Task: Reply All to email with the signature Amanda Green with the subject Reminder for a partnership from softage.10@softage.net with the message Can you confirm the availability of the meeting room for next week? with BCC to softage.2@softage.net with an attached document Meeting_minutes.pdf
Action: Mouse pressed left at (1023, 254)
Screenshot: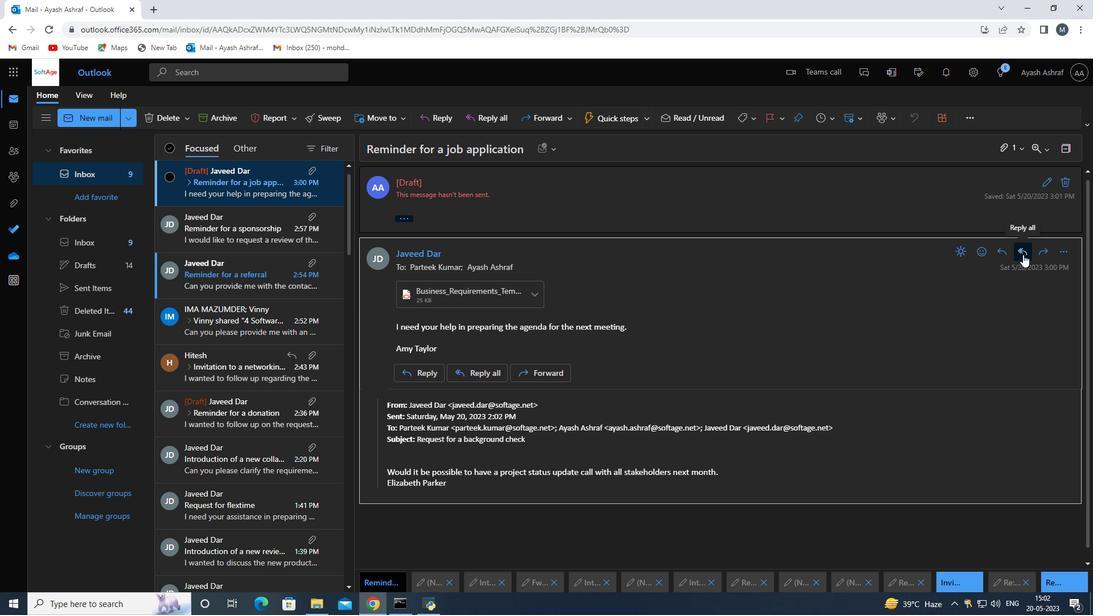 
Action: Mouse moved to (410, 218)
Screenshot: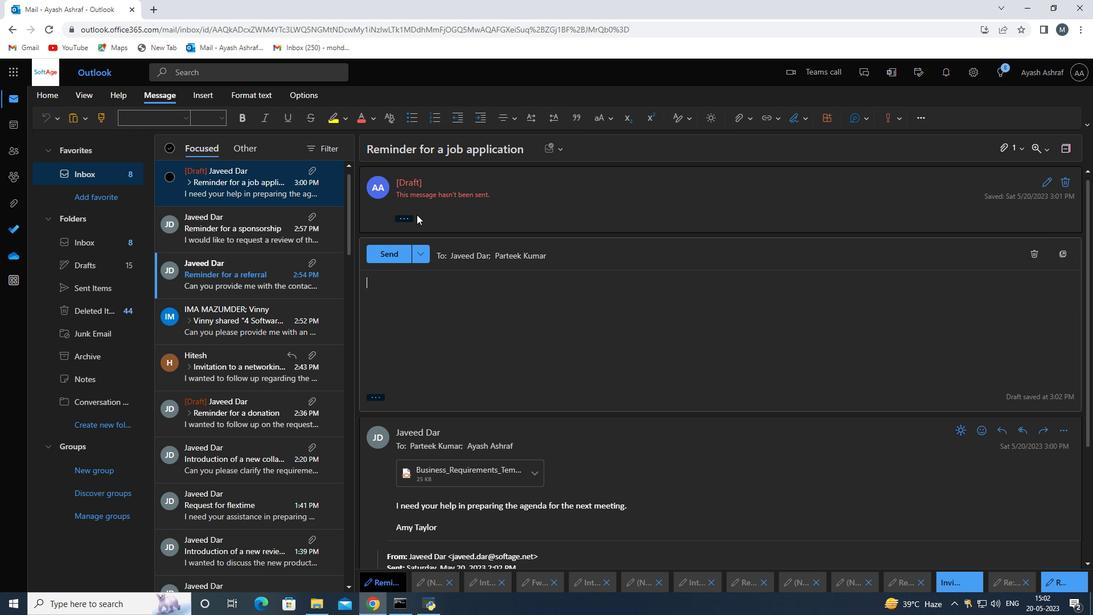 
Action: Mouse pressed left at (410, 218)
Screenshot: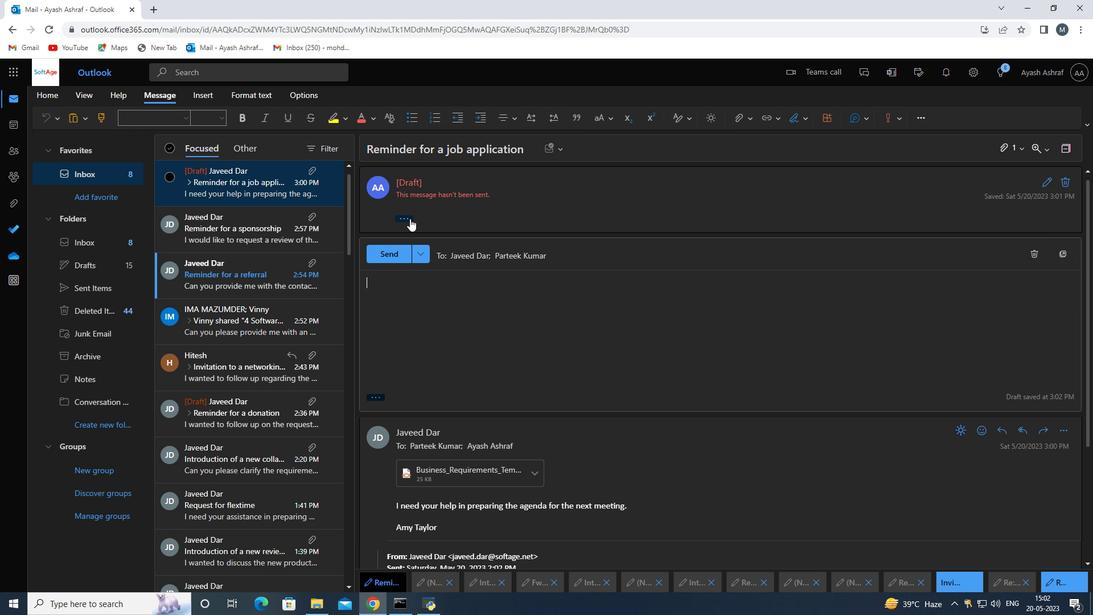 
Action: Mouse moved to (439, 188)
Screenshot: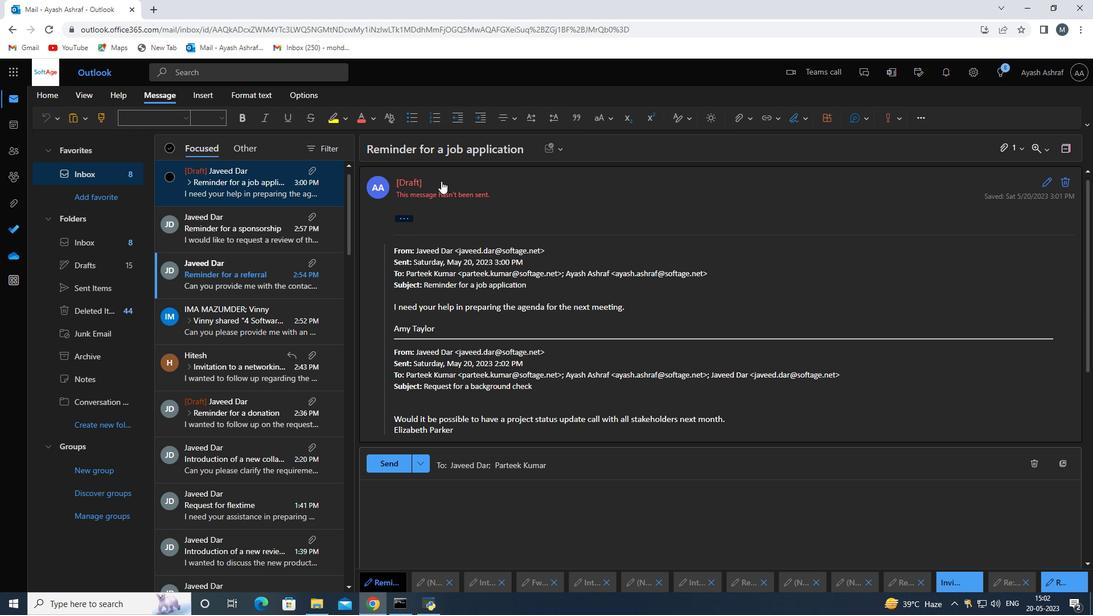 
Action: Mouse pressed left at (439, 188)
Screenshot: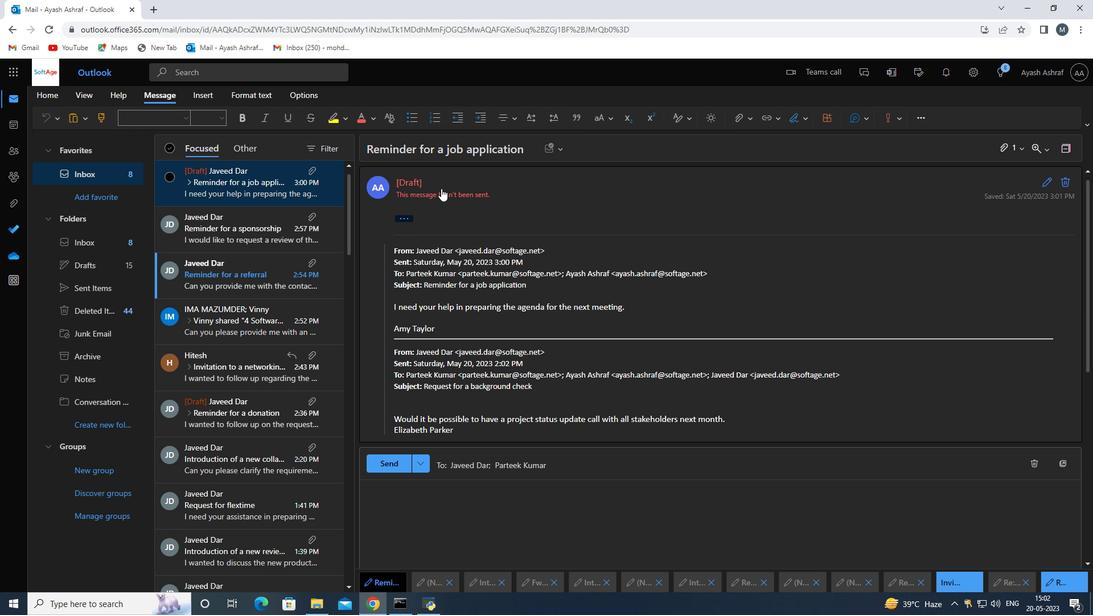 
Action: Mouse pressed left at (439, 188)
Screenshot: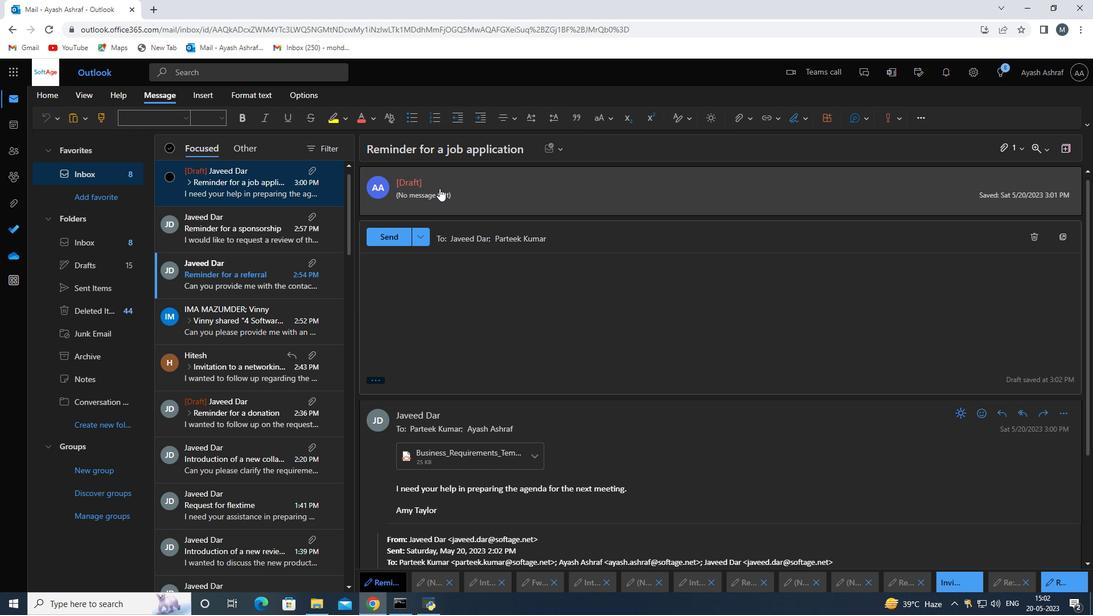 
Action: Mouse moved to (1051, 183)
Screenshot: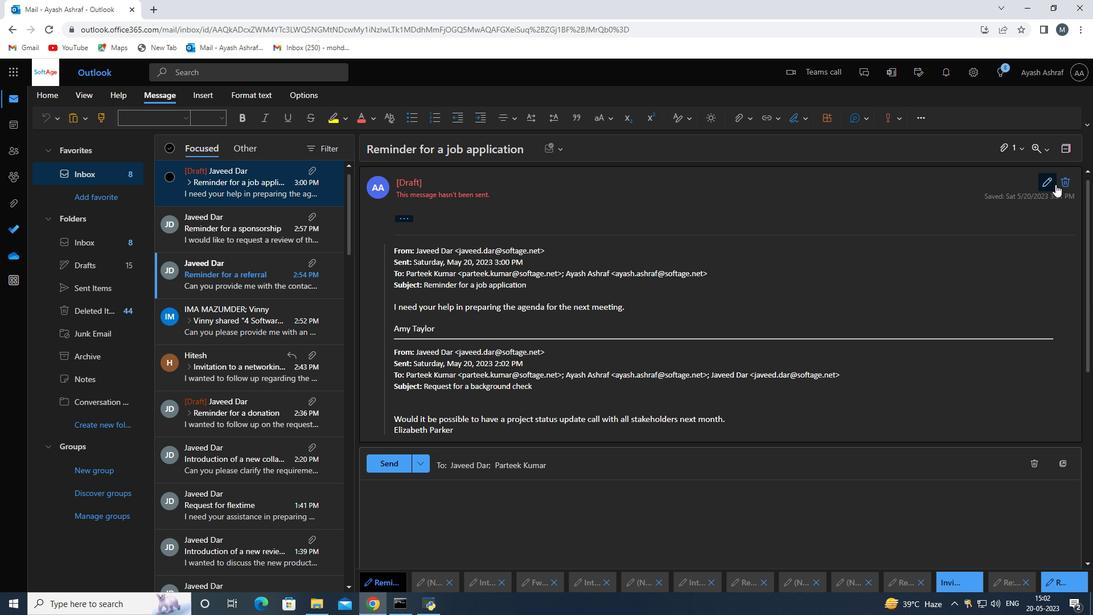 
Action: Mouse pressed left at (1051, 183)
Screenshot: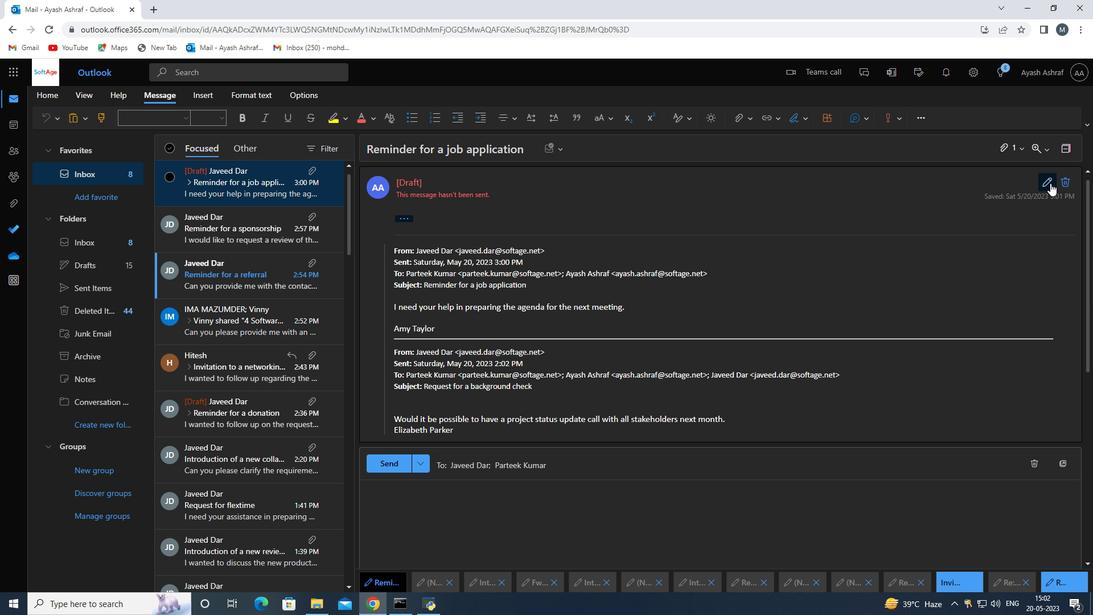 
Action: Mouse moved to (570, 362)
Screenshot: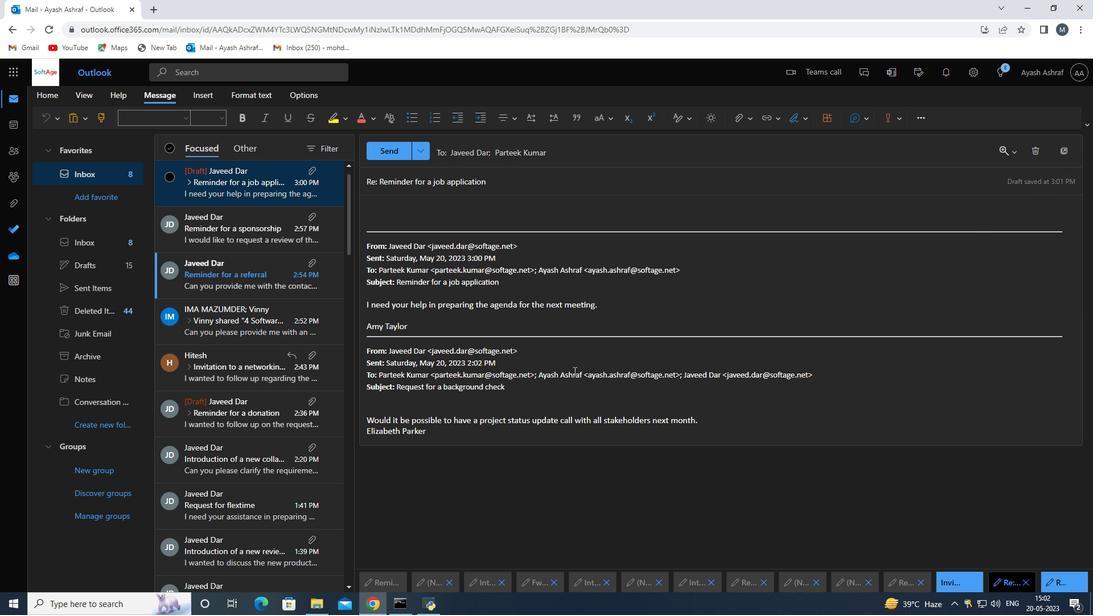 
Action: Mouse scrolled (570, 362) with delta (0, 0)
Screenshot: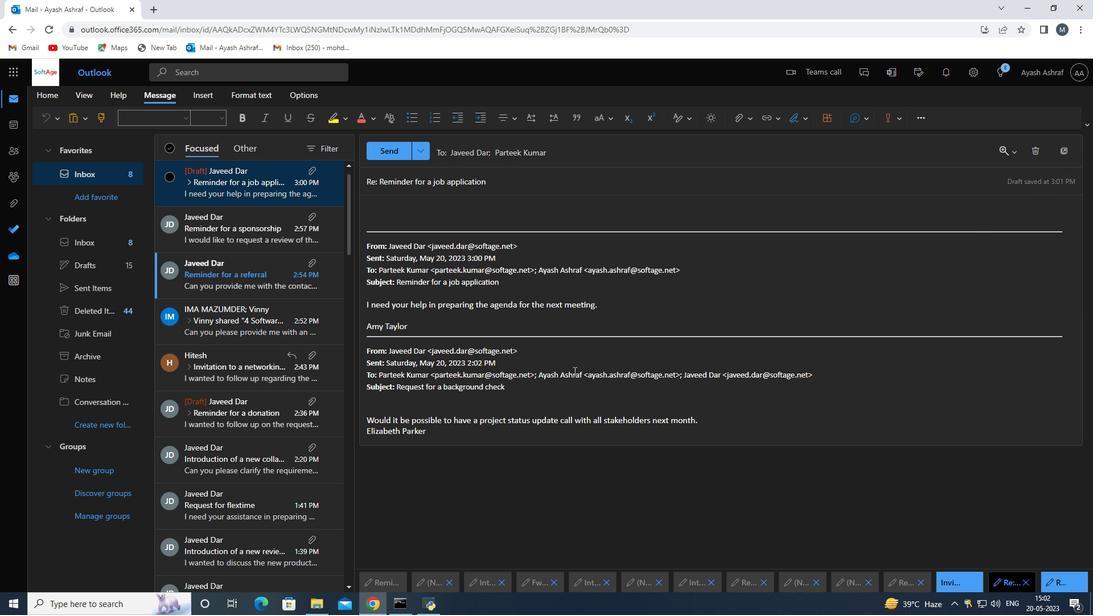 
Action: Mouse moved to (570, 361)
Screenshot: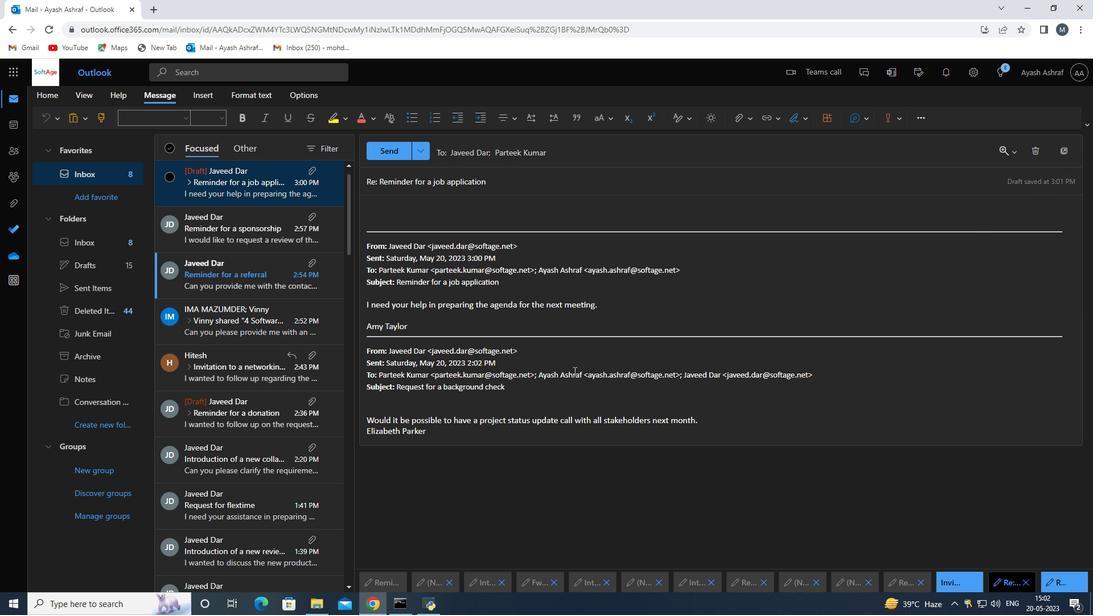 
Action: Mouse scrolled (570, 362) with delta (0, 0)
Screenshot: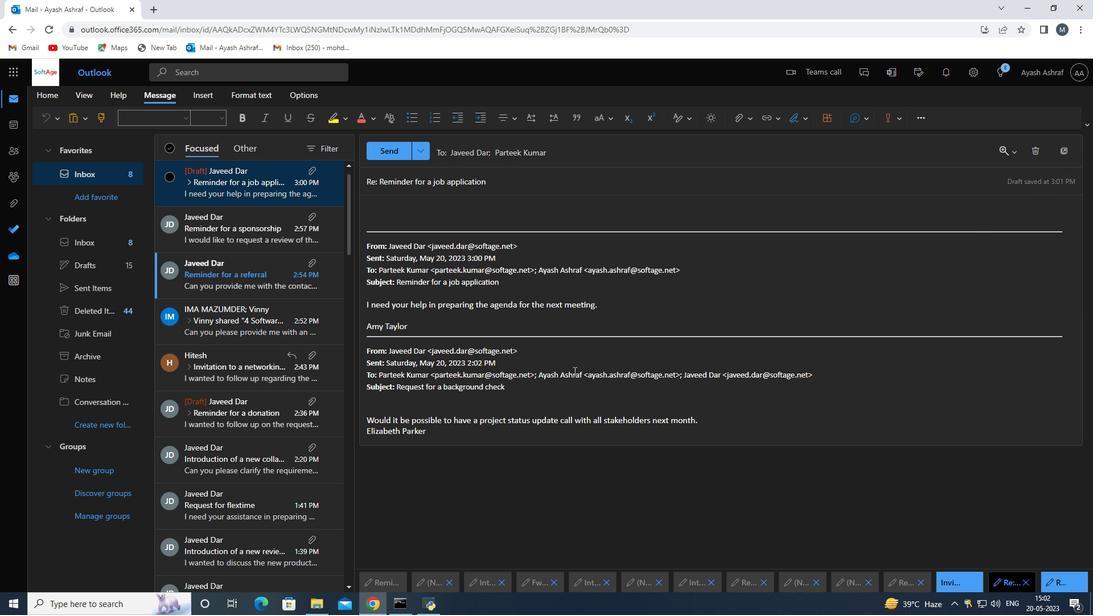
Action: Mouse scrolled (570, 362) with delta (0, 0)
Screenshot: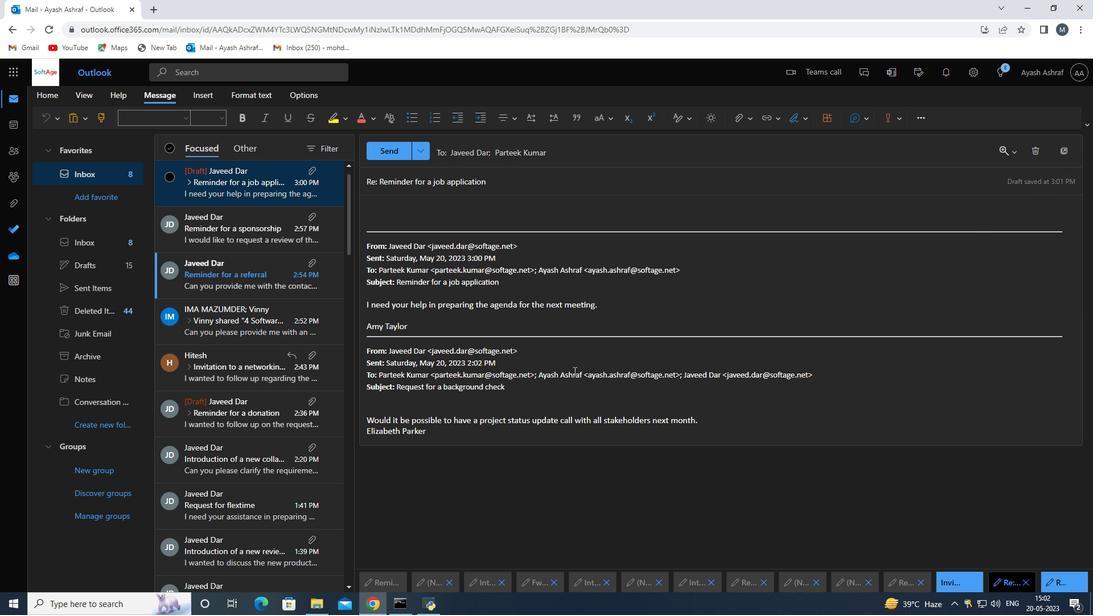 
Action: Mouse scrolled (570, 362) with delta (0, 0)
Screenshot: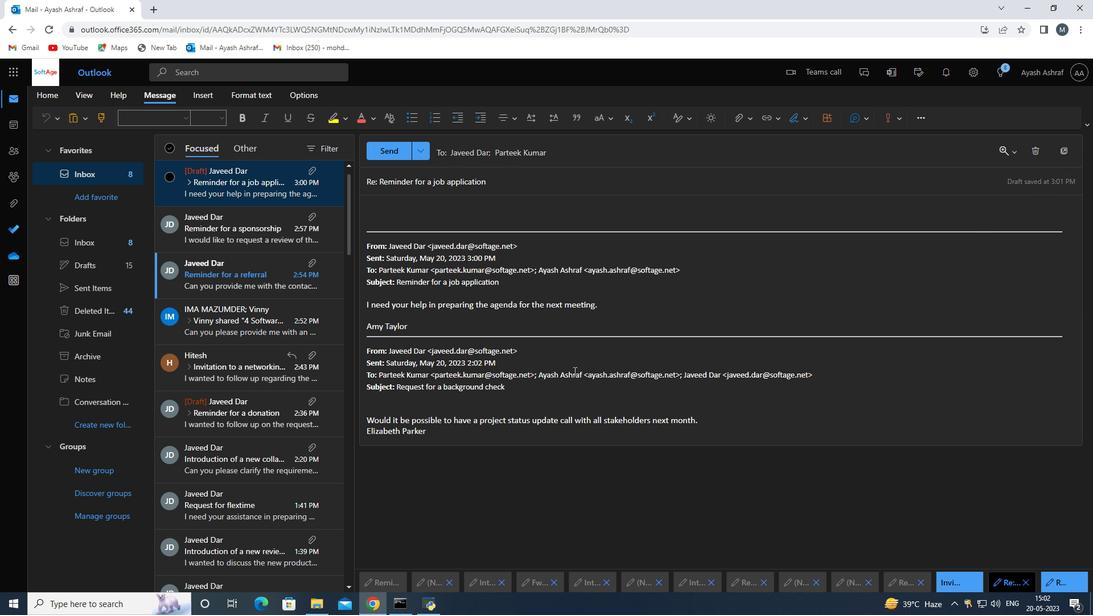 
Action: Mouse moved to (570, 361)
Screenshot: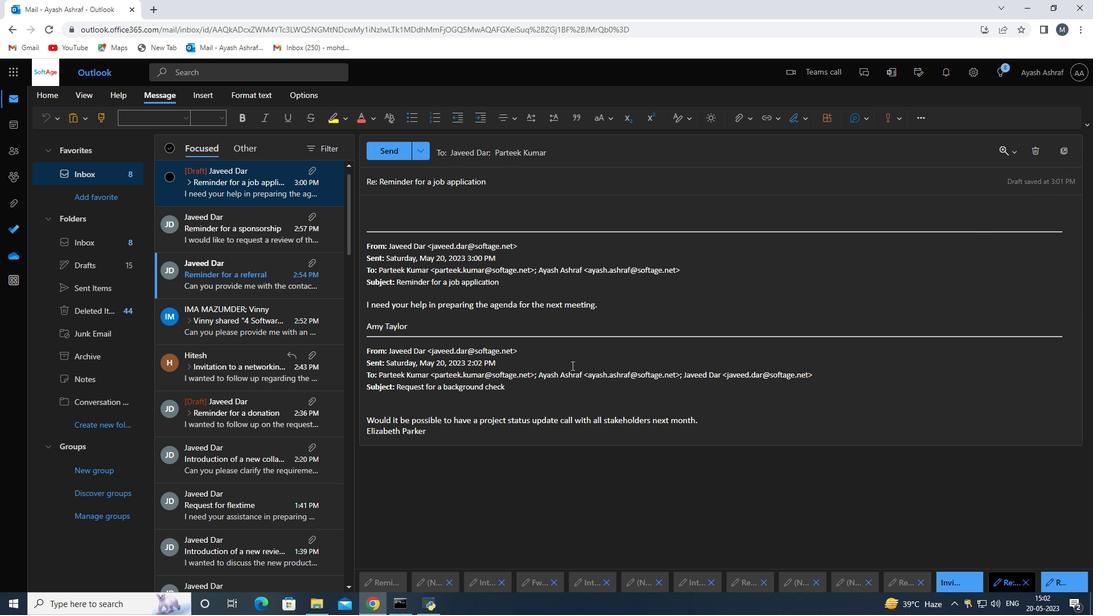 
Action: Mouse scrolled (570, 361) with delta (0, 0)
Screenshot: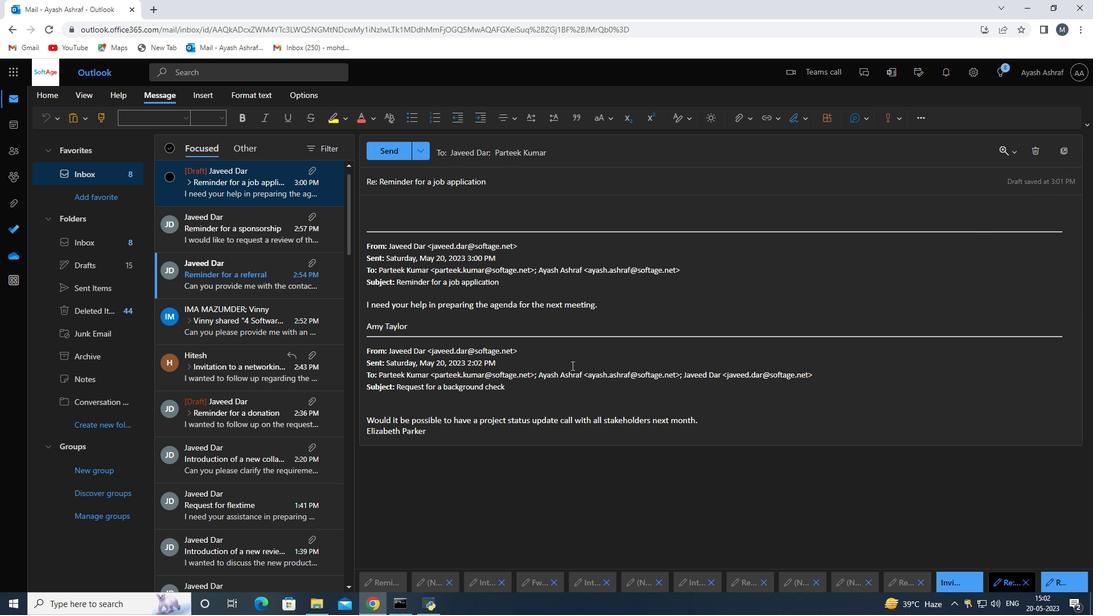 
Action: Mouse moved to (464, 221)
Screenshot: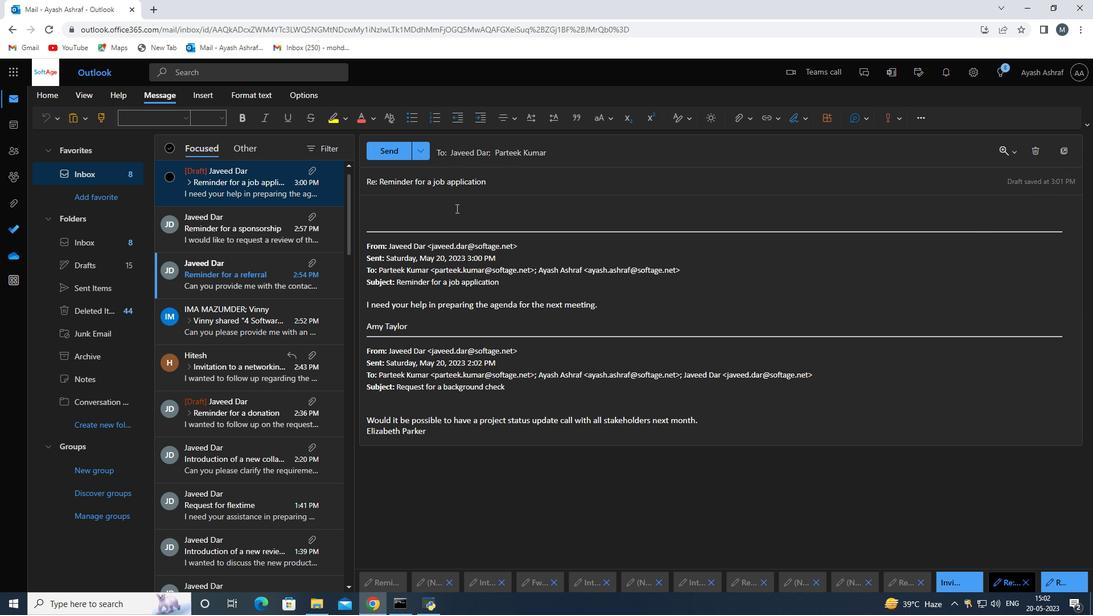 
Action: Mouse scrolled (464, 222) with delta (0, 0)
Screenshot: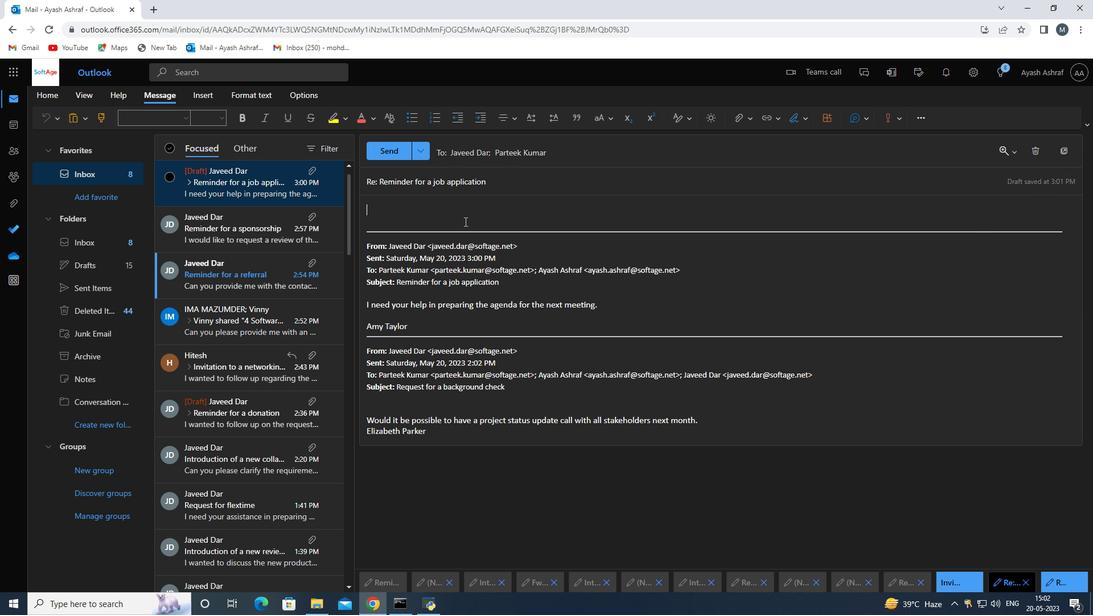 
Action: Mouse scrolled (464, 222) with delta (0, 0)
Screenshot: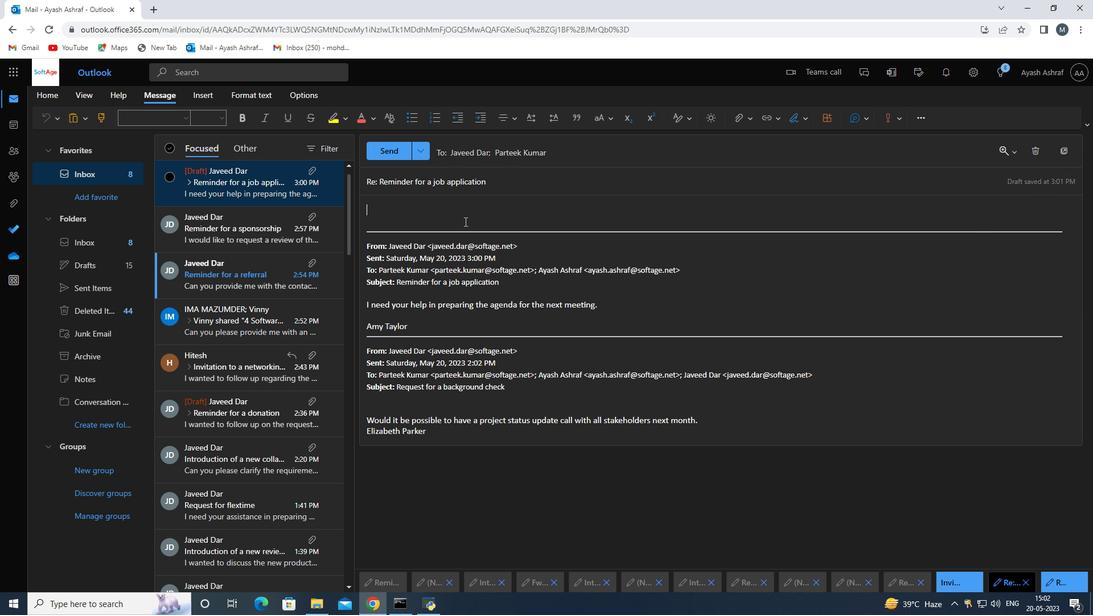 
Action: Mouse scrolled (464, 222) with delta (0, 0)
Screenshot: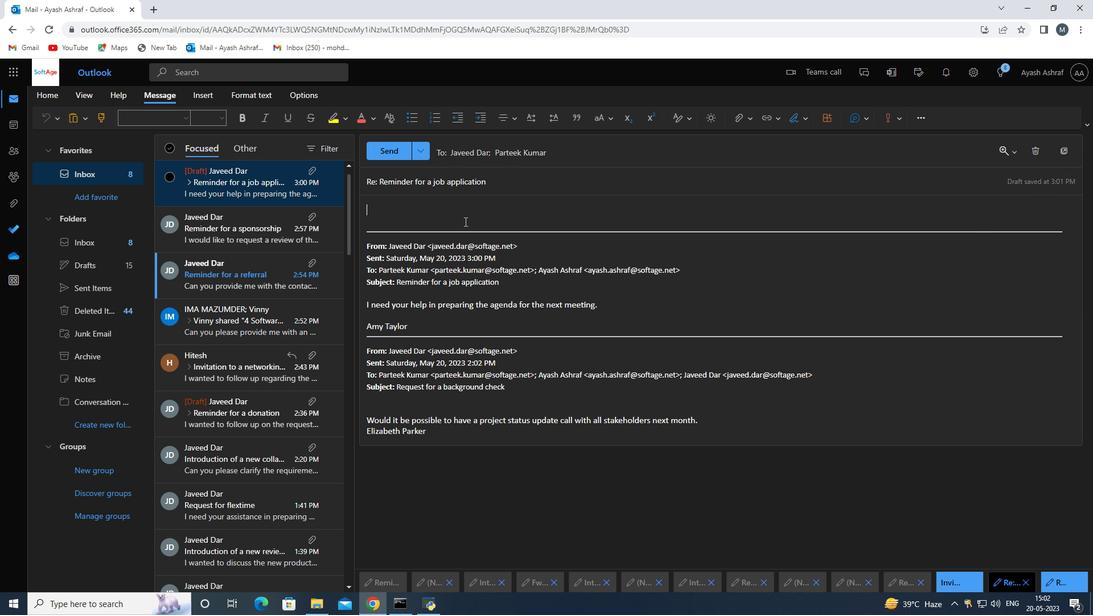 
Action: Mouse scrolled (464, 222) with delta (0, 0)
Screenshot: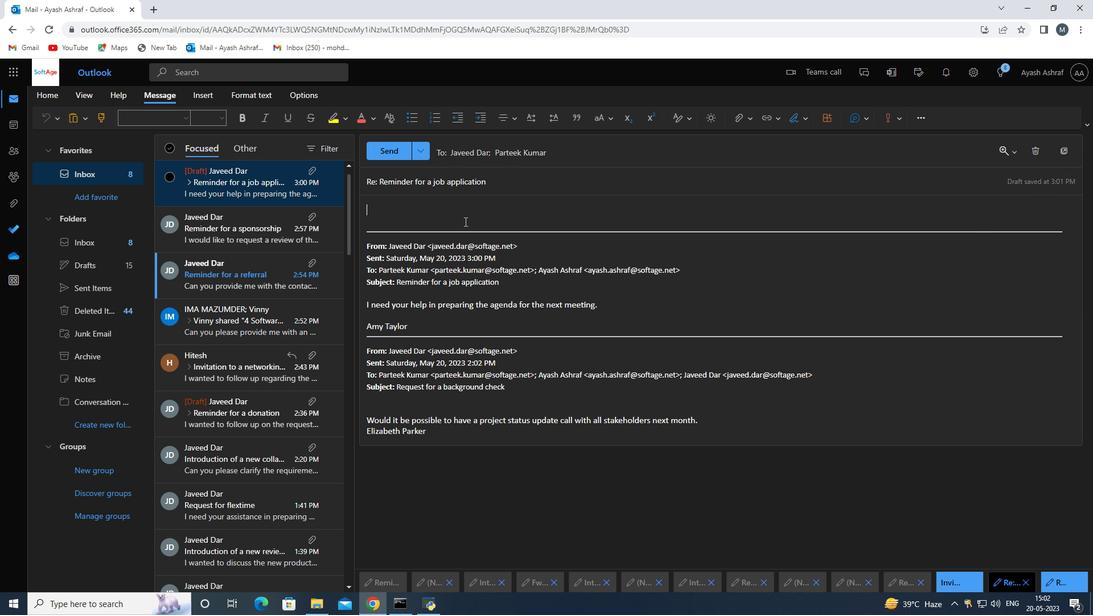 
Action: Mouse moved to (798, 125)
Screenshot: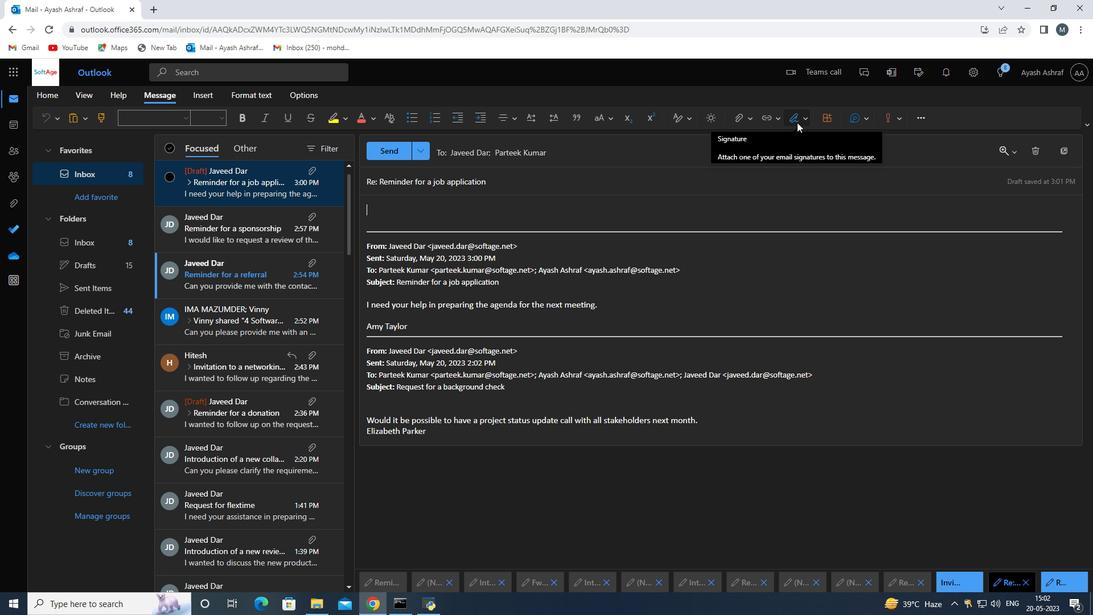 
Action: Mouse pressed left at (798, 125)
Screenshot: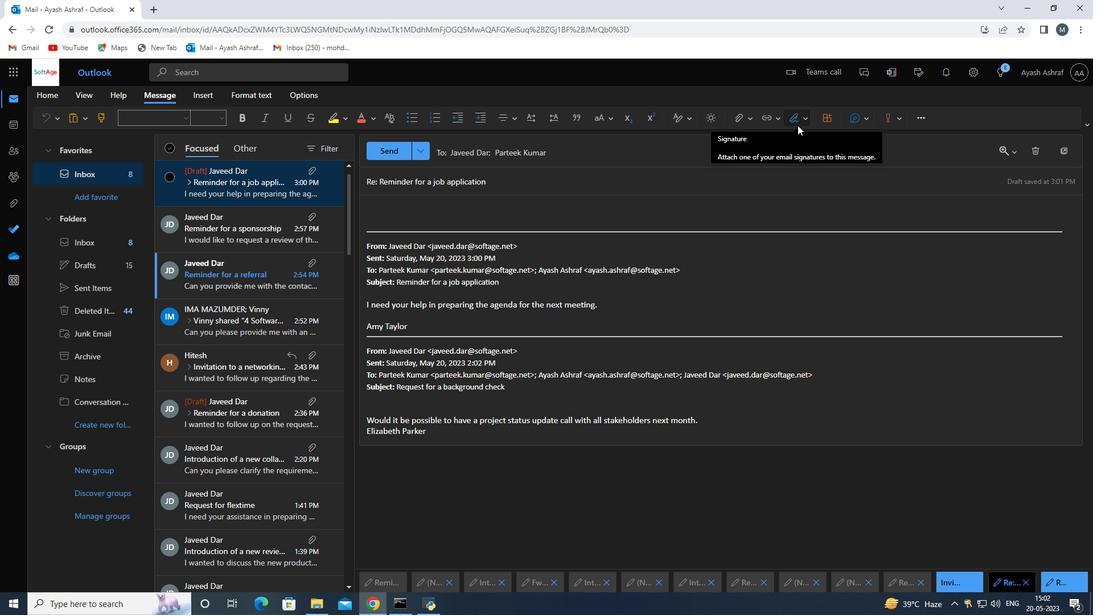 
Action: Mouse moved to (780, 165)
Screenshot: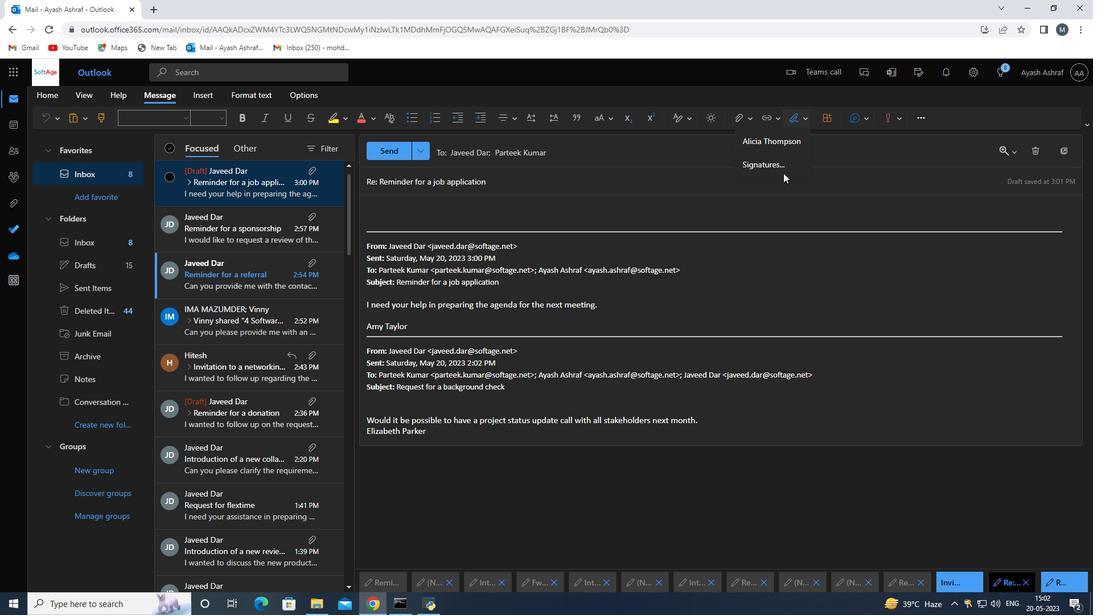 
Action: Mouse pressed left at (780, 165)
Screenshot: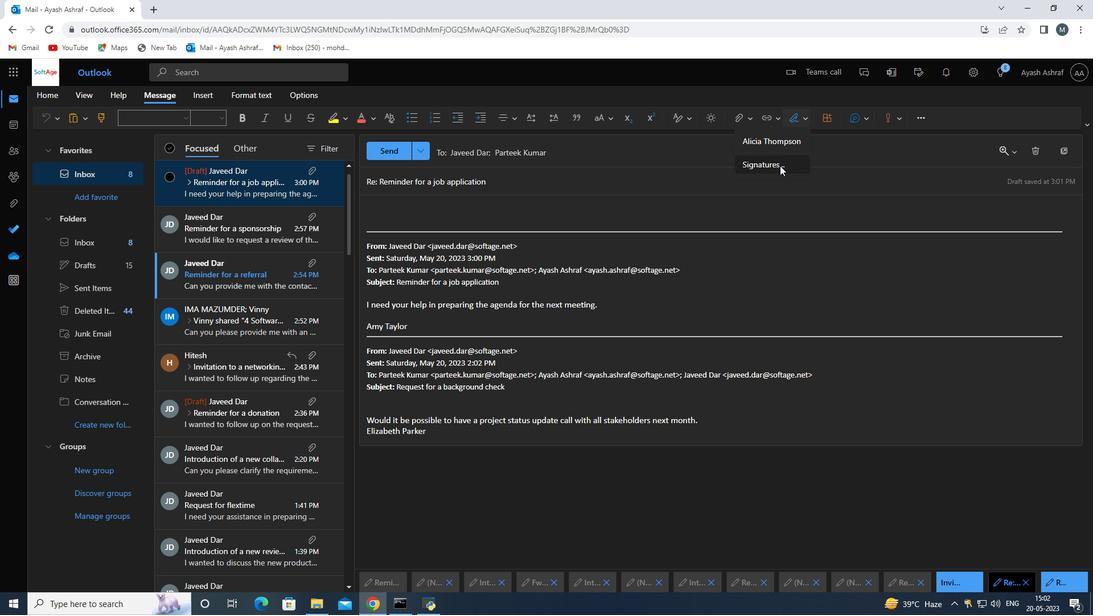 
Action: Mouse moved to (782, 205)
Screenshot: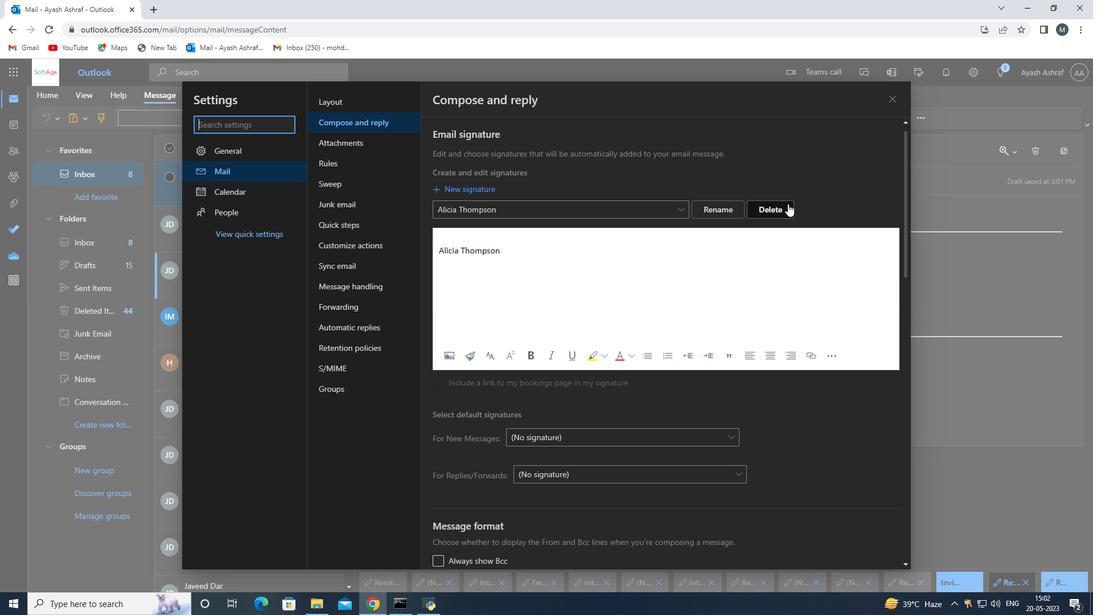 
Action: Mouse pressed left at (782, 205)
Screenshot: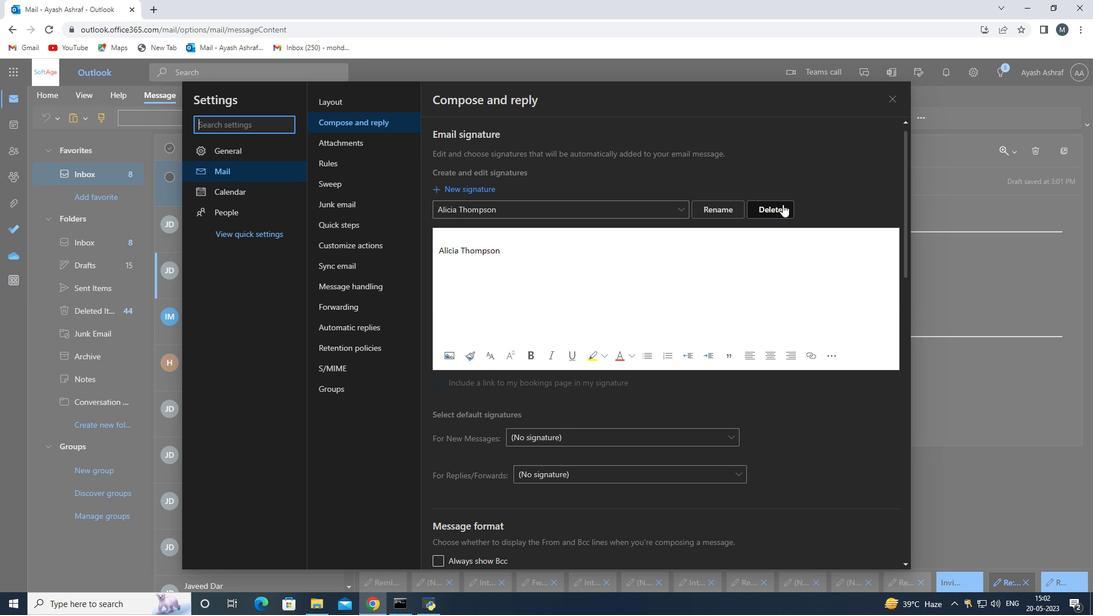 
Action: Mouse moved to (569, 209)
Screenshot: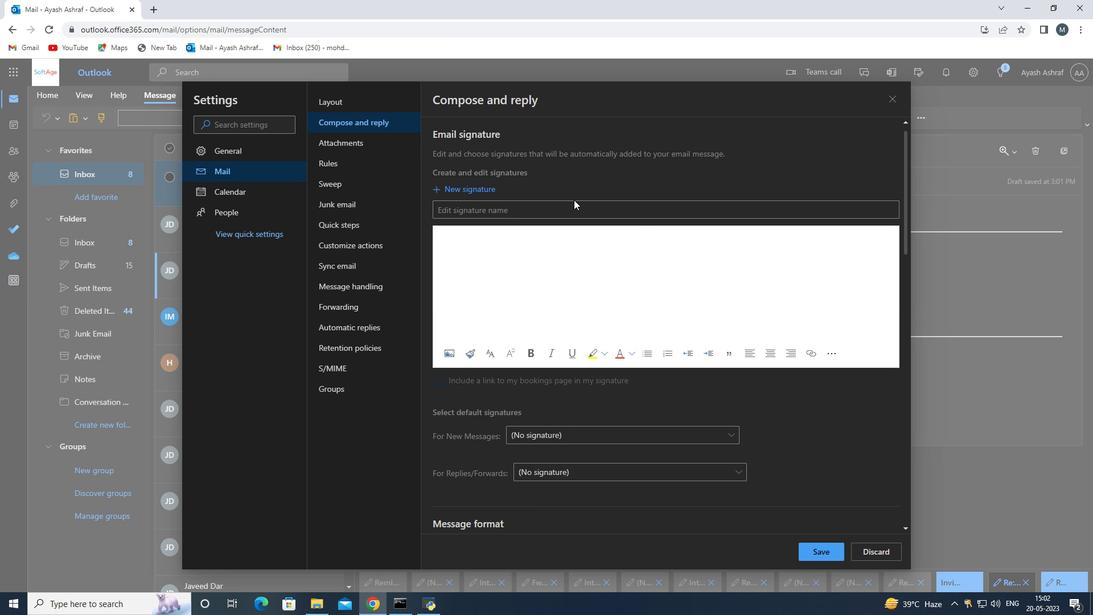 
Action: Mouse pressed left at (569, 209)
Screenshot: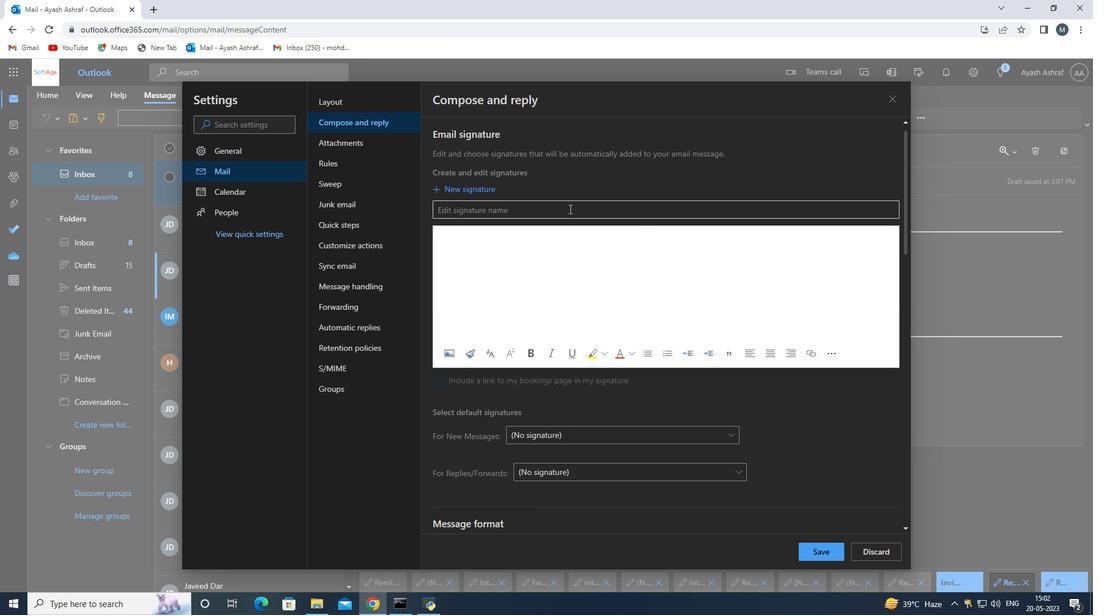 
Action: Mouse moved to (553, 195)
Screenshot: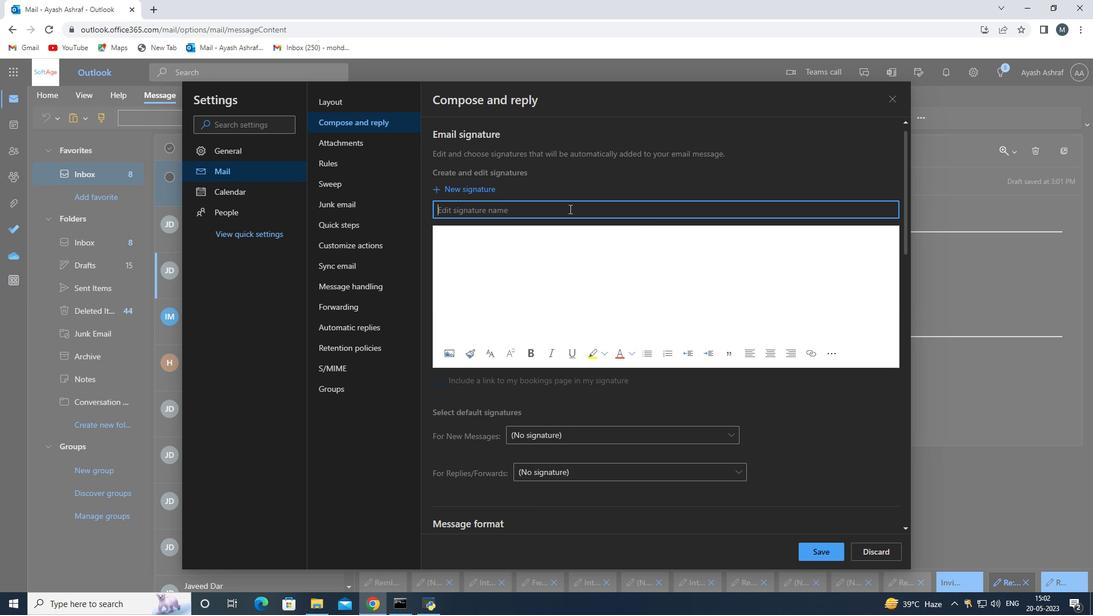 
Action: Key pressed <Key.shift>Man<Key.backspace><Key.backspace><Key.backspace><Key.backspace><Key.shift>Amand<Key.space><Key.backspace>a<Key.space><Key.shift><Key.shift>F<Key.backspace>Green<Key.space>
Screenshot: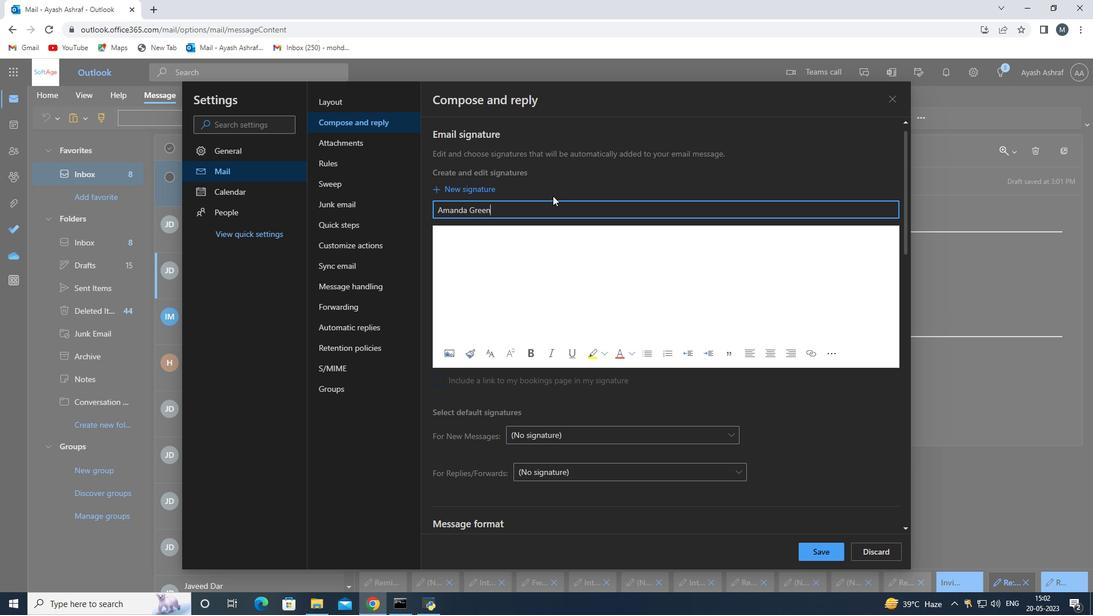 
Action: Mouse moved to (532, 260)
Screenshot: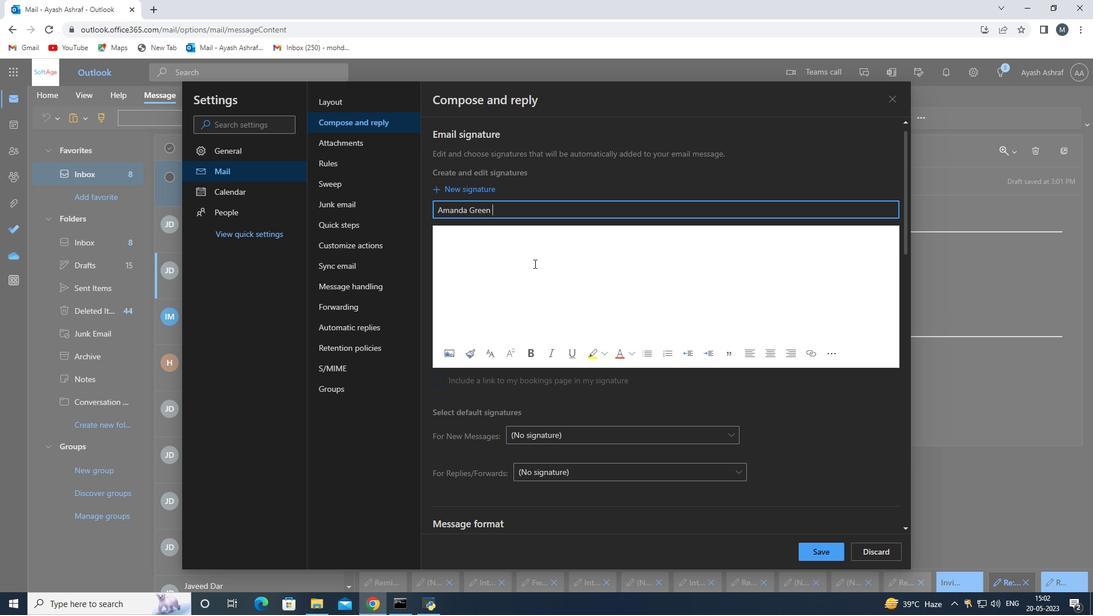 
Action: Mouse pressed left at (532, 260)
Screenshot: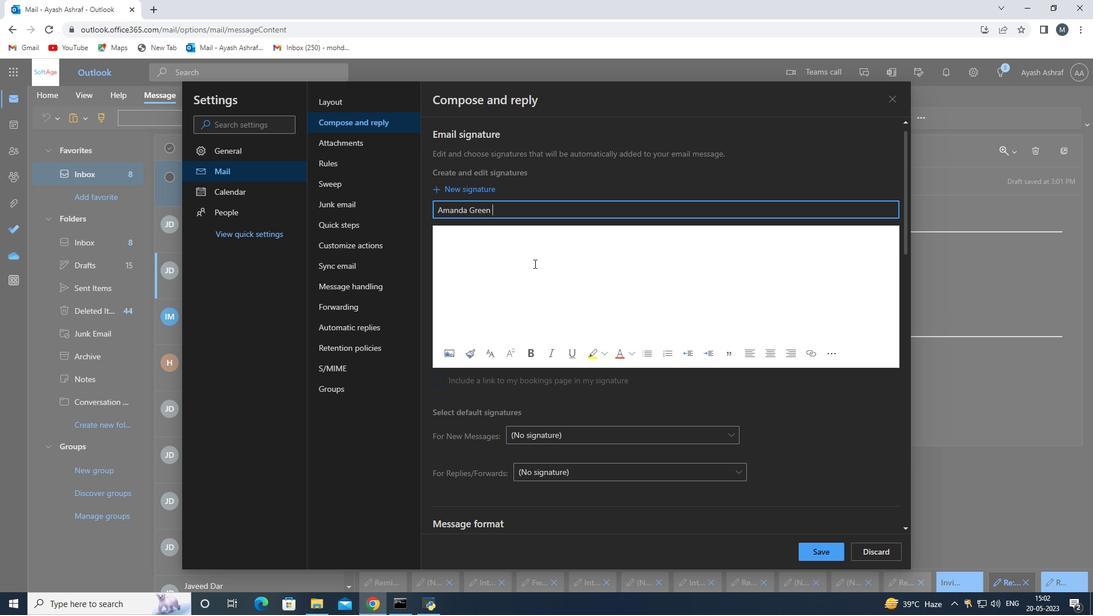 
Action: Key pressed <Key.enter><Key.shift>Amanda<Key.space><Key.shift>Green<Key.space>
Screenshot: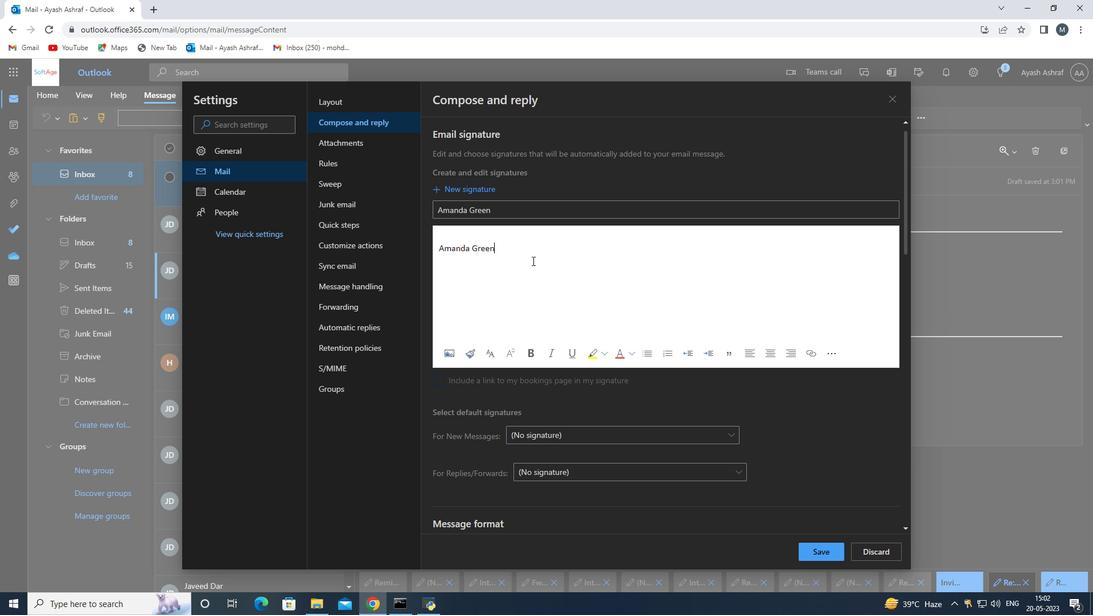 
Action: Mouse moved to (818, 552)
Screenshot: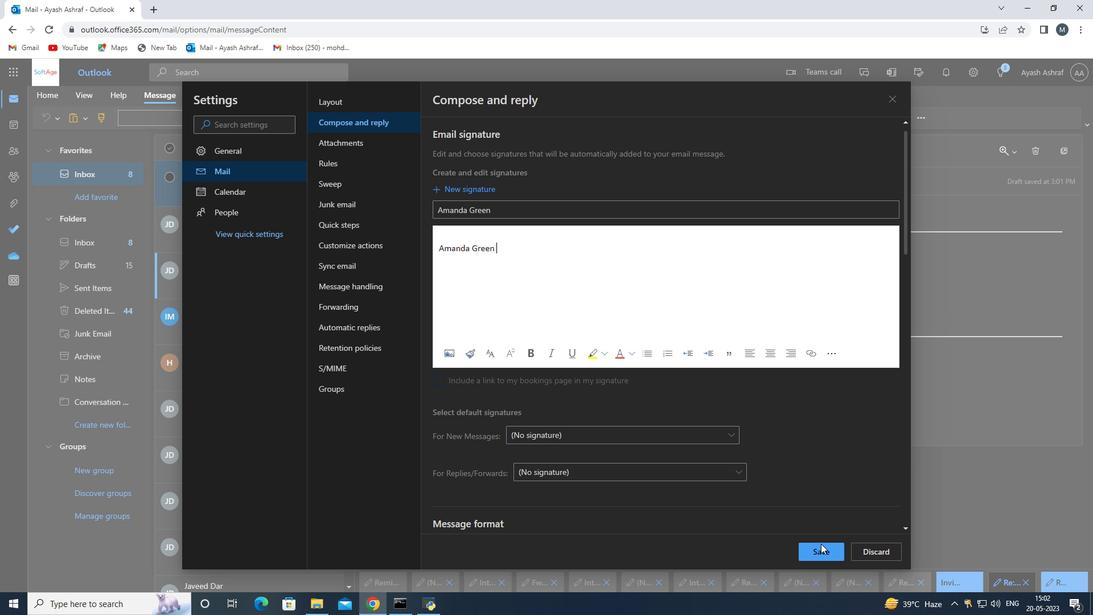 
Action: Mouse pressed left at (818, 552)
Screenshot: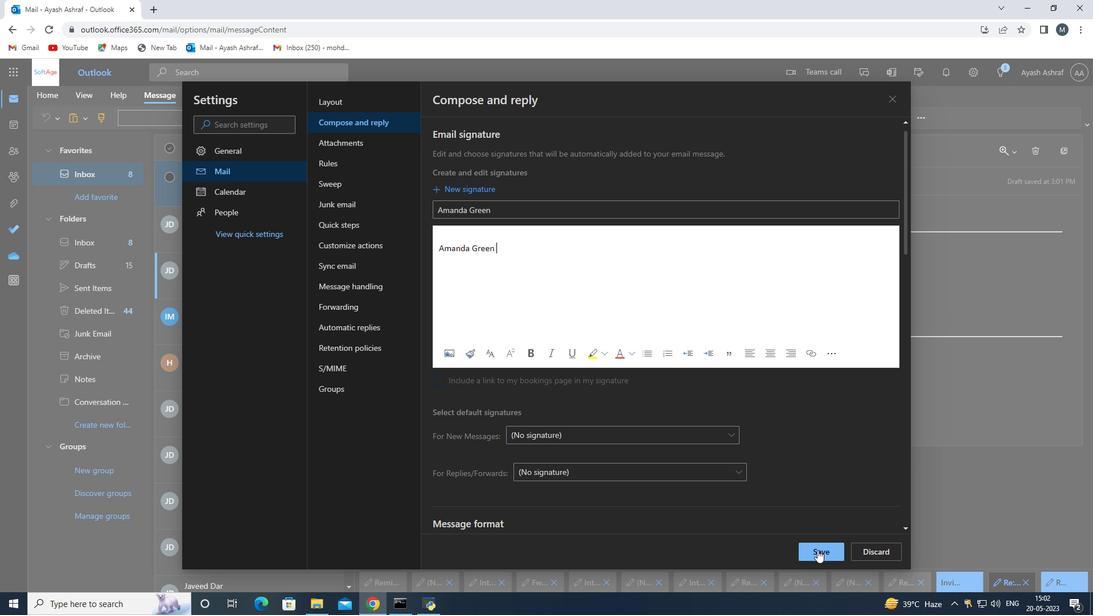 
Action: Mouse moved to (762, 264)
Screenshot: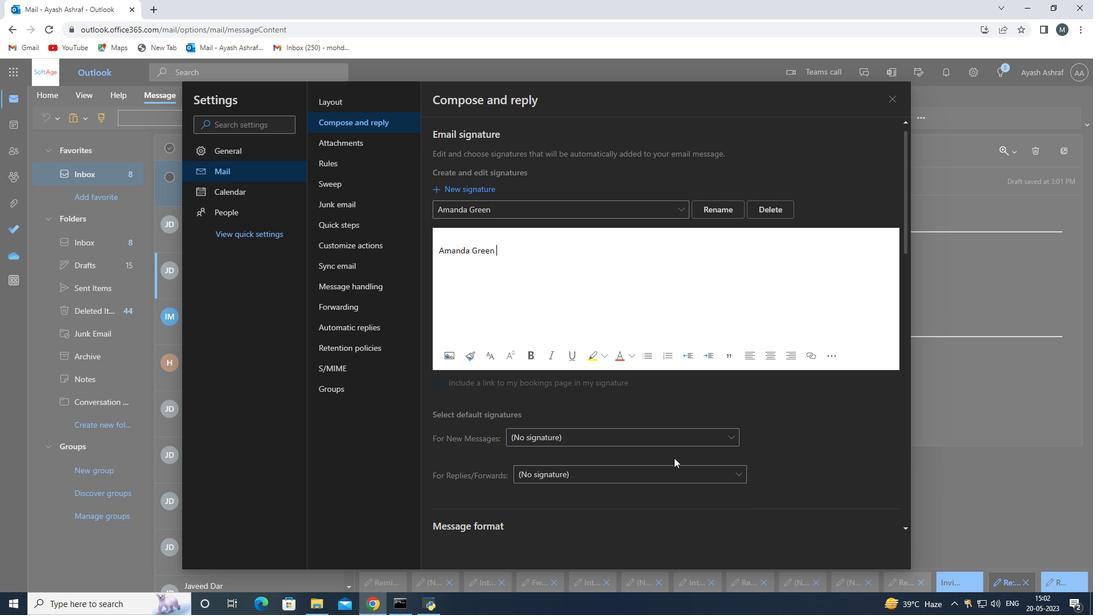 
Action: Mouse scrolled (762, 266) with delta (0, 0)
Screenshot: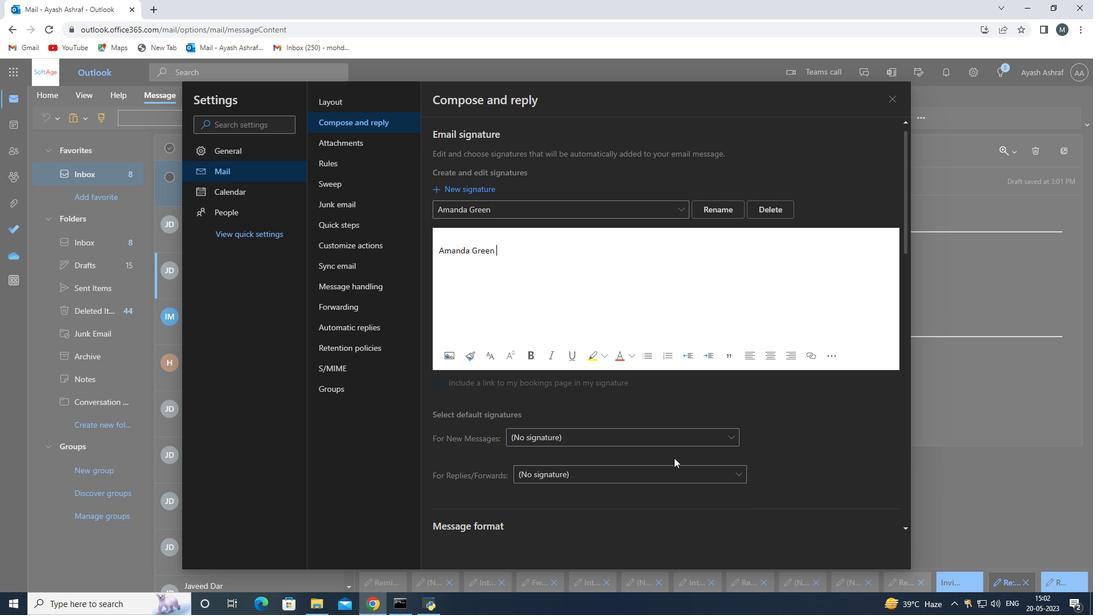 
Action: Mouse moved to (762, 264)
Screenshot: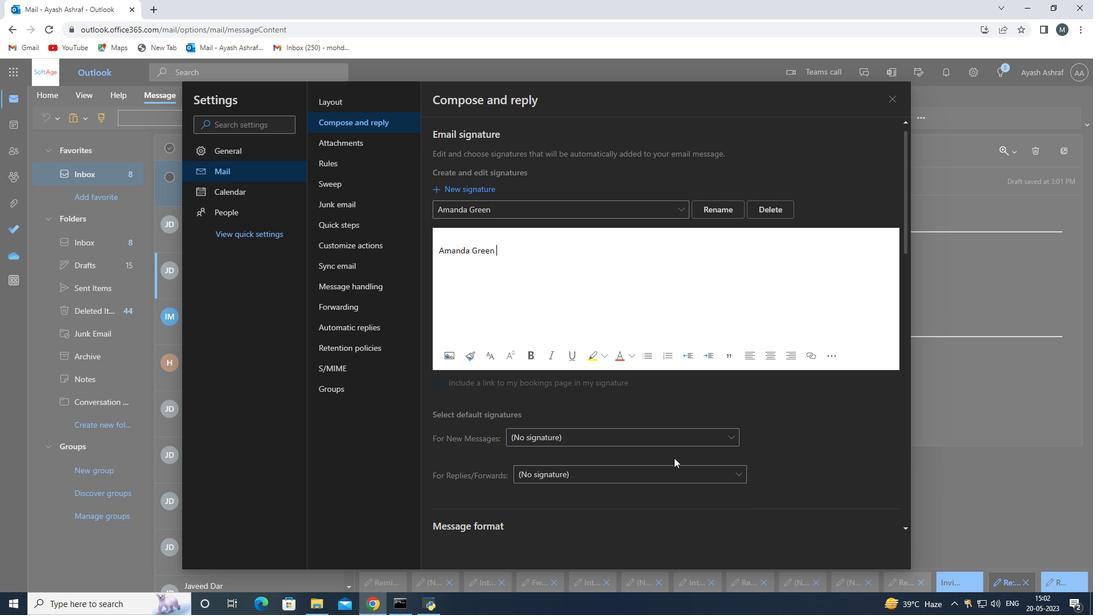 
Action: Mouse scrolled (762, 264) with delta (0, 0)
Screenshot: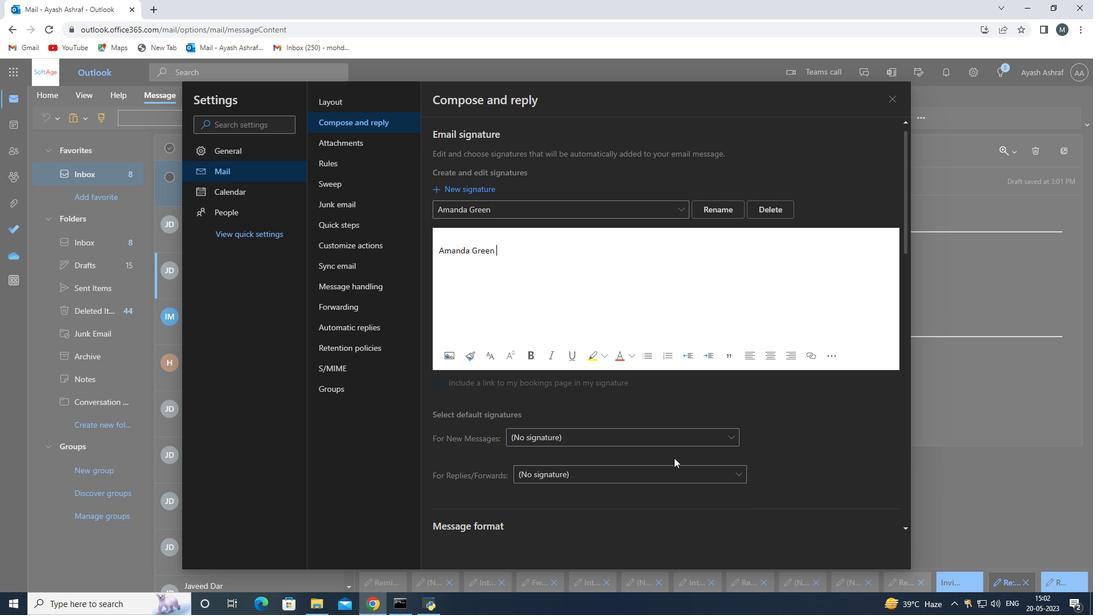 
Action: Mouse scrolled (762, 264) with delta (0, 0)
Screenshot: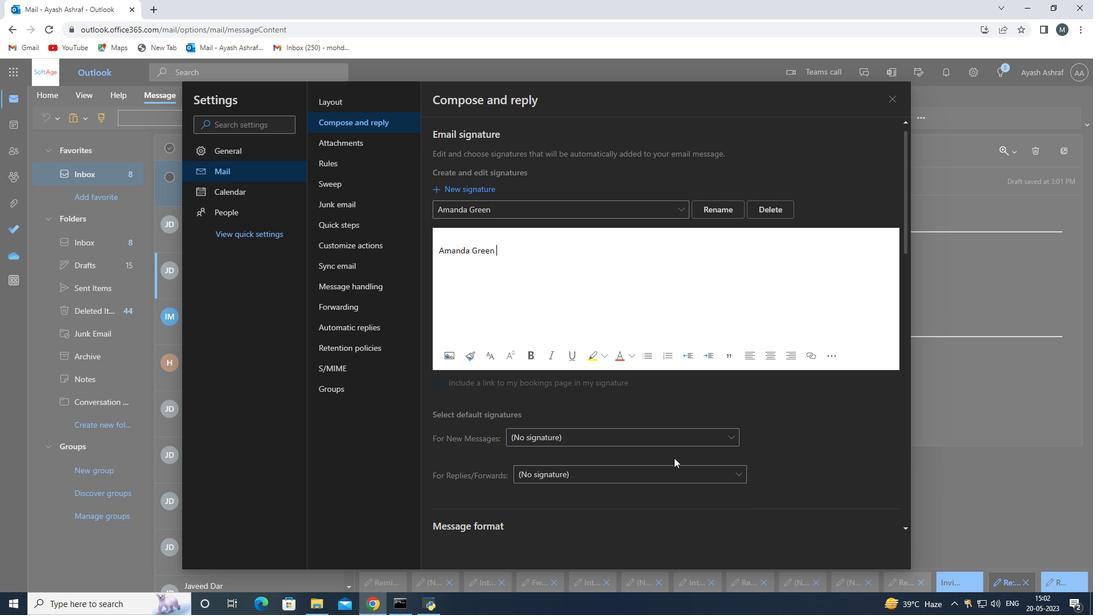 
Action: Mouse moved to (885, 105)
Screenshot: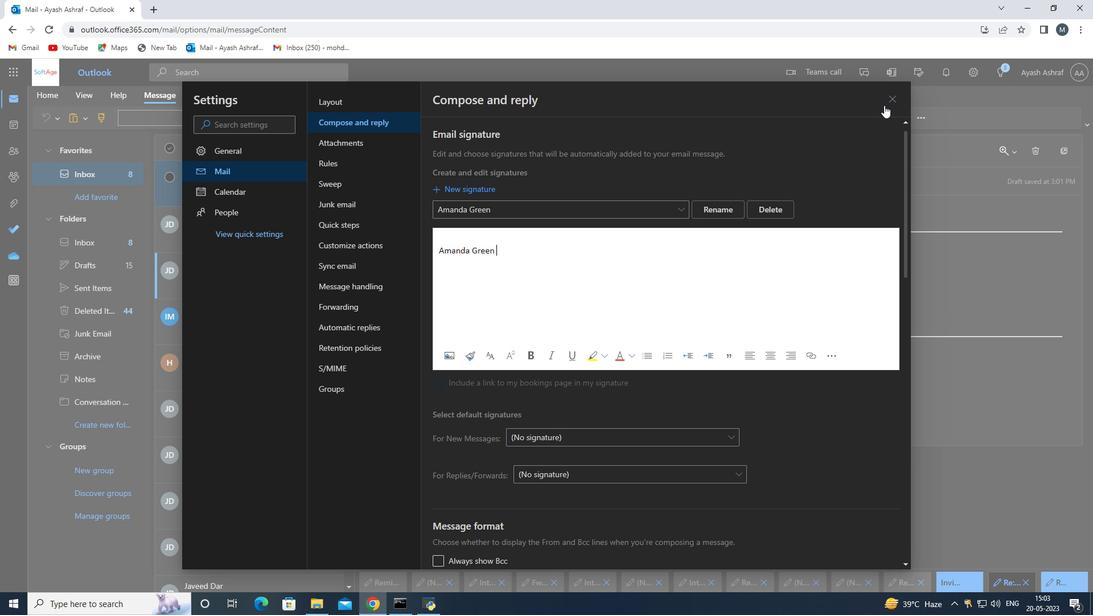 
Action: Mouse pressed left at (885, 105)
Screenshot: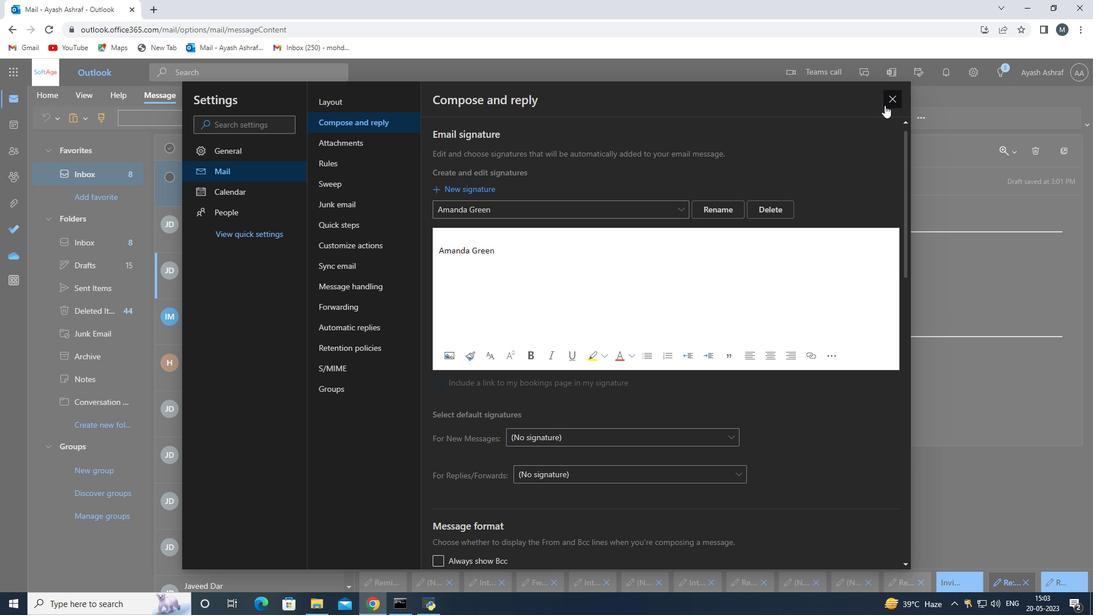 
Action: Mouse moved to (442, 210)
Screenshot: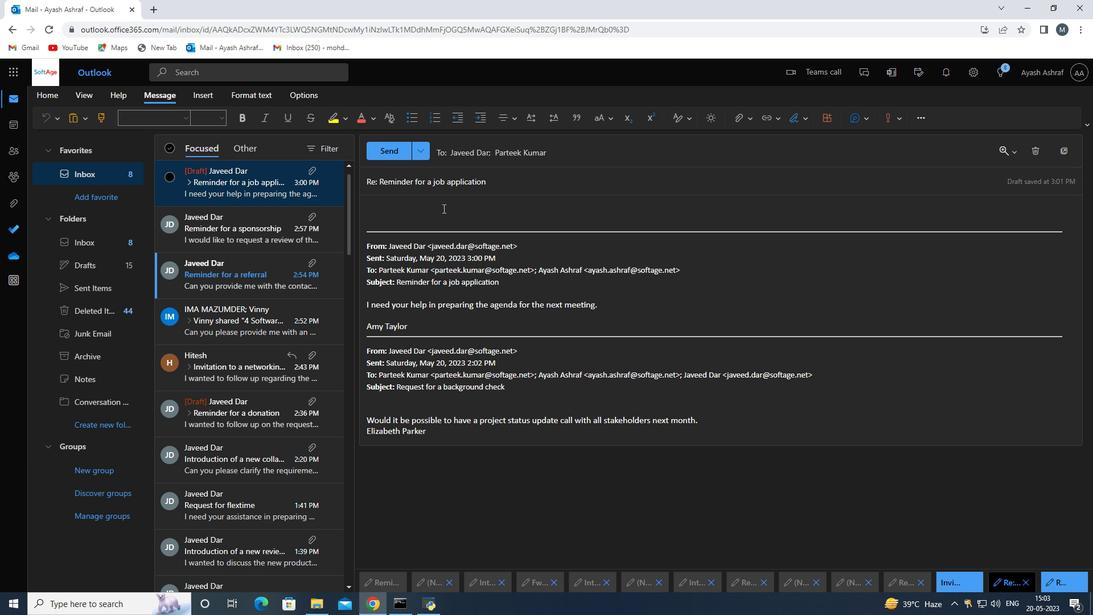 
Action: Mouse pressed left at (442, 210)
Screenshot: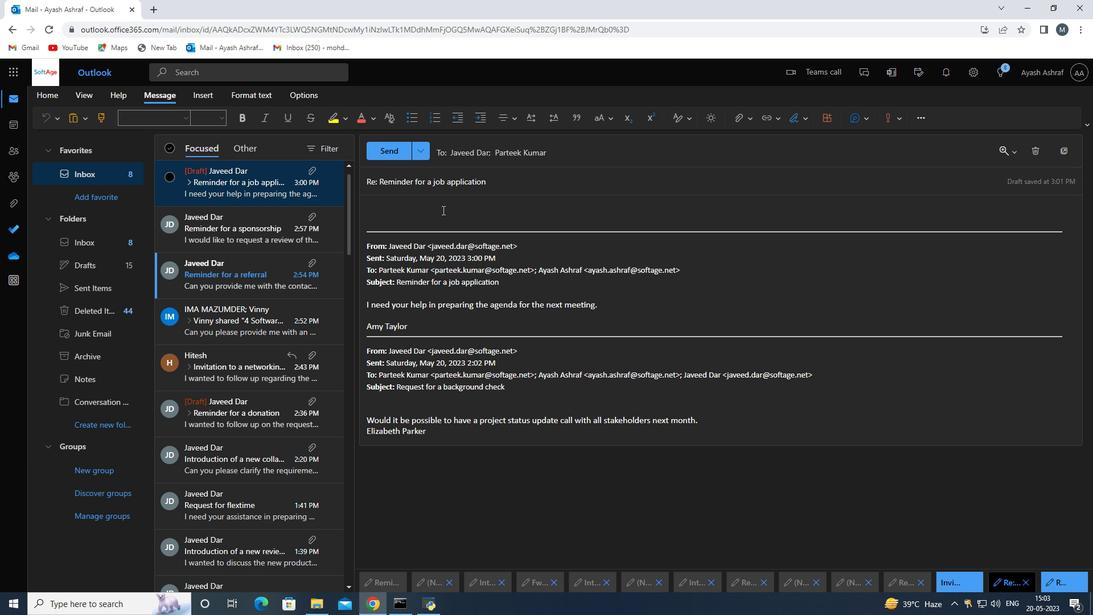 
Action: Mouse moved to (493, 184)
Screenshot: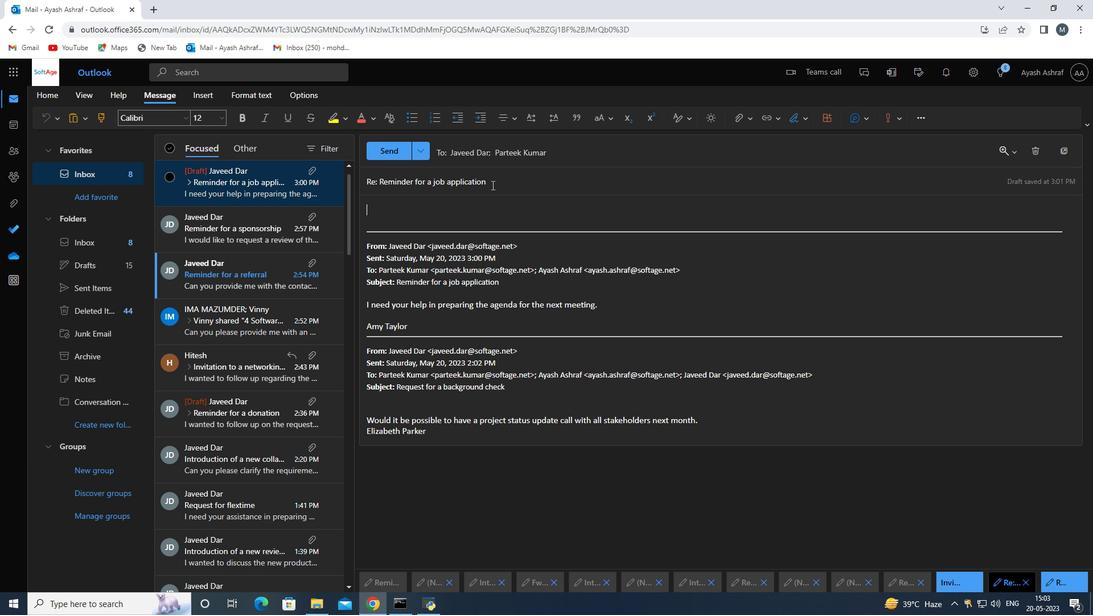
Action: Mouse pressed left at (493, 184)
Screenshot: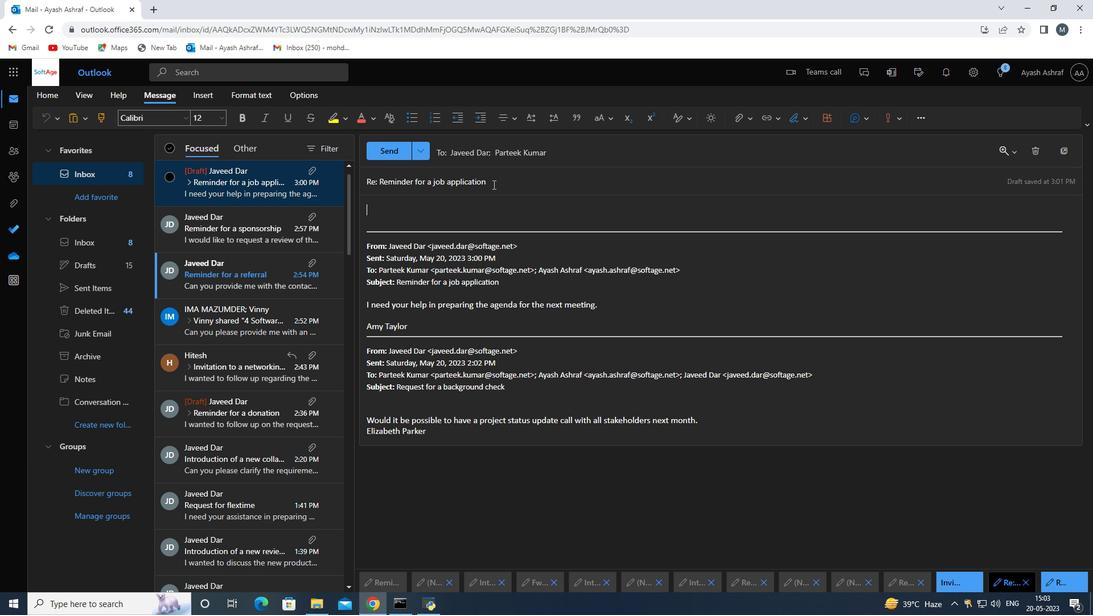 
Action: Mouse moved to (348, 184)
Screenshot: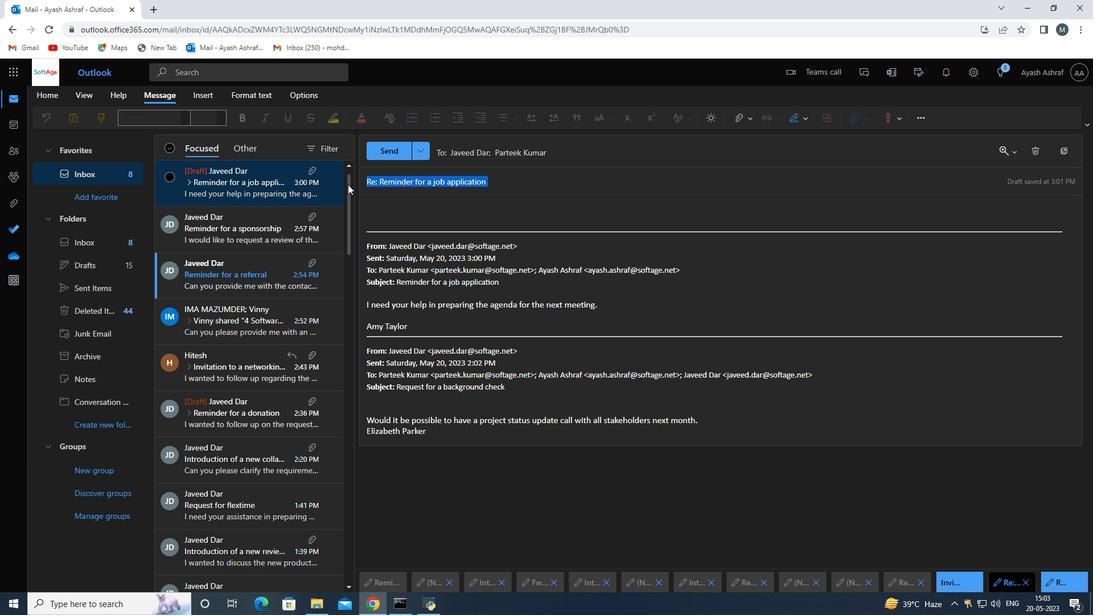 
Action: Key pressed <Key.delete>
Screenshot: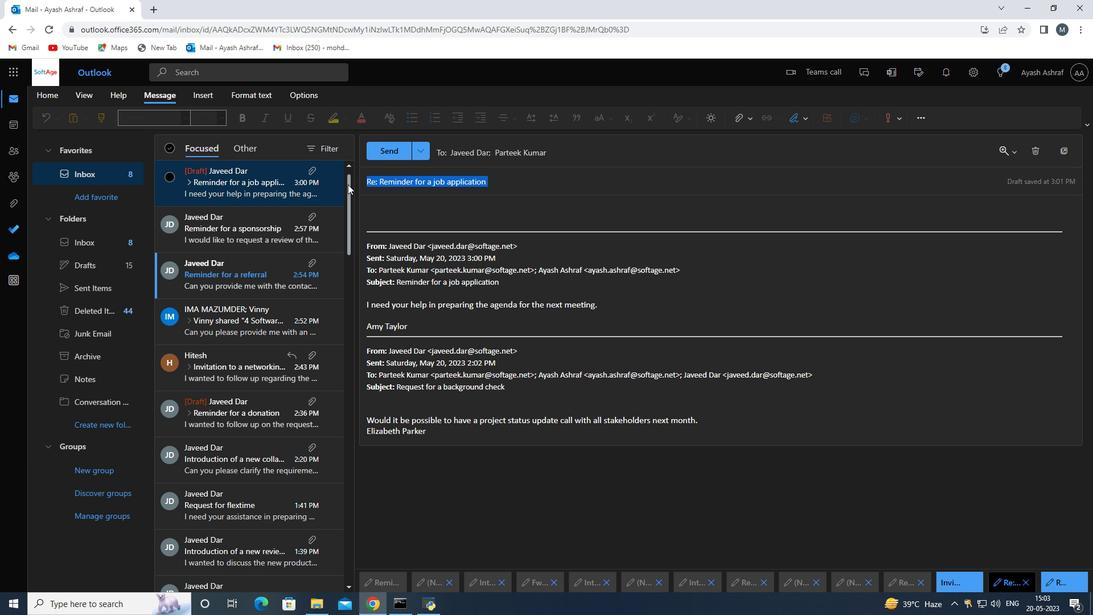 
Action: Mouse moved to (419, 211)
Screenshot: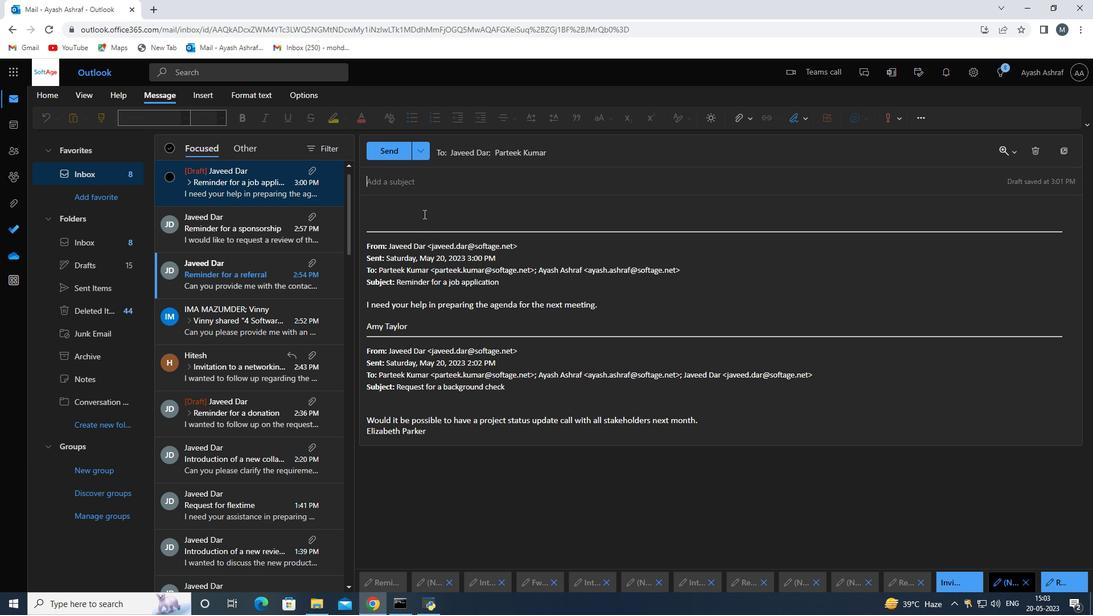 
Action: Mouse pressed left at (419, 211)
Screenshot: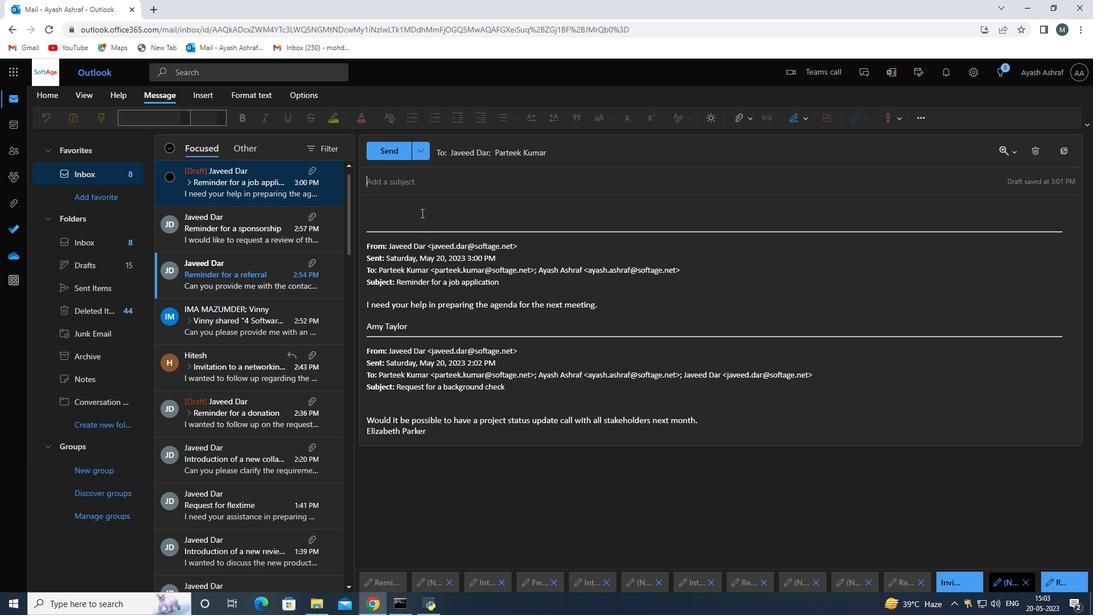 
Action: Mouse moved to (427, 182)
Screenshot: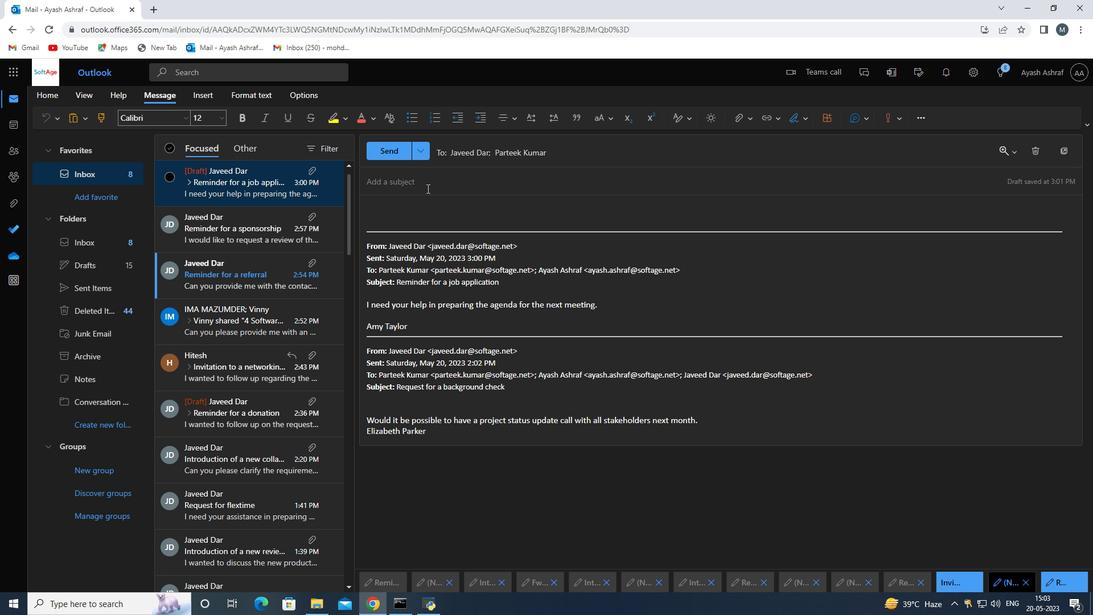 
Action: Mouse pressed left at (427, 182)
Screenshot: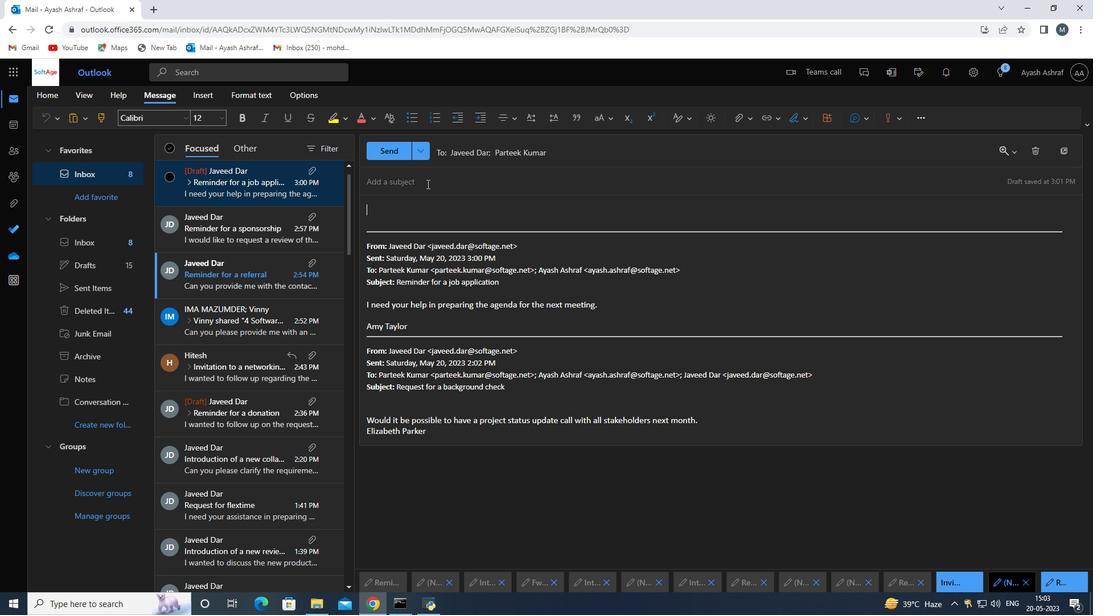 
Action: Mouse moved to (427, 182)
Screenshot: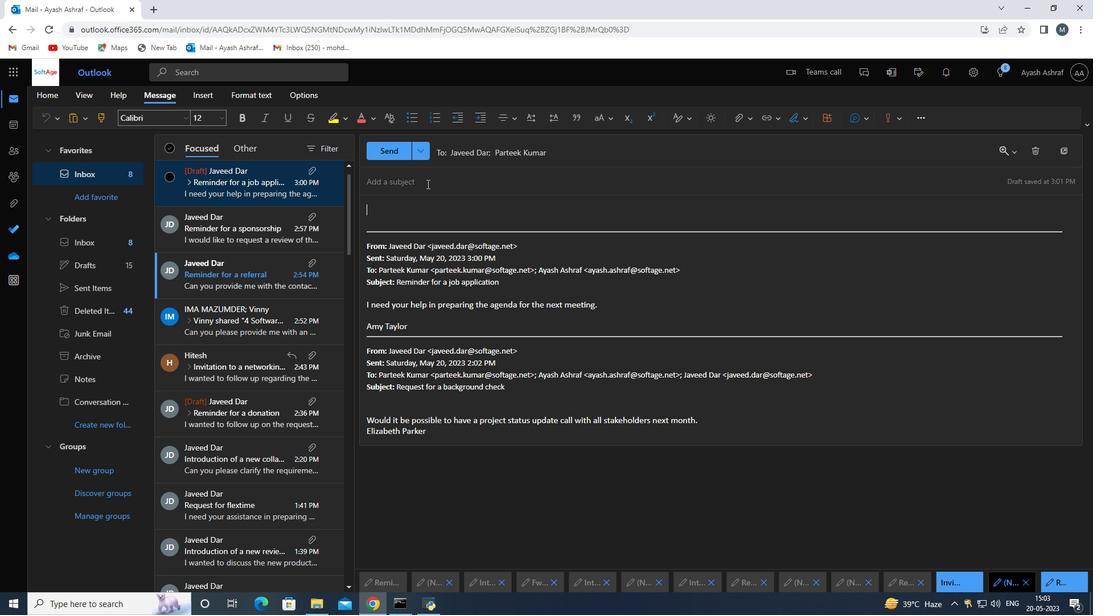 
Action: Key pressed <Key.shift>Reminder<Key.space><Key.shift><Key.shift><Key.shift><Key.shift>For<Key.space>a<Key.space>partnership<Key.space>
Screenshot: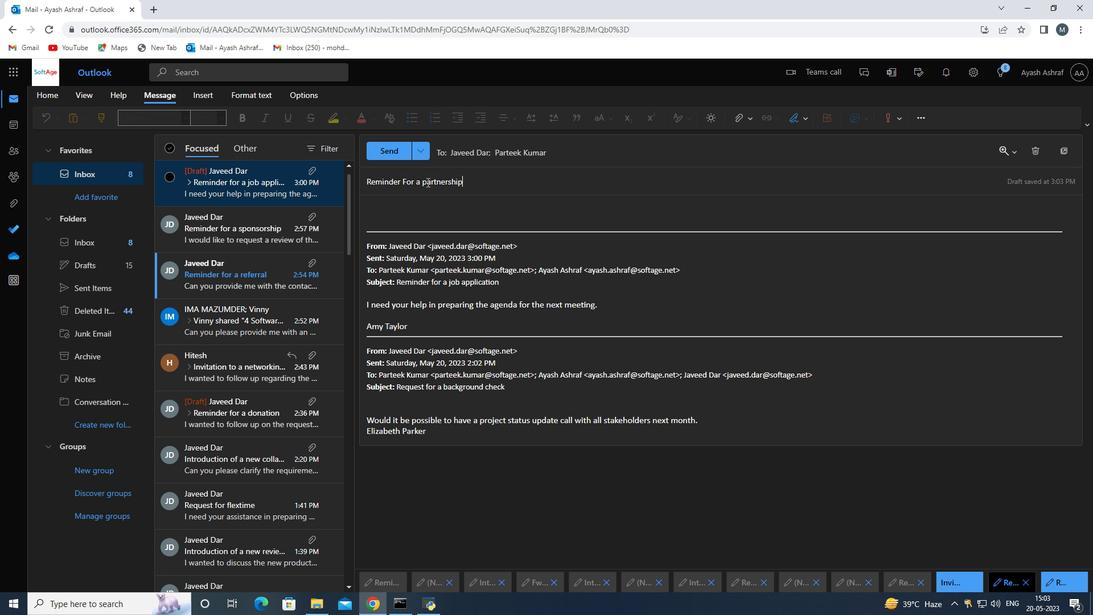 
Action: Mouse moved to (459, 215)
Screenshot: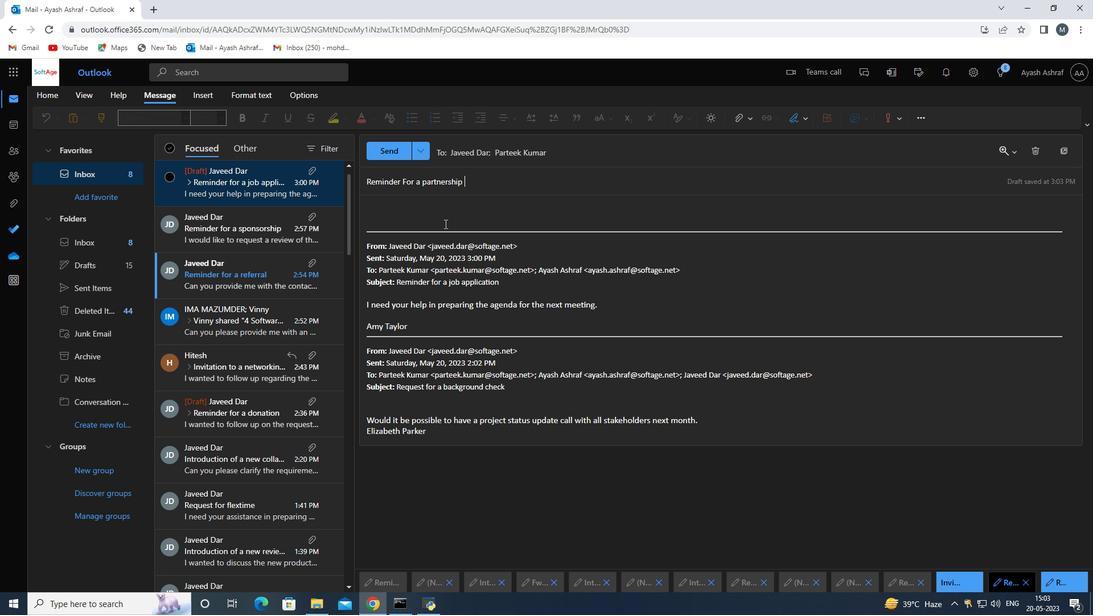 
Action: Key pressed <Key.enter>
Screenshot: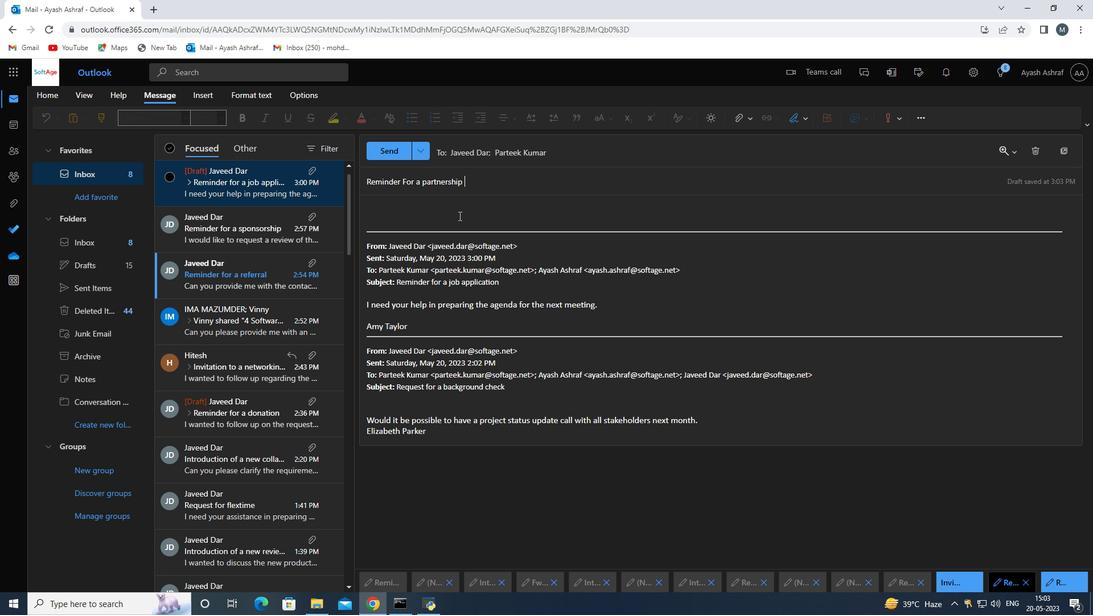 
Action: Mouse moved to (459, 215)
Screenshot: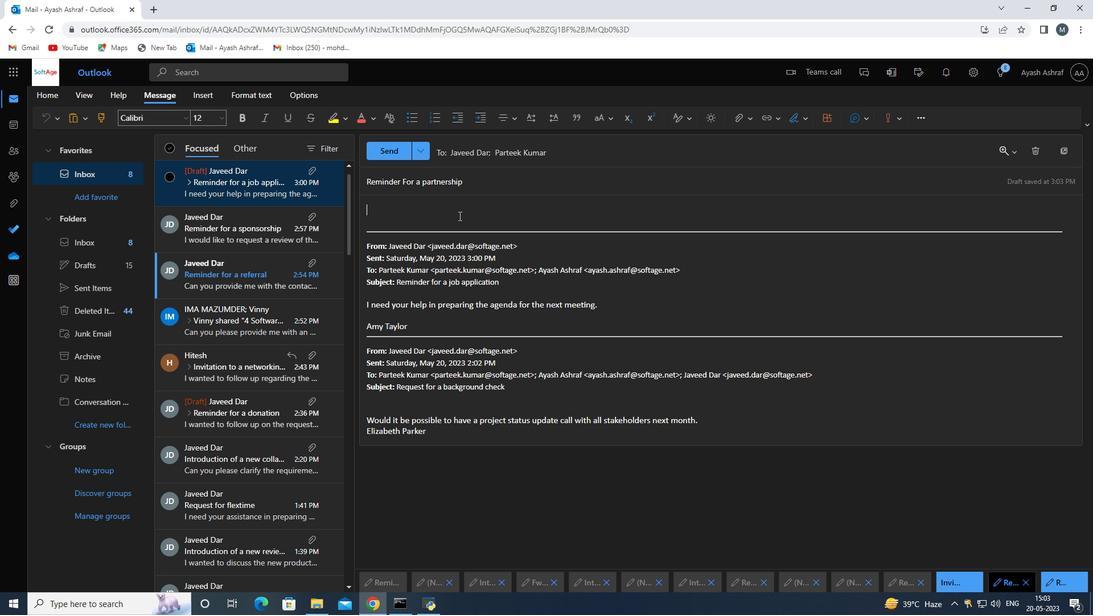 
Action: Key pressed <Key.shift><Key.shift><Key.shift><Key.shift><Key.shift><Key.shift><Key.shift><Key.shift><Key.shift><Key.shift><Key.shift><Key.shift><Key.shift><Key.shift><Key.shift><Key.shift><Key.shift><Key.shift><Key.shift><Key.shift><Key.shift>Can<Key.space>you<Key.space>confirm<Key.space>the<Key.space>avai<Key.tab><Key.space>of<Key.space>the<Key.space>meeting<Key.space>room<Key.space>for<Key.space>next<Key.space>week<Key.space>
Screenshot: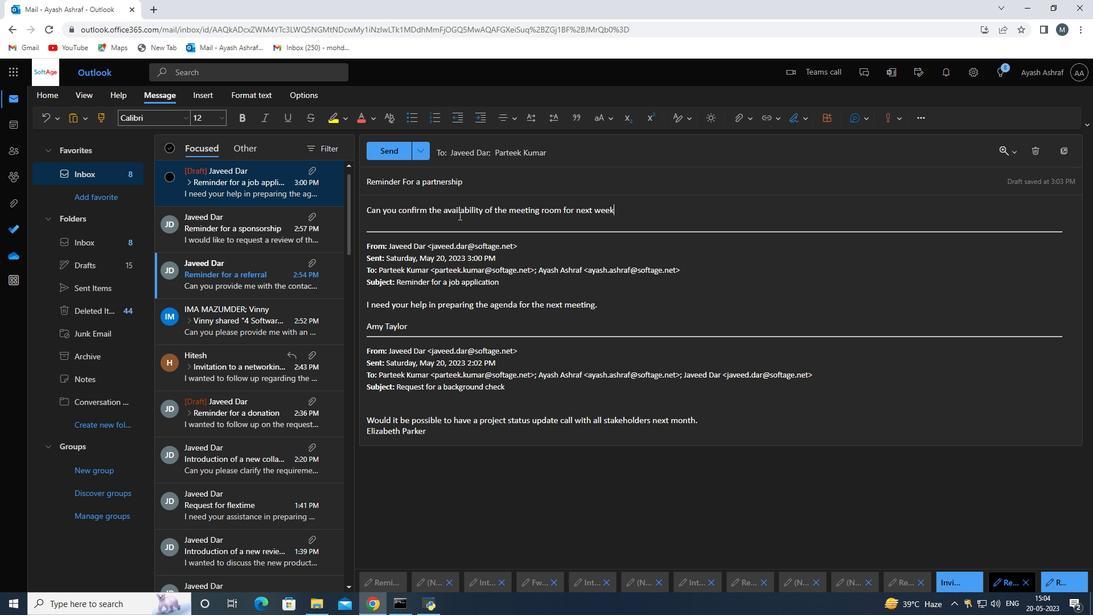
Action: Mouse moved to (834, 248)
Screenshot: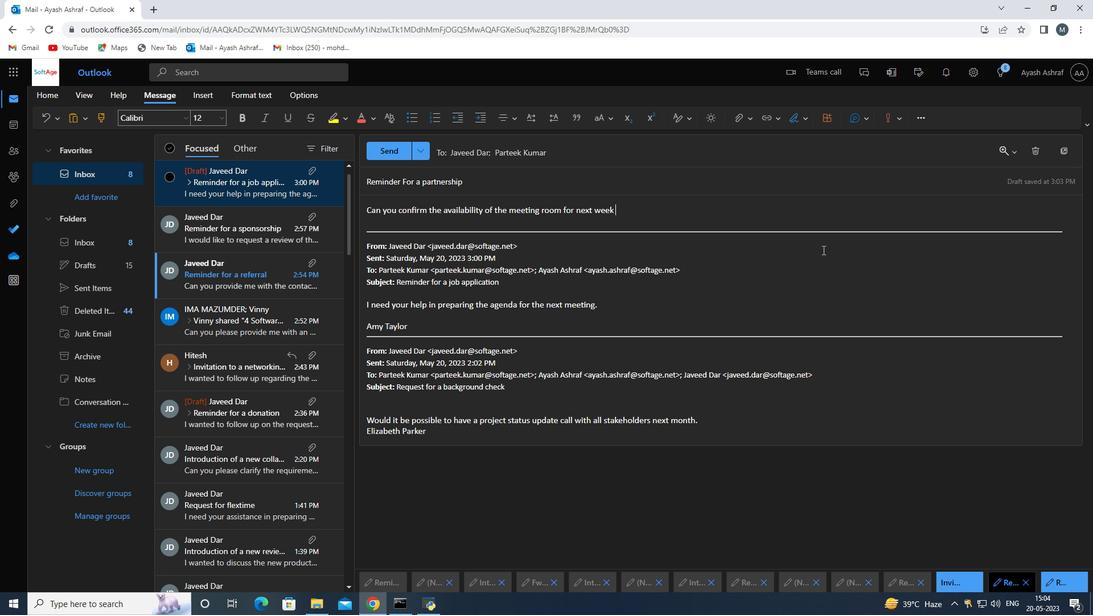 
Action: Mouse scrolled (834, 249) with delta (0, 0)
Screenshot: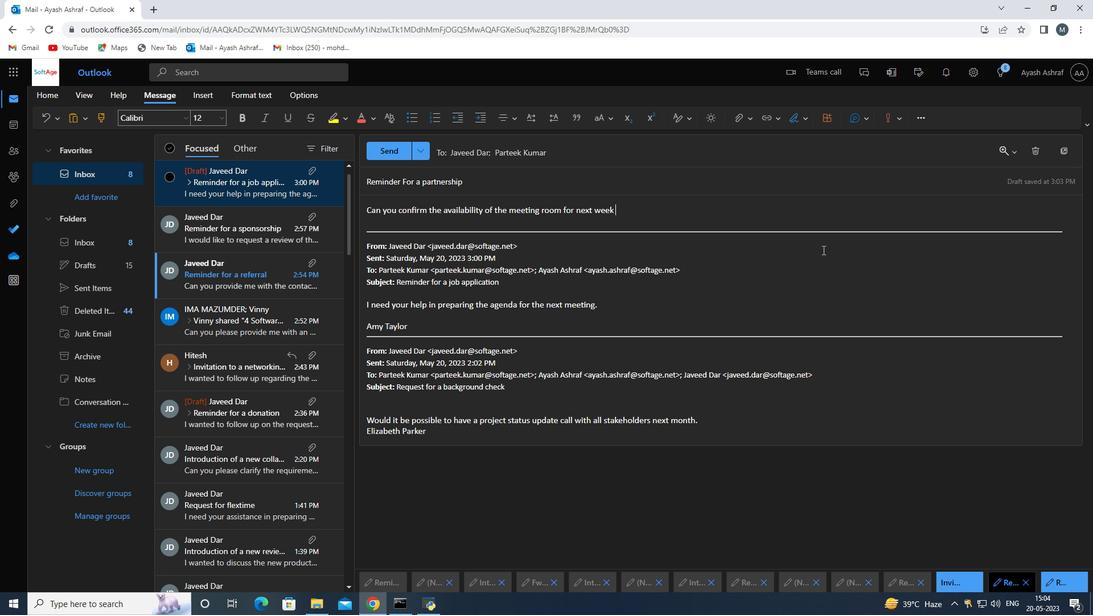 
Action: Mouse scrolled (834, 249) with delta (0, 0)
Screenshot: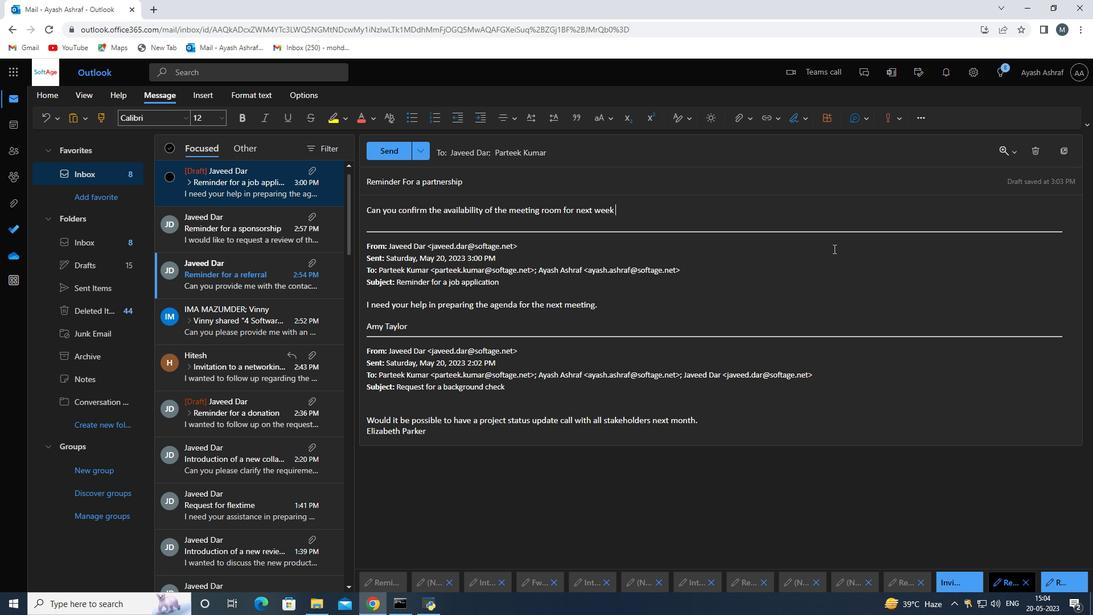
Action: Mouse scrolled (834, 249) with delta (0, 0)
Screenshot: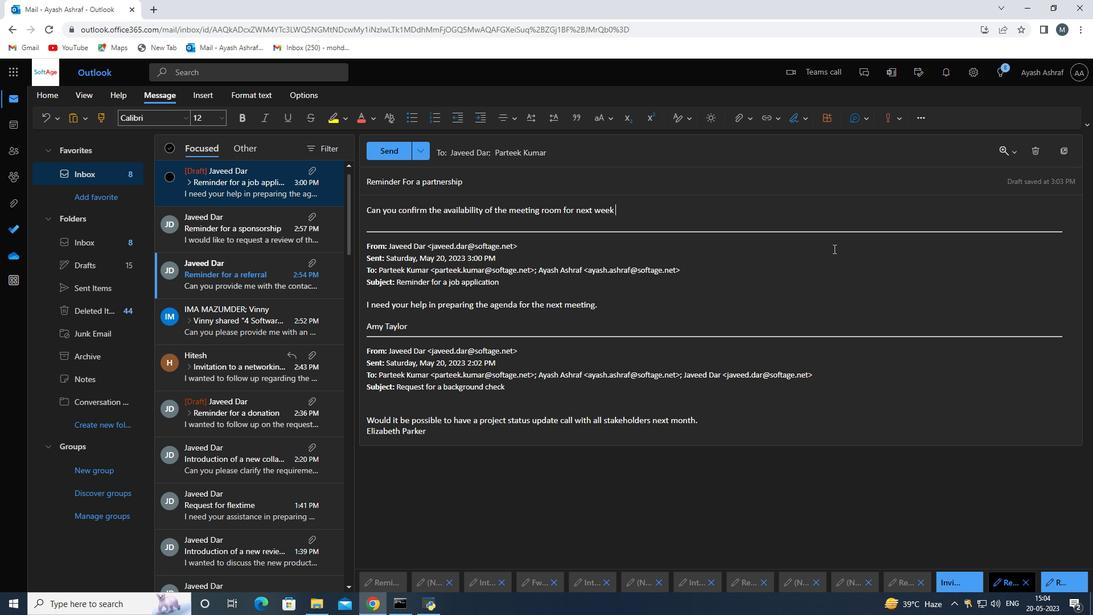 
Action: Mouse scrolled (834, 249) with delta (0, 0)
Screenshot: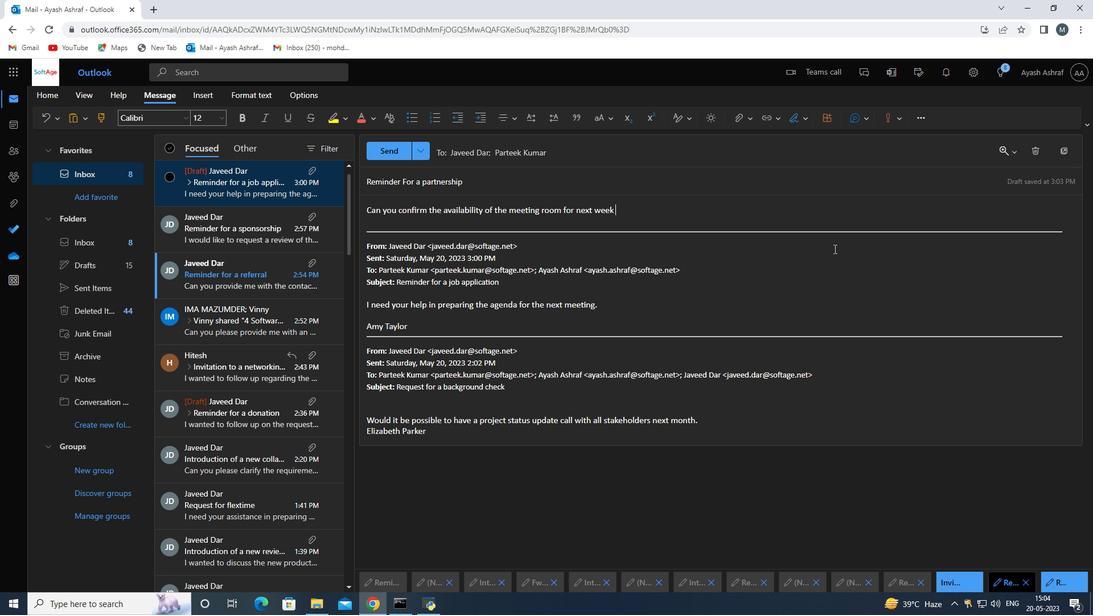 
Action: Mouse moved to (869, 223)
Screenshot: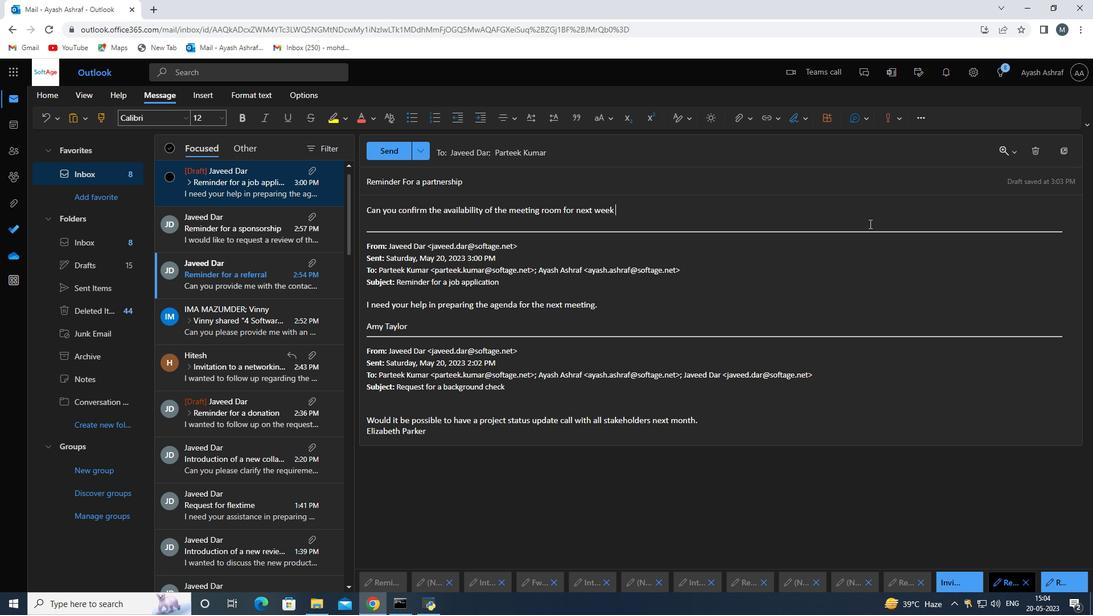 
Action: Mouse scrolled (869, 224) with delta (0, 0)
Screenshot: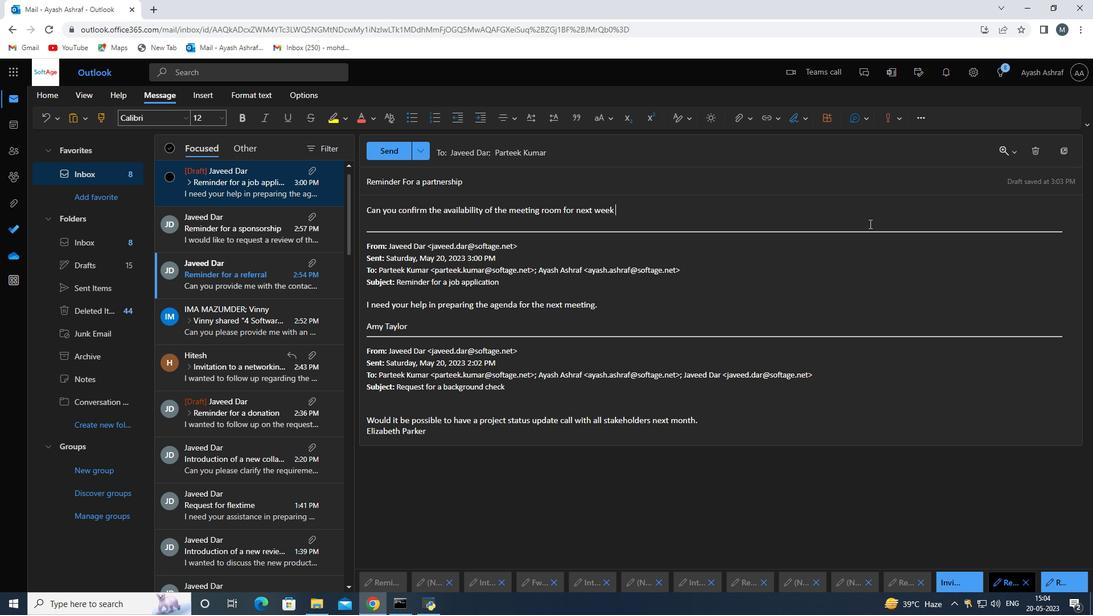 
Action: Mouse scrolled (869, 224) with delta (0, 0)
Screenshot: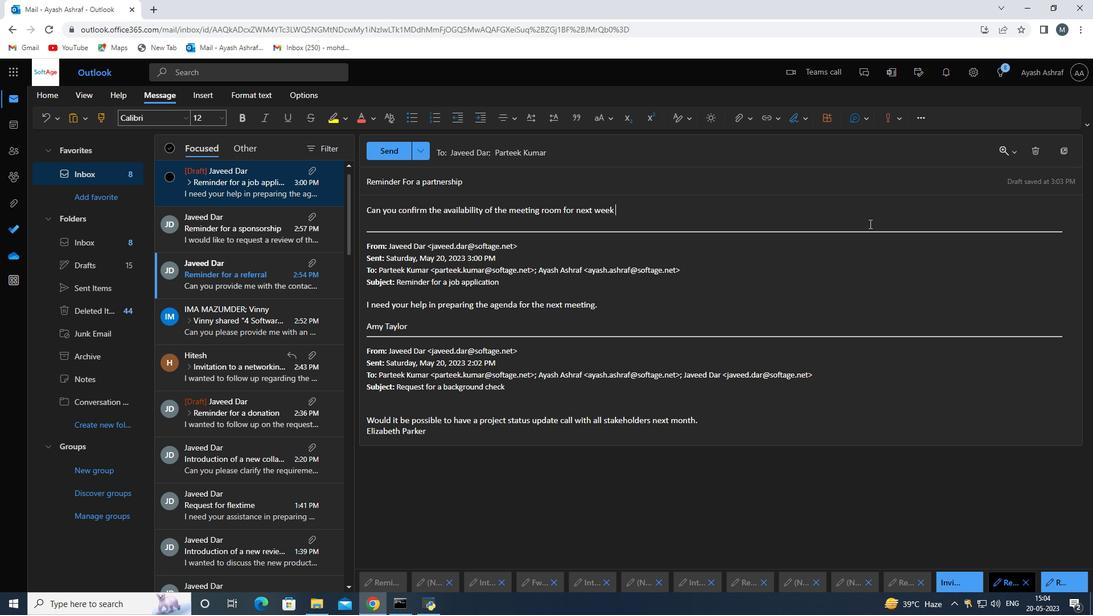 
Action: Mouse moved to (475, 182)
Screenshot: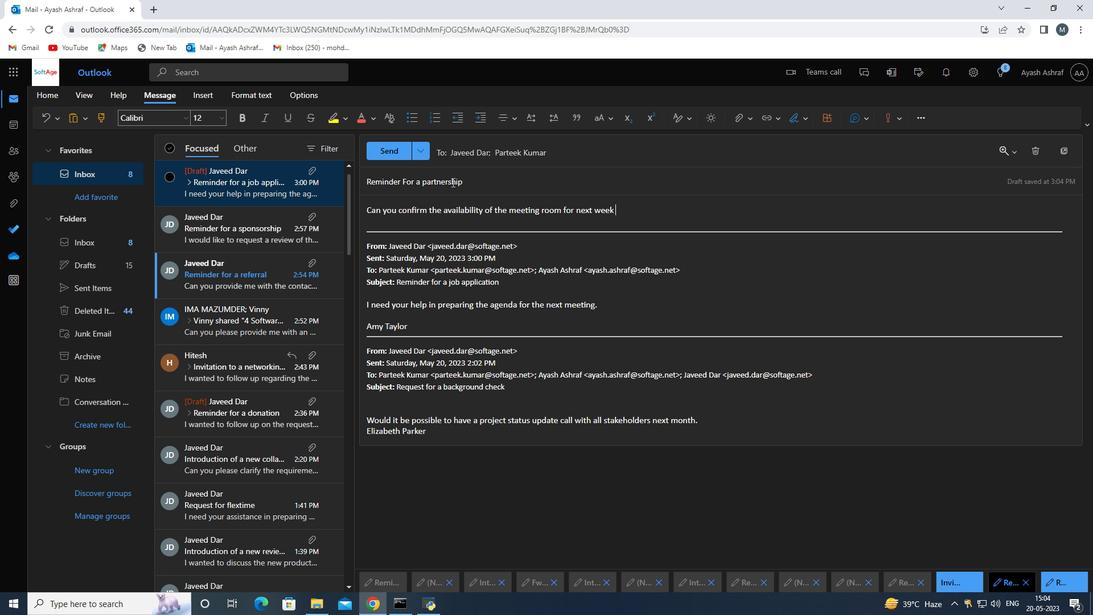 
Action: Mouse pressed left at (475, 182)
Screenshot: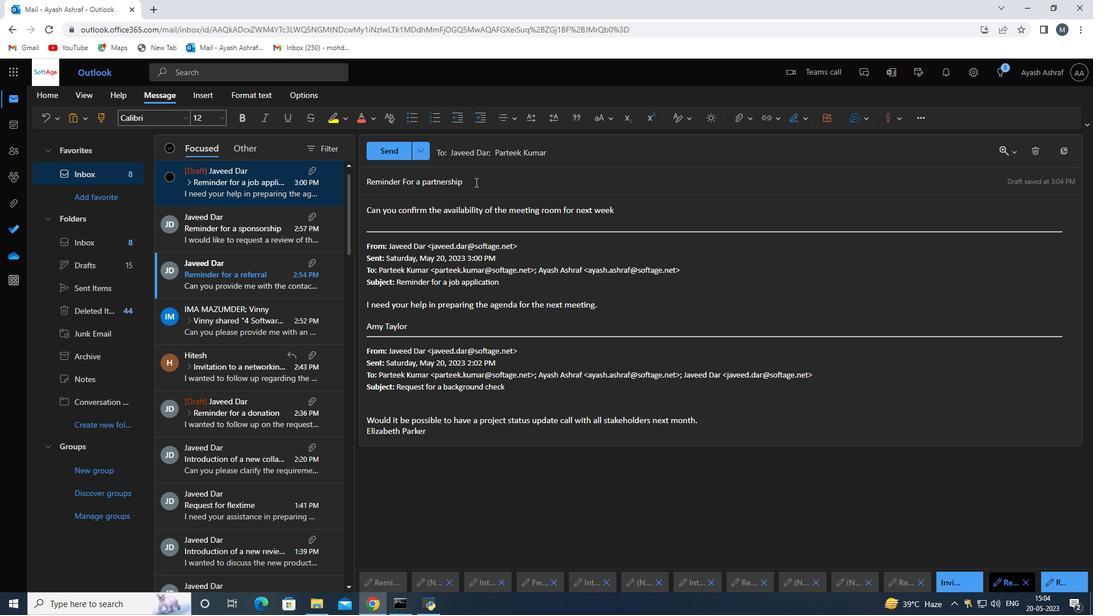 
Action: Mouse moved to (503, 260)
Screenshot: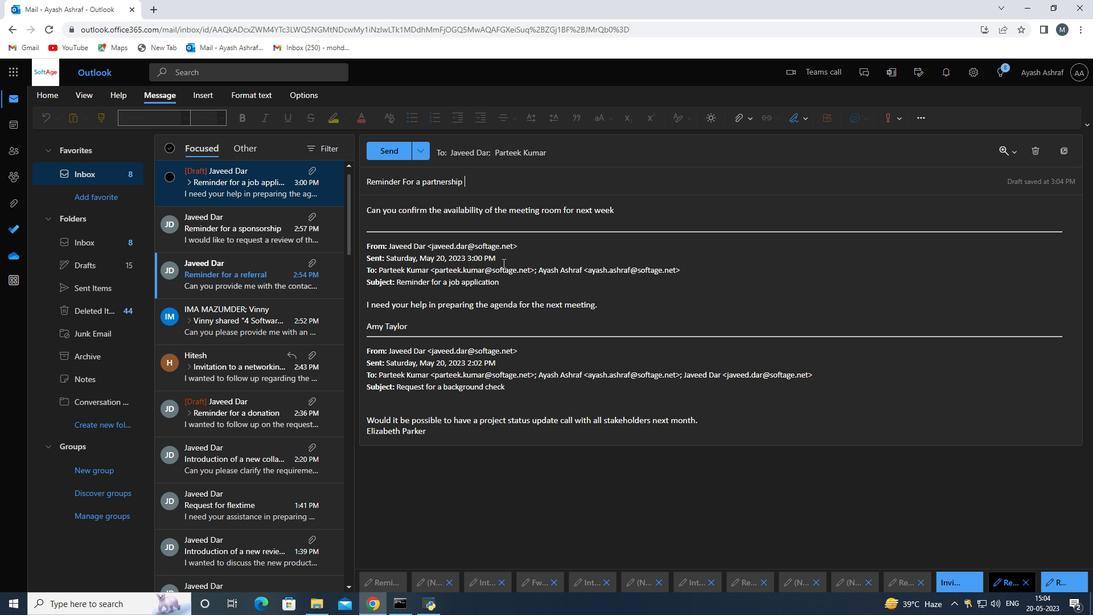 
Action: Mouse scrolled (503, 261) with delta (0, 0)
Screenshot: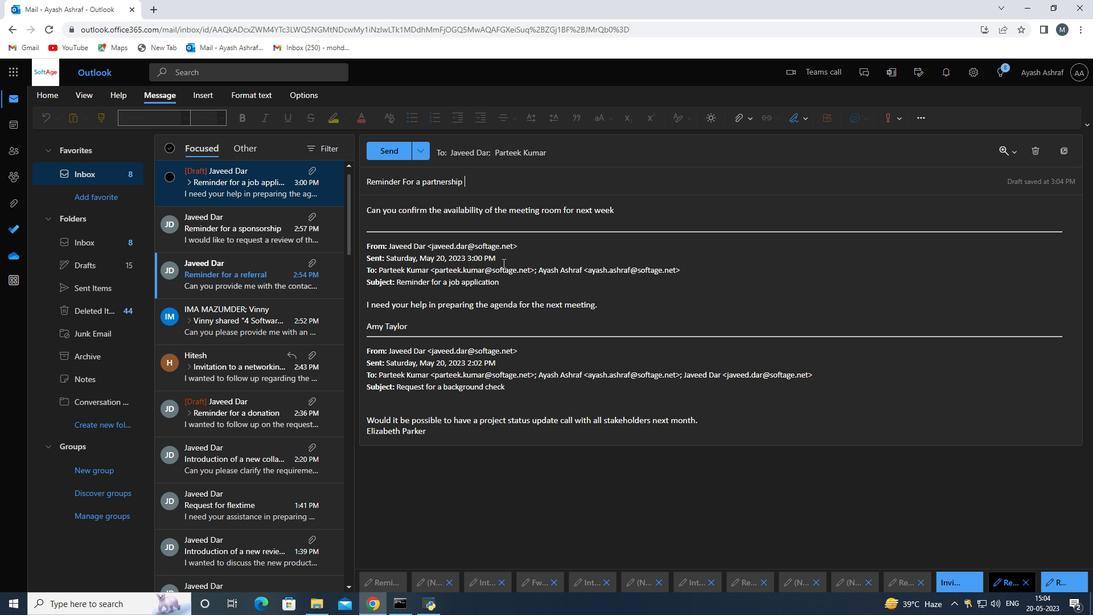 
Action: Mouse moved to (503, 260)
Screenshot: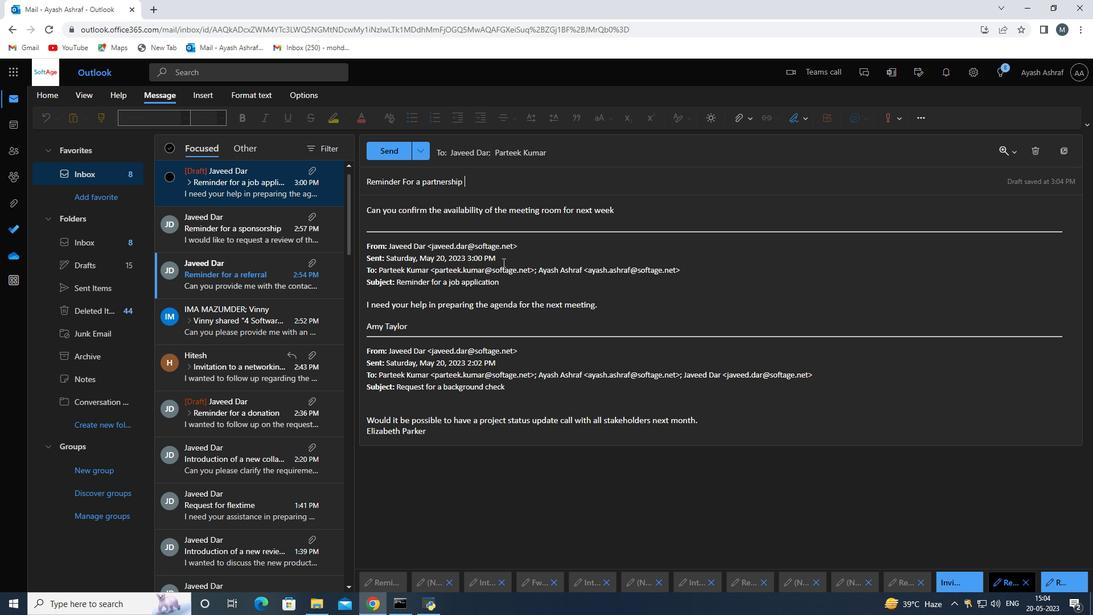 
Action: Mouse scrolled (503, 260) with delta (0, 0)
Screenshot: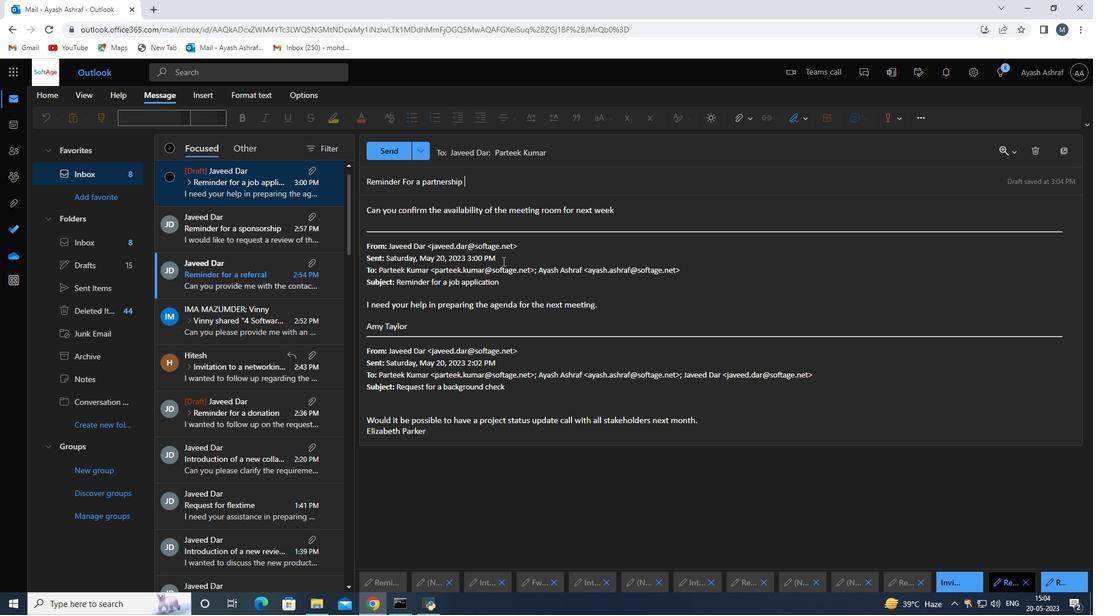 
Action: Mouse moved to (503, 259)
Screenshot: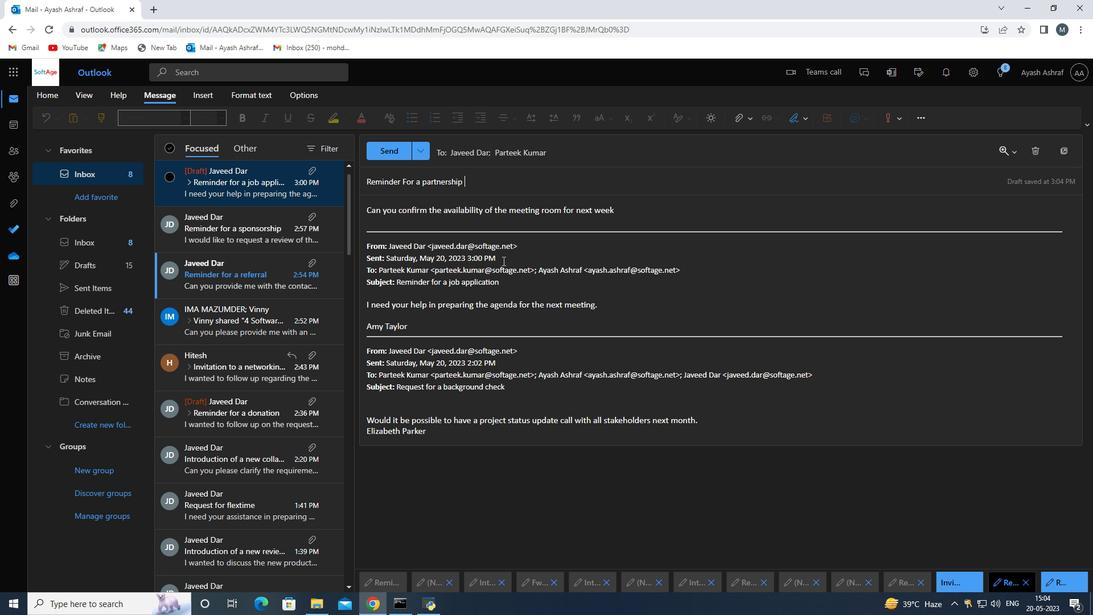 
Action: Mouse scrolled (503, 260) with delta (0, 0)
Screenshot: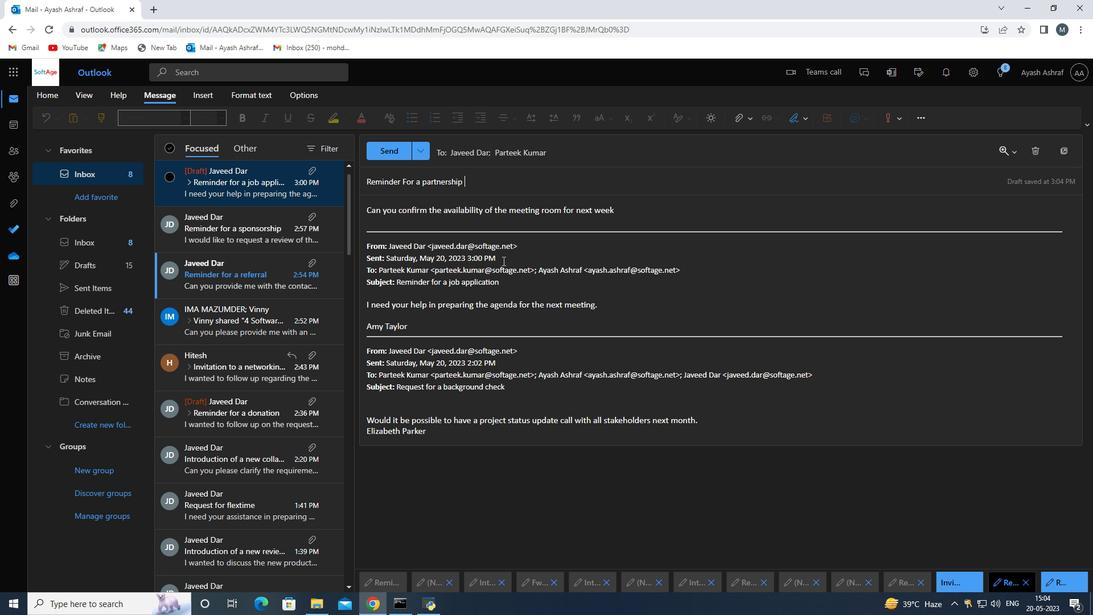 
Action: Mouse scrolled (503, 260) with delta (0, 0)
Screenshot: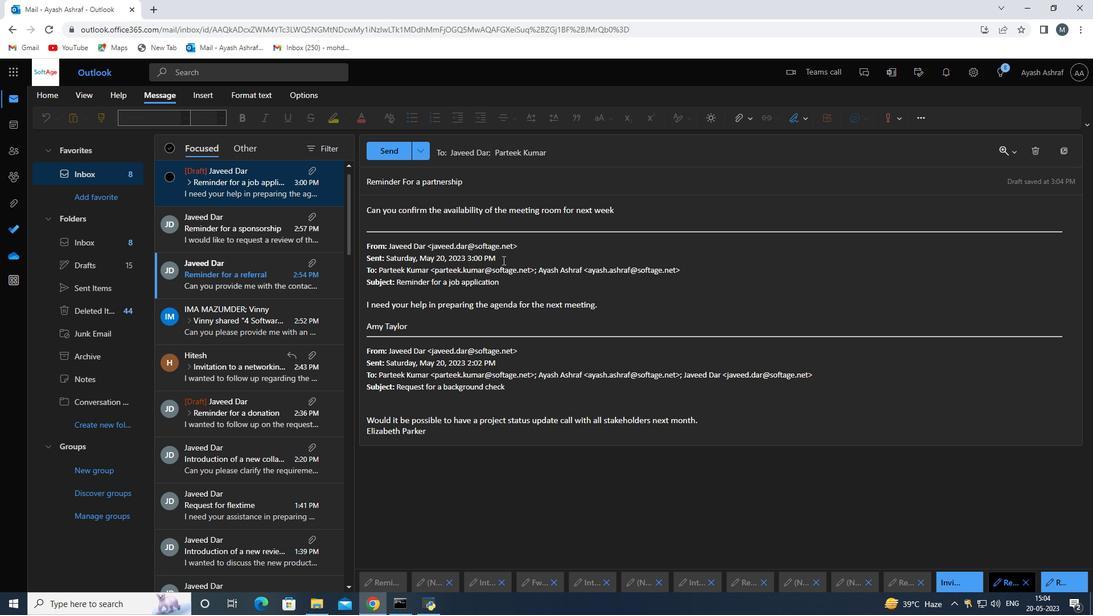 
Action: Mouse moved to (1044, 180)
Screenshot: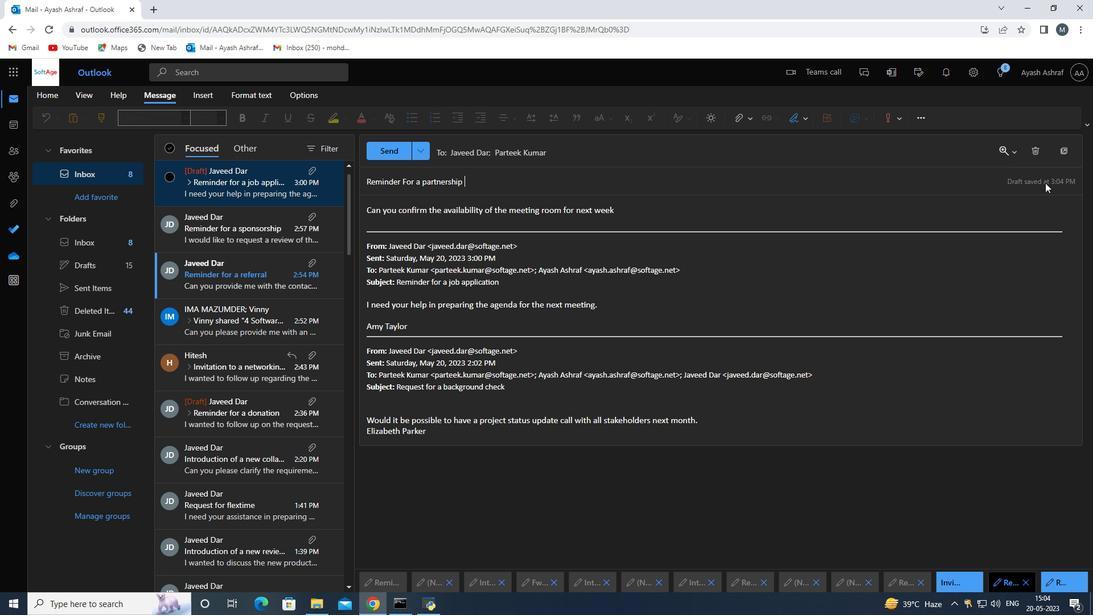 
Action: Mouse pressed left at (1044, 180)
Screenshot: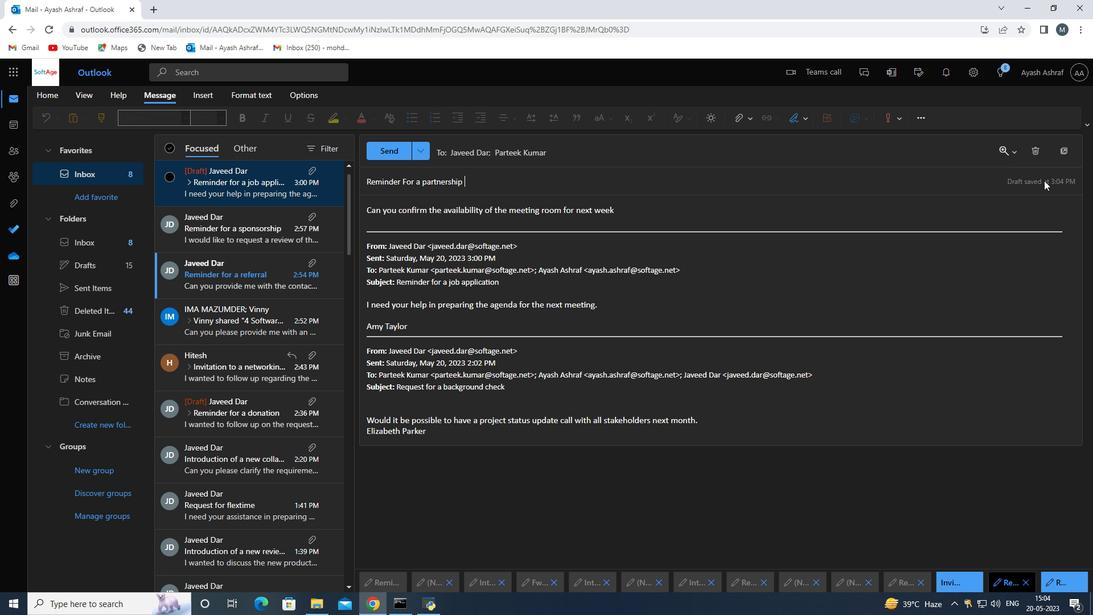 
Action: Mouse moved to (1061, 156)
Screenshot: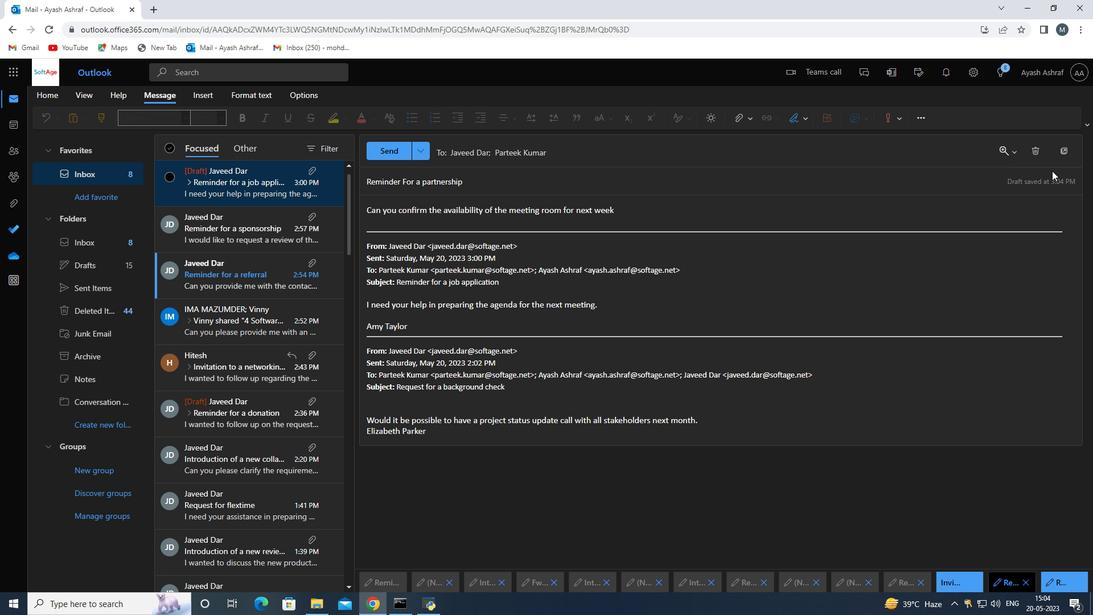 
Action: Mouse pressed left at (1061, 156)
Screenshot: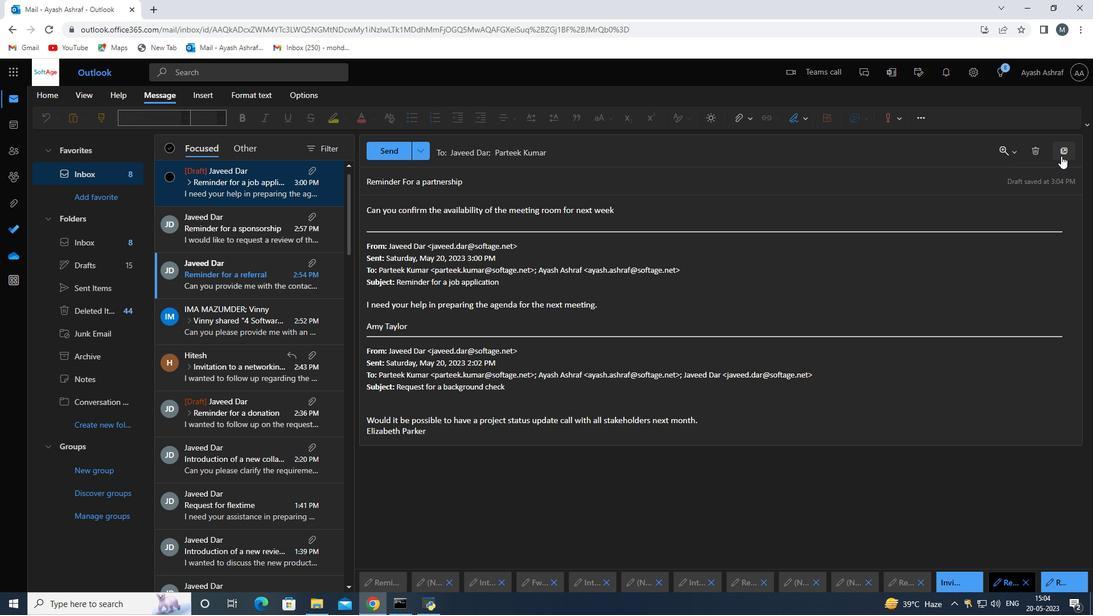
Action: Mouse moved to (703, 25)
Screenshot: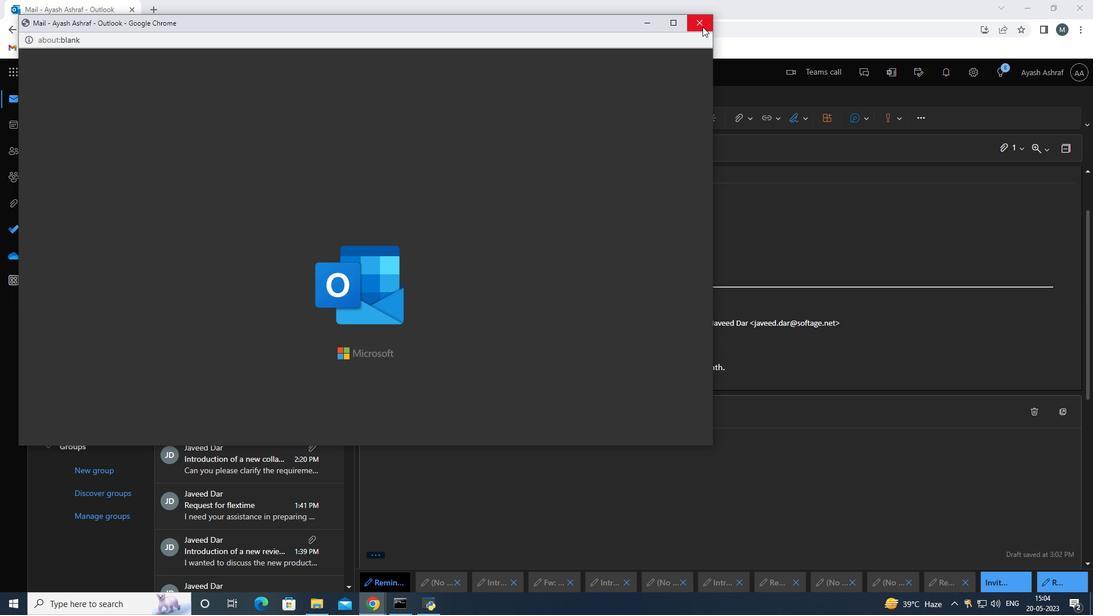 
Action: Mouse pressed left at (703, 25)
Screenshot: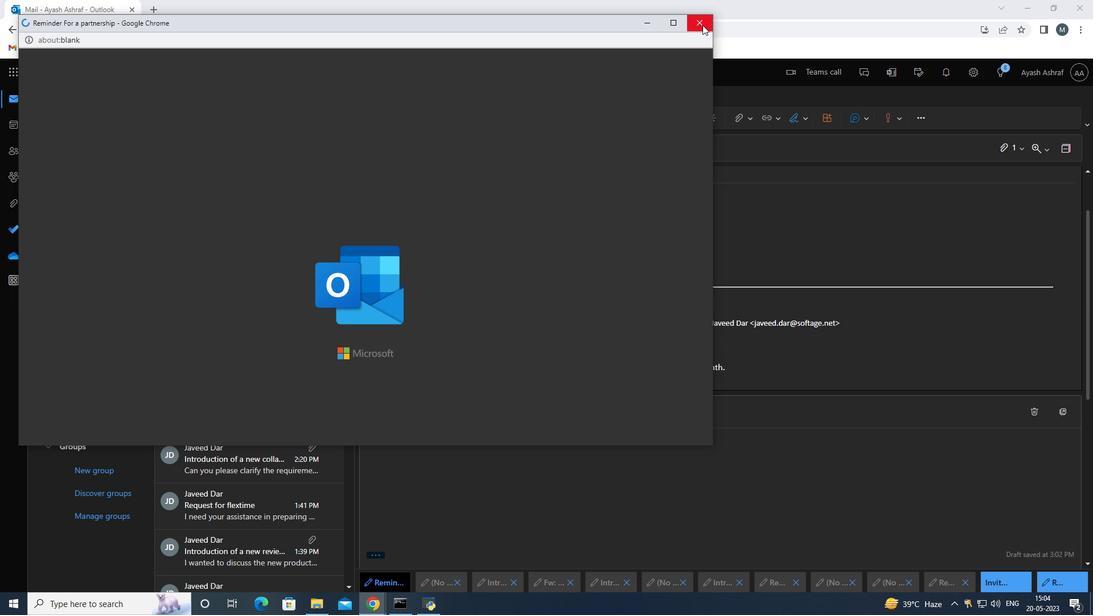 
Action: Mouse moved to (533, 284)
Screenshot: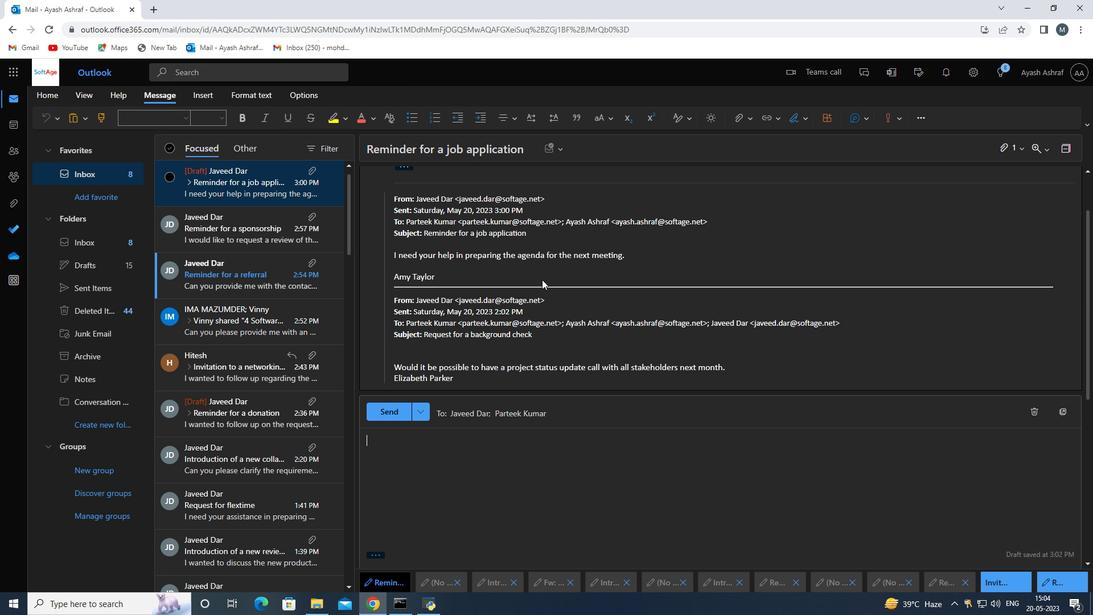 
Action: Mouse scrolled (533, 285) with delta (0, 0)
Screenshot: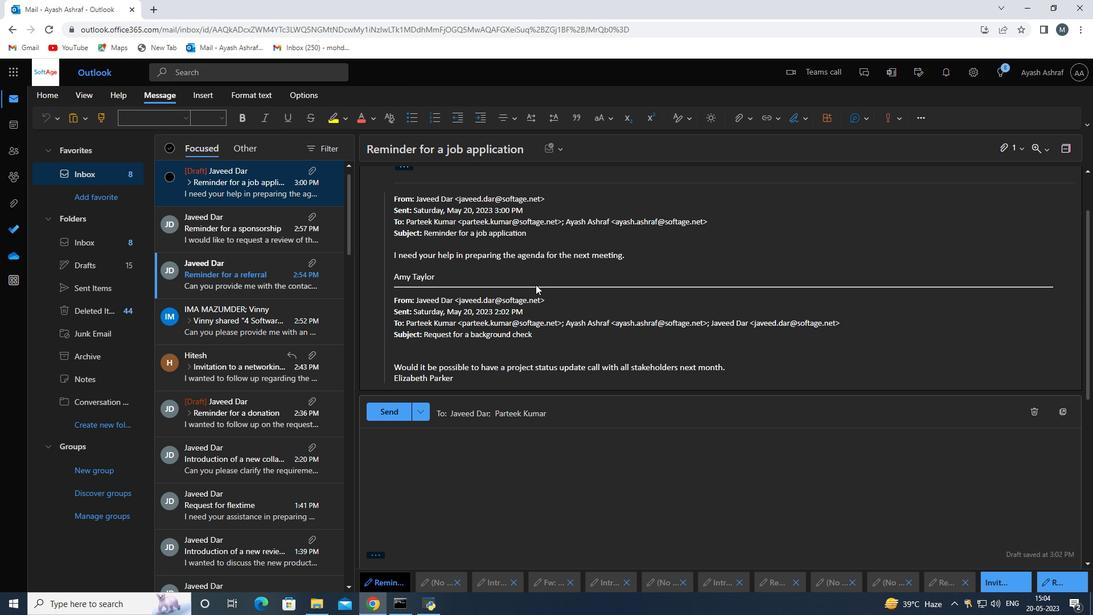 
Action: Mouse scrolled (533, 285) with delta (0, 0)
Screenshot: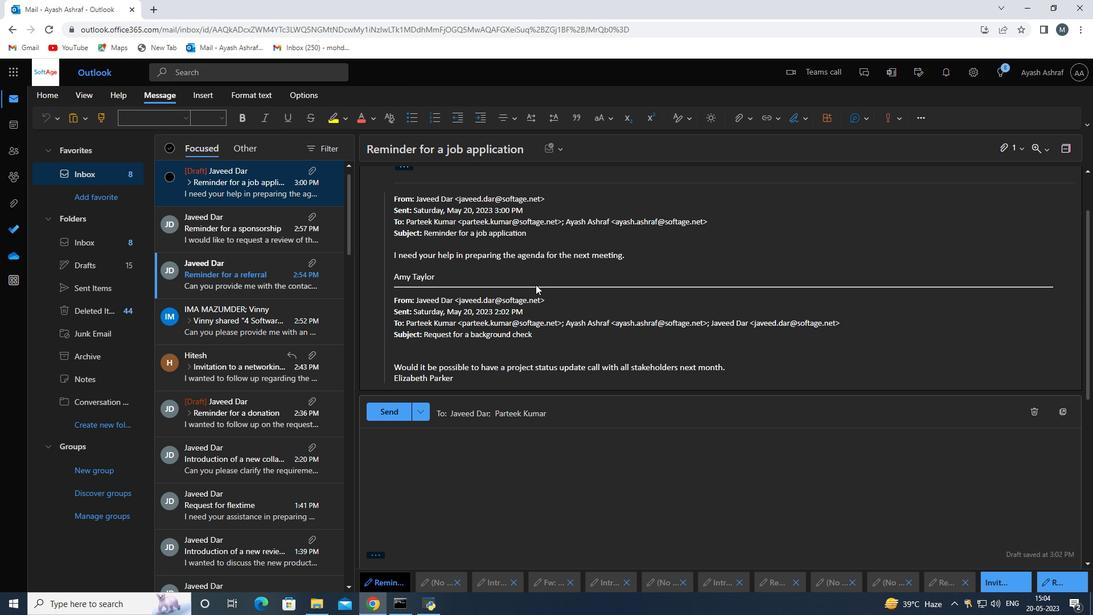 
Action: Mouse scrolled (533, 285) with delta (0, 0)
Screenshot: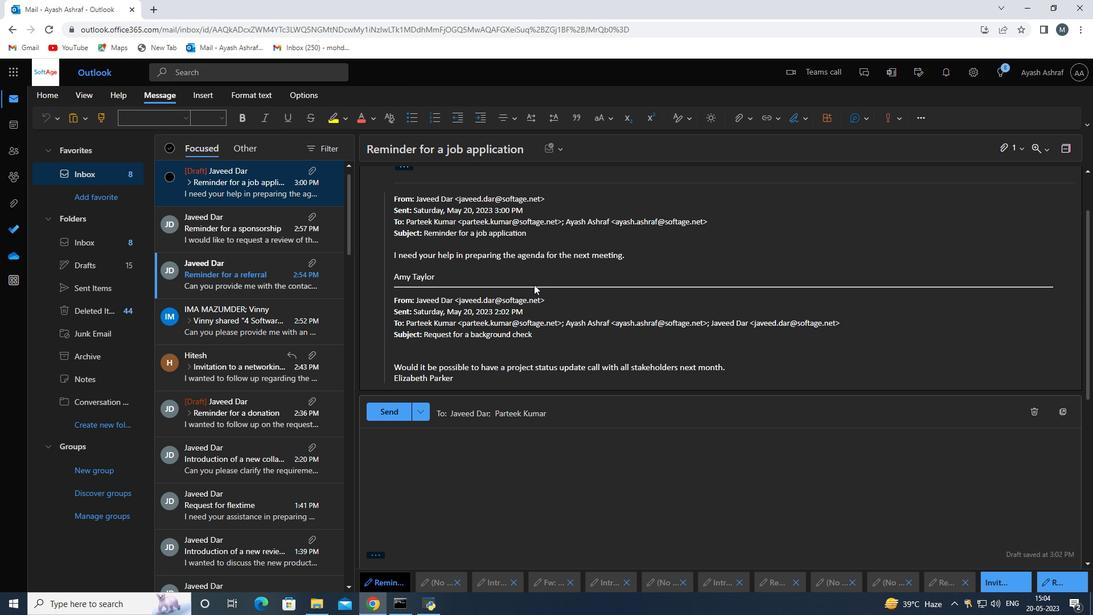 
Action: Mouse scrolled (533, 285) with delta (0, 0)
Screenshot: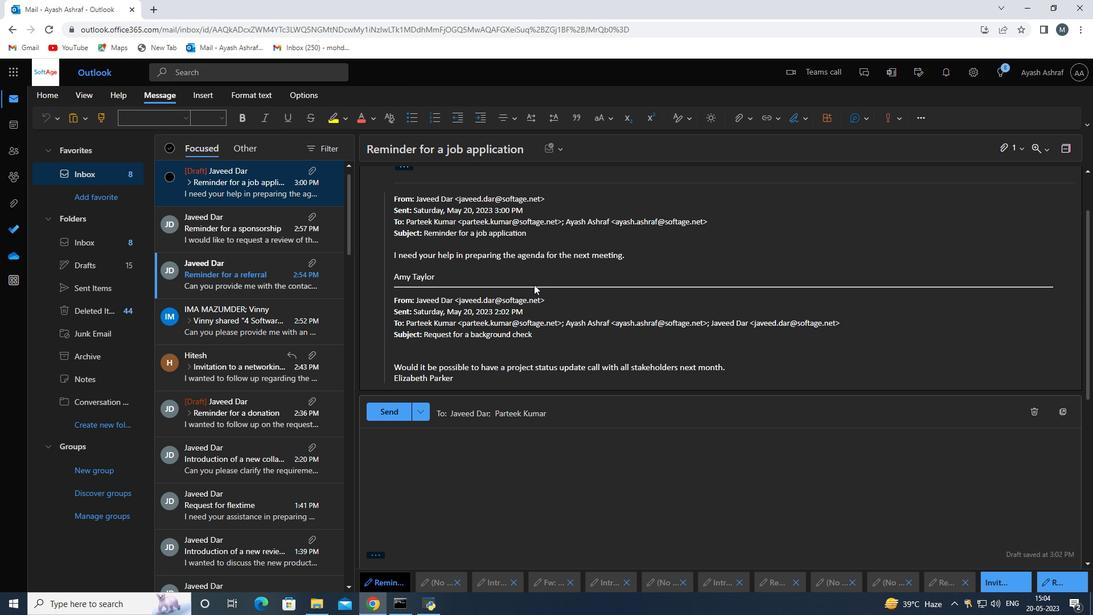 
Action: Mouse scrolled (533, 285) with delta (0, 0)
Screenshot: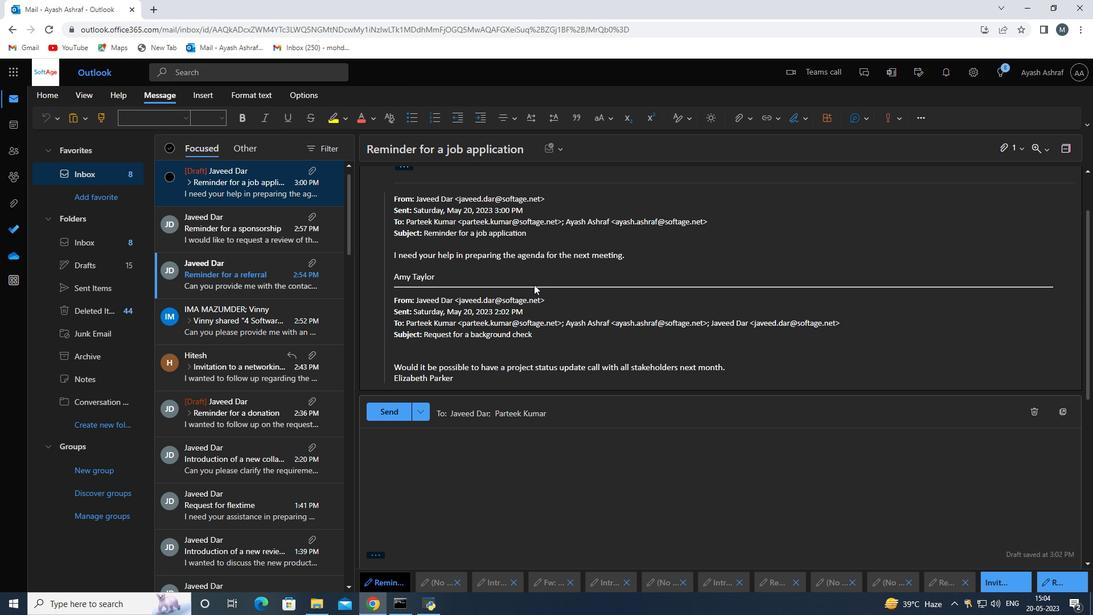 
Action: Mouse moved to (529, 282)
Screenshot: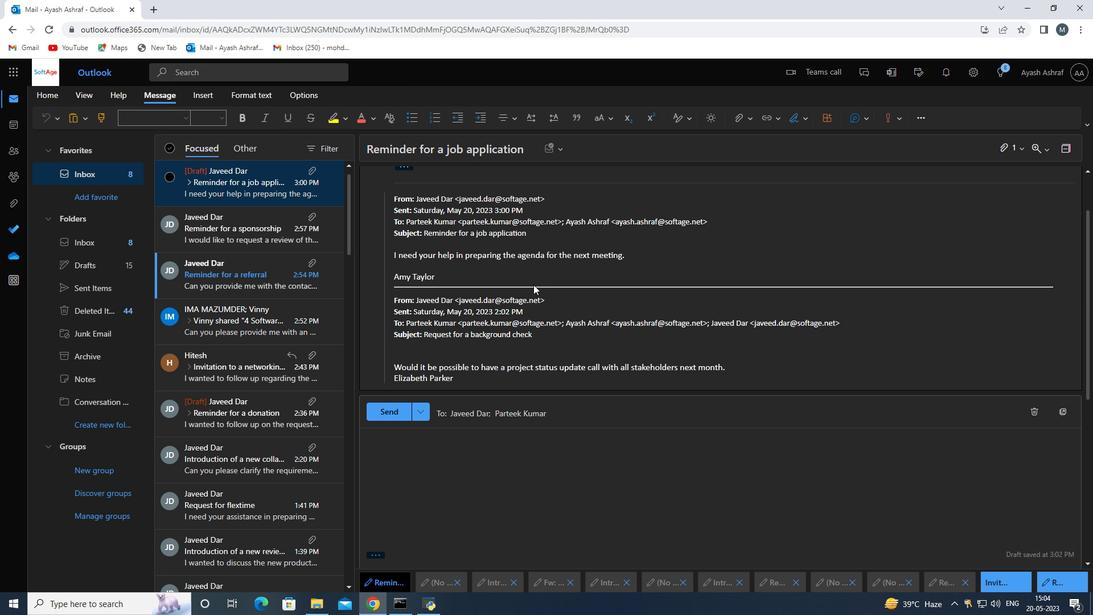
Action: Mouse scrolled (529, 283) with delta (0, 0)
Screenshot: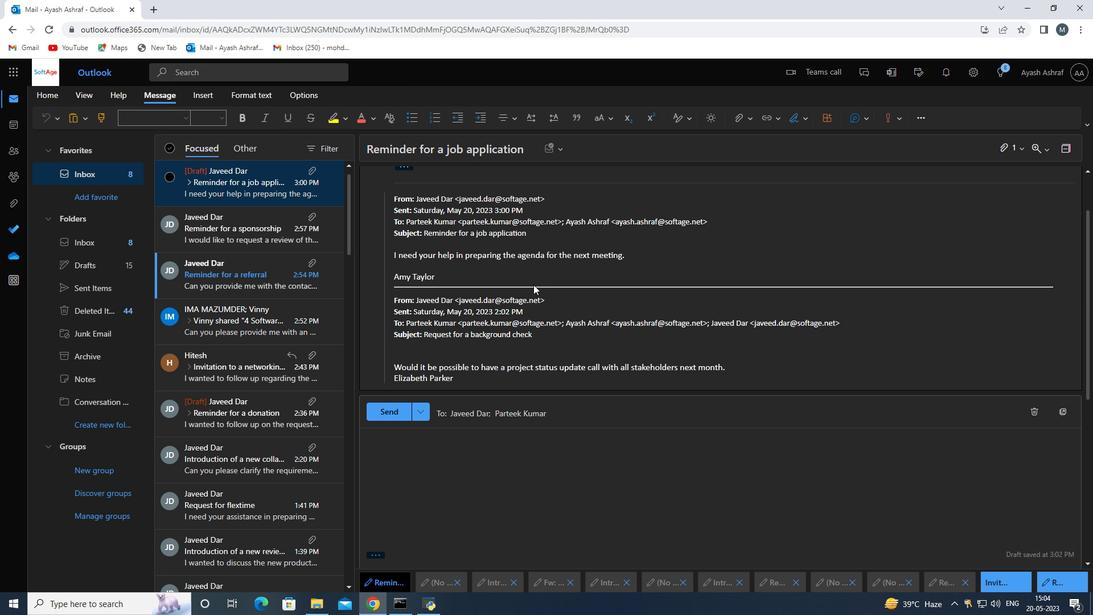 
Action: Mouse moved to (512, 280)
Screenshot: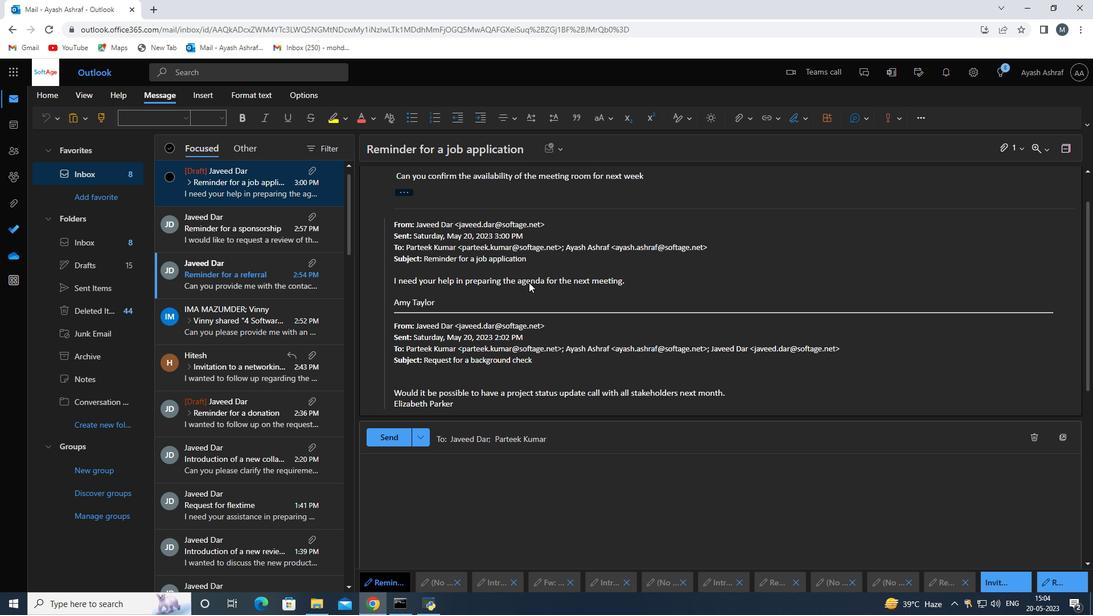 
Action: Mouse scrolled (512, 280) with delta (0, 0)
Screenshot: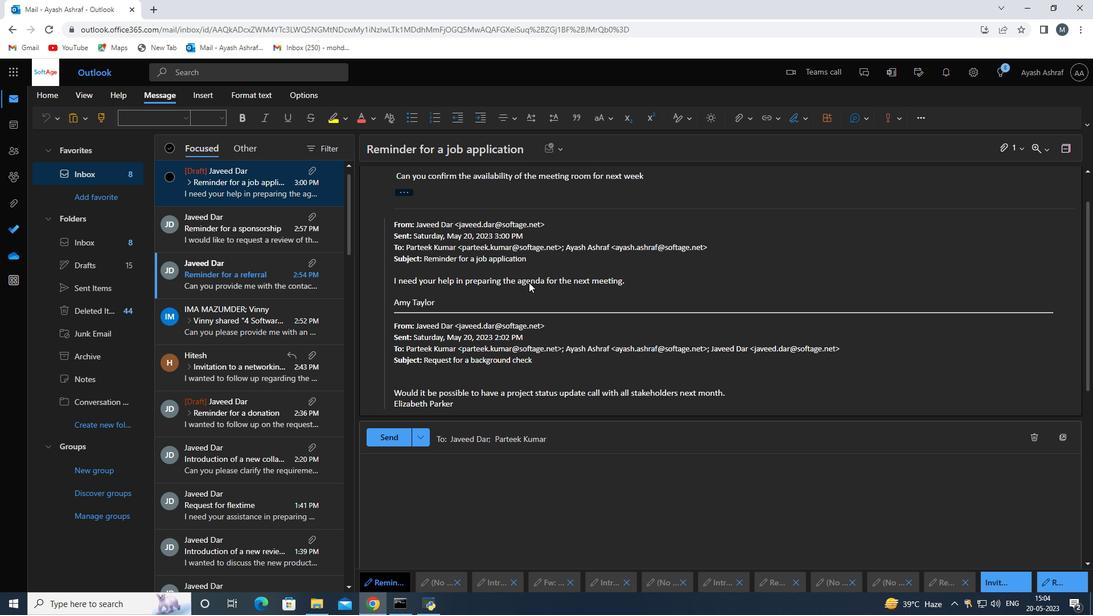 
Action: Mouse moved to (512, 280)
Screenshot: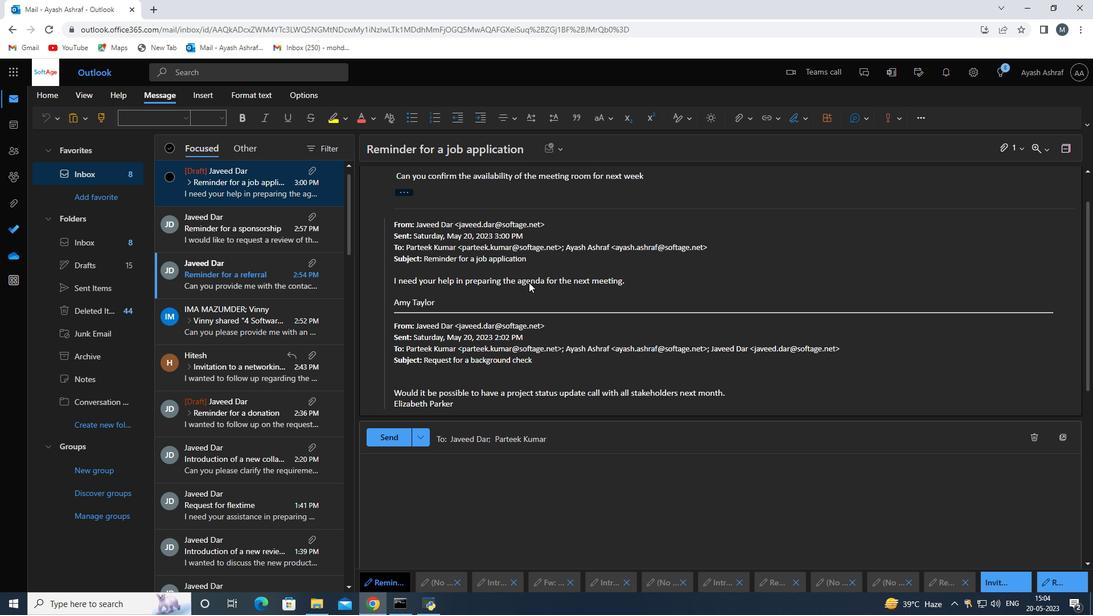 
Action: Mouse scrolled (512, 280) with delta (0, 0)
Screenshot: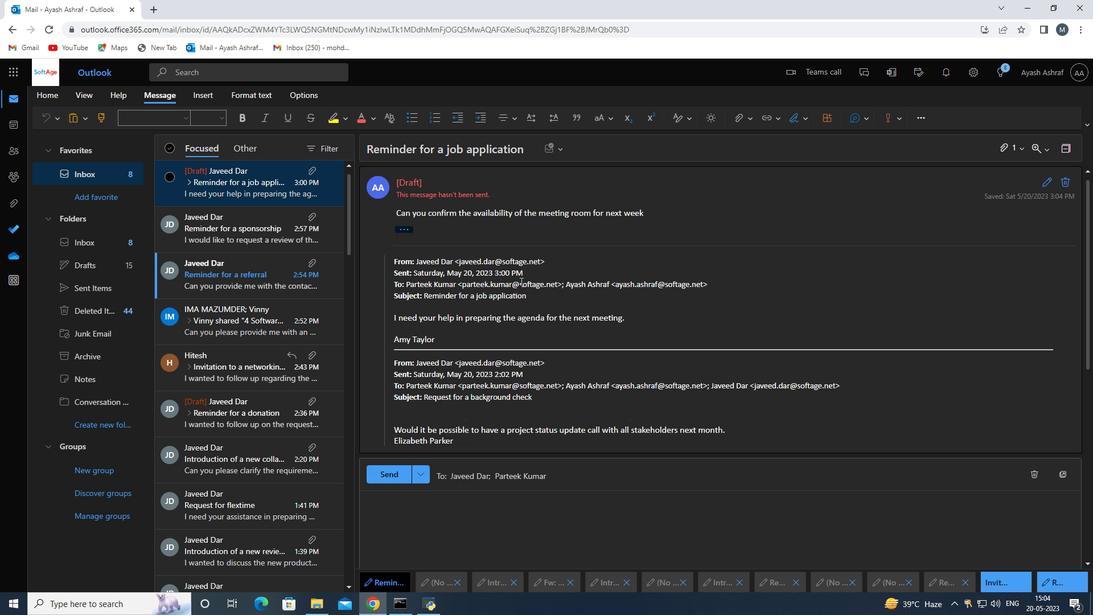 
Action: Mouse scrolled (512, 280) with delta (0, 0)
Screenshot: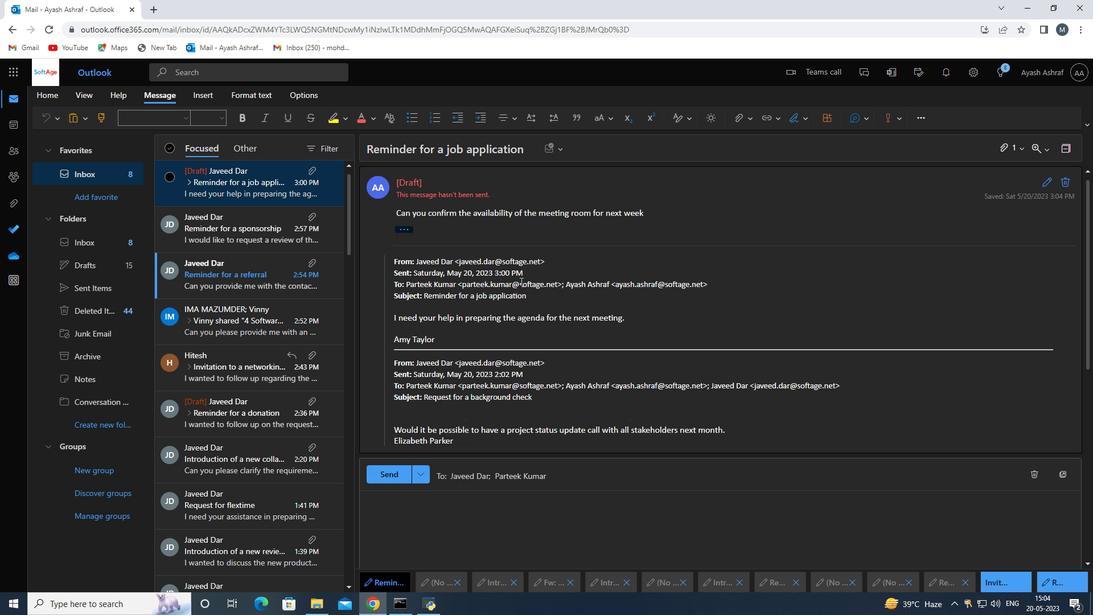 
Action: Mouse scrolled (512, 280) with delta (0, 0)
Screenshot: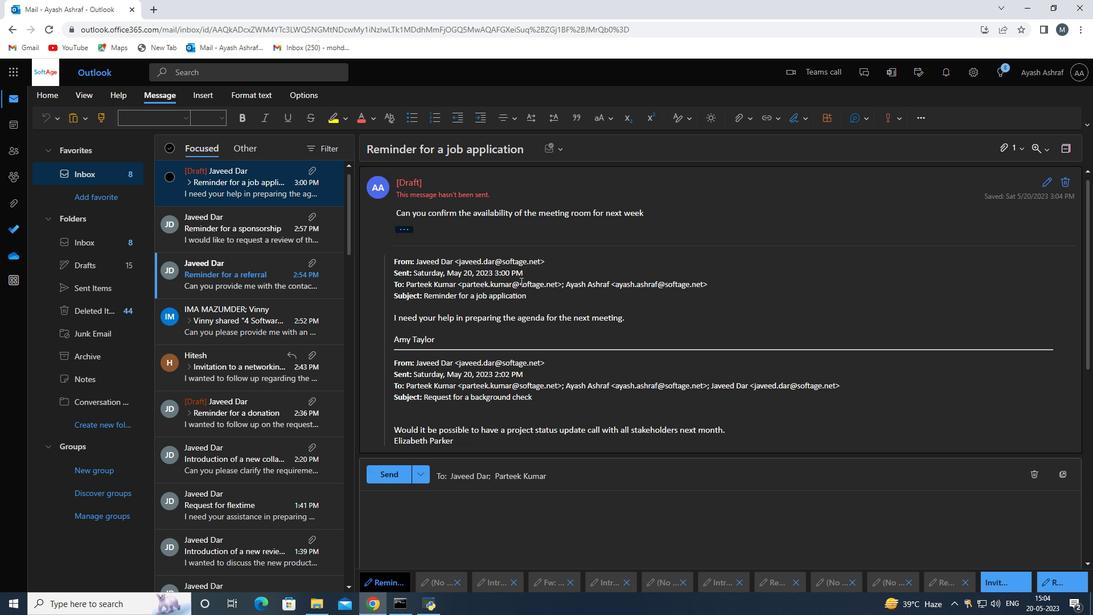 
Action: Mouse moved to (511, 280)
Screenshot: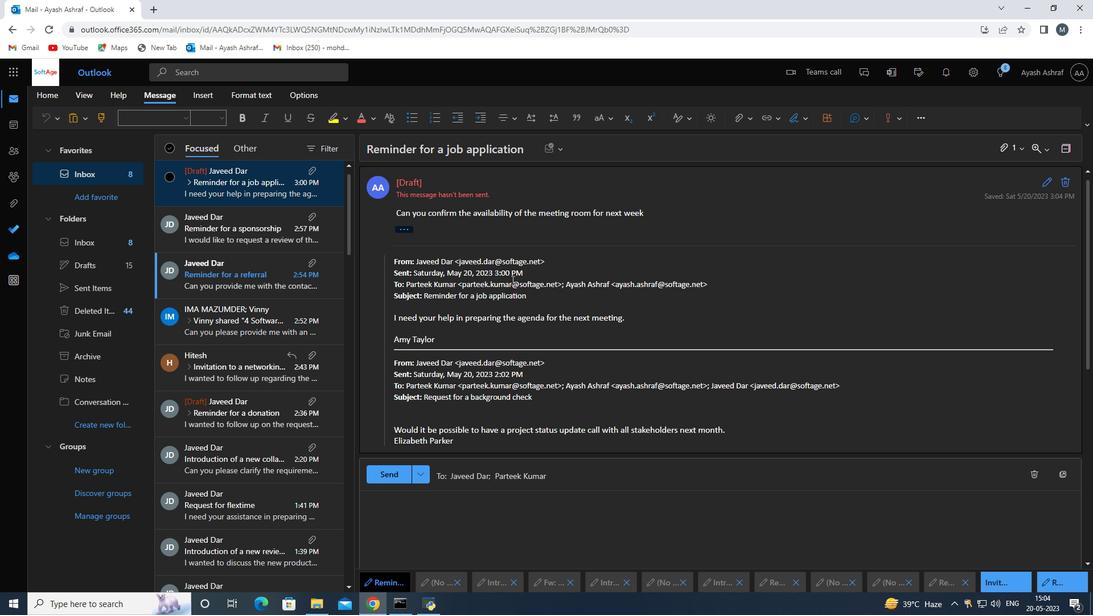 
Action: Mouse scrolled (511, 280) with delta (0, 0)
Screenshot: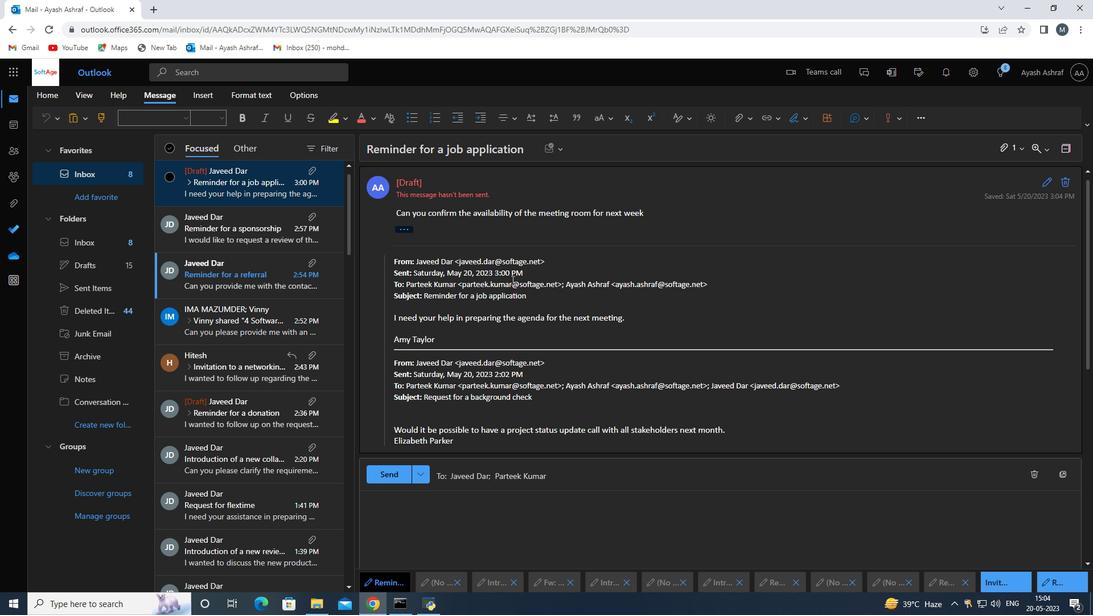 
Action: Mouse moved to (409, 228)
Screenshot: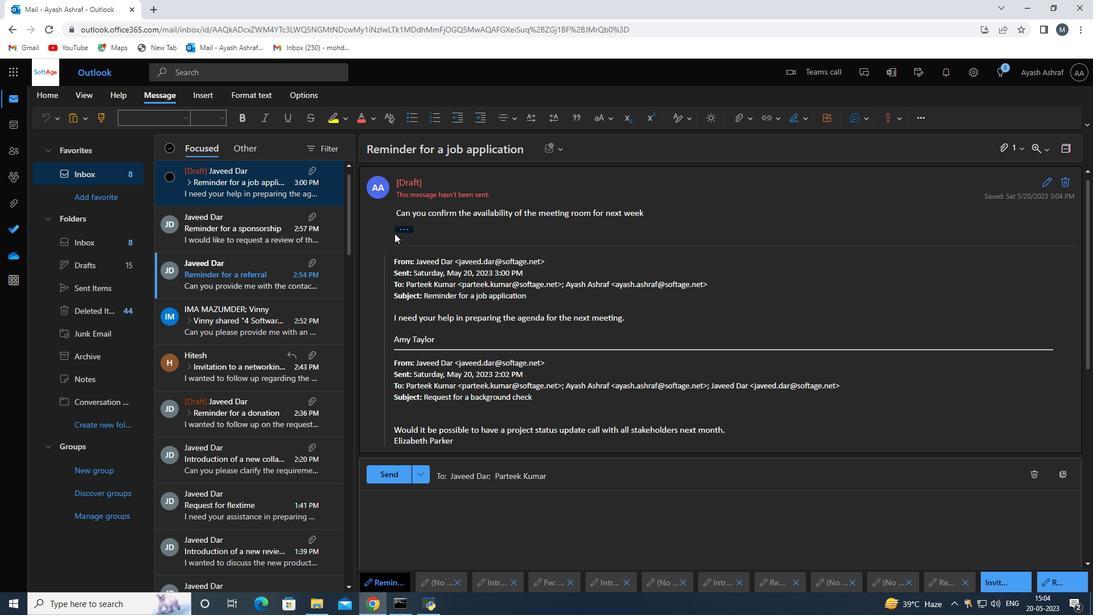 
Action: Mouse pressed left at (409, 228)
Screenshot: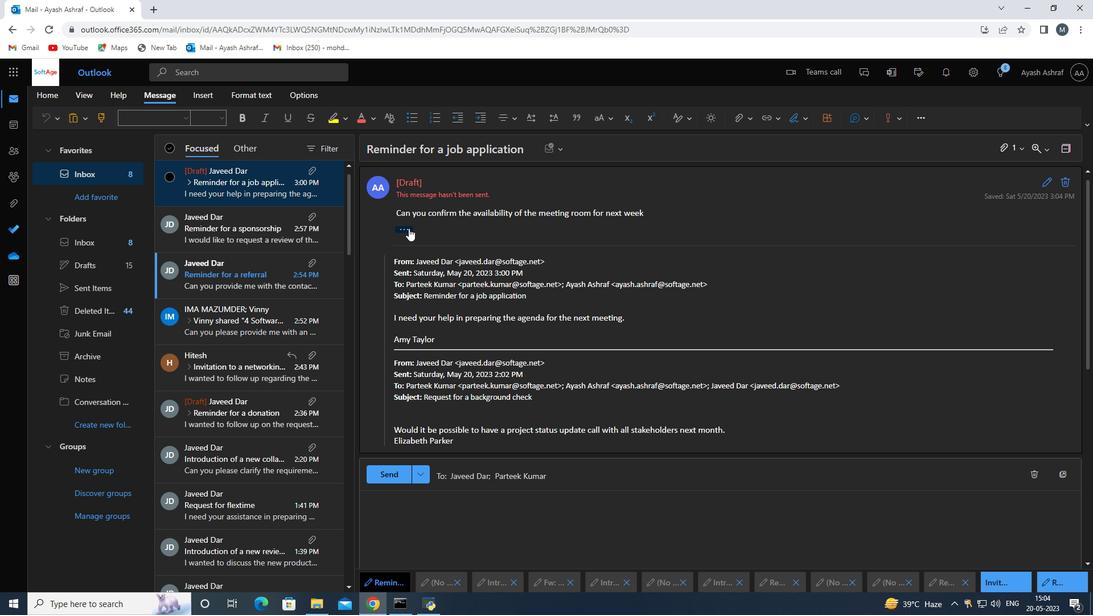 
Action: Mouse moved to (1042, 179)
Screenshot: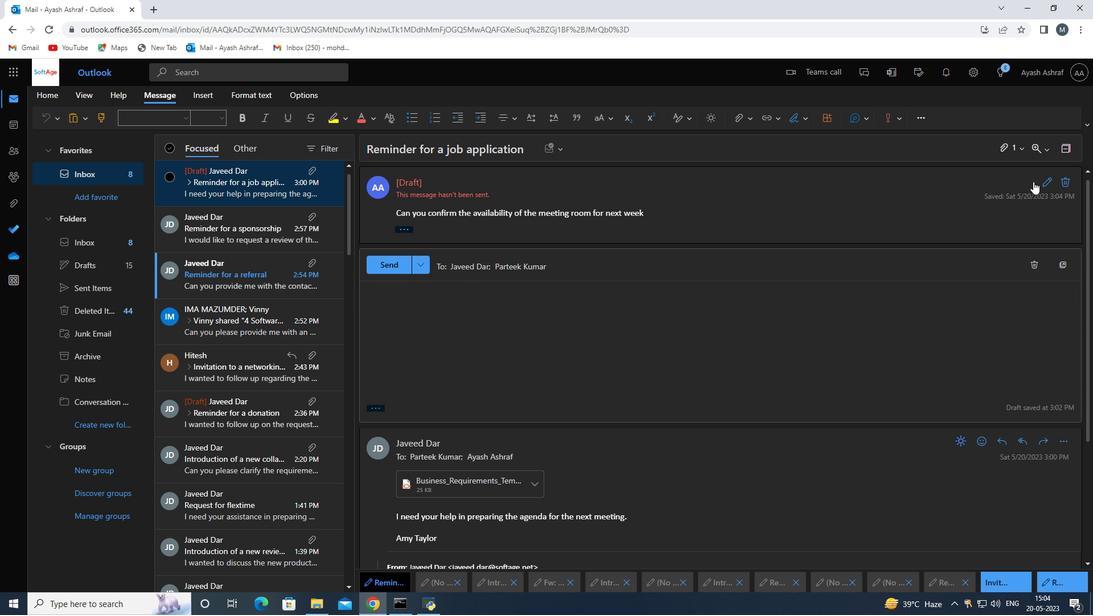 
Action: Mouse pressed left at (1042, 179)
Screenshot: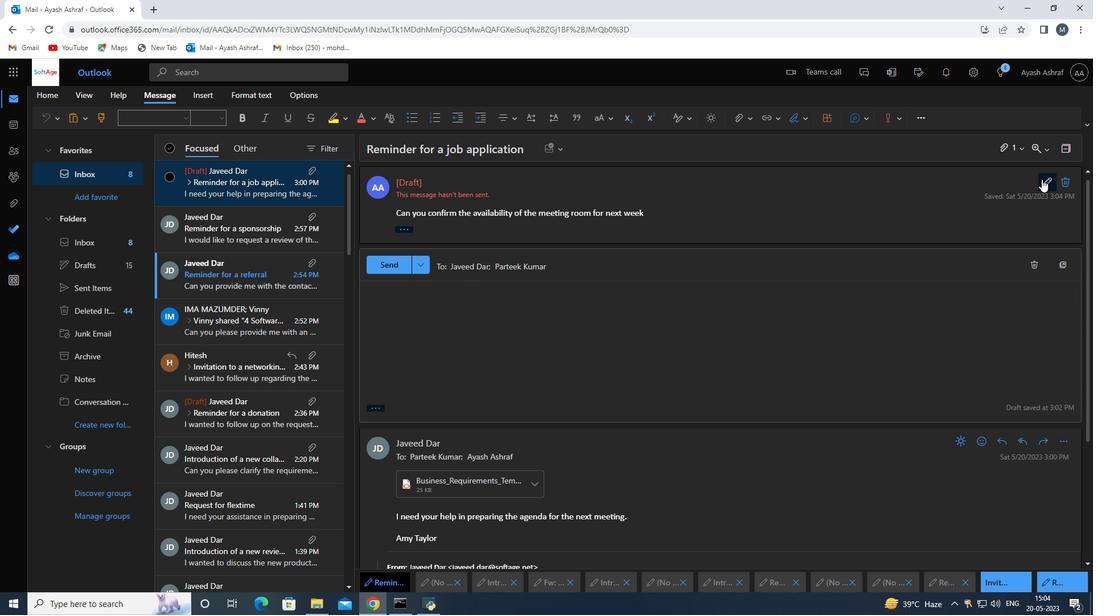 
Action: Mouse moved to (1047, 182)
Screenshot: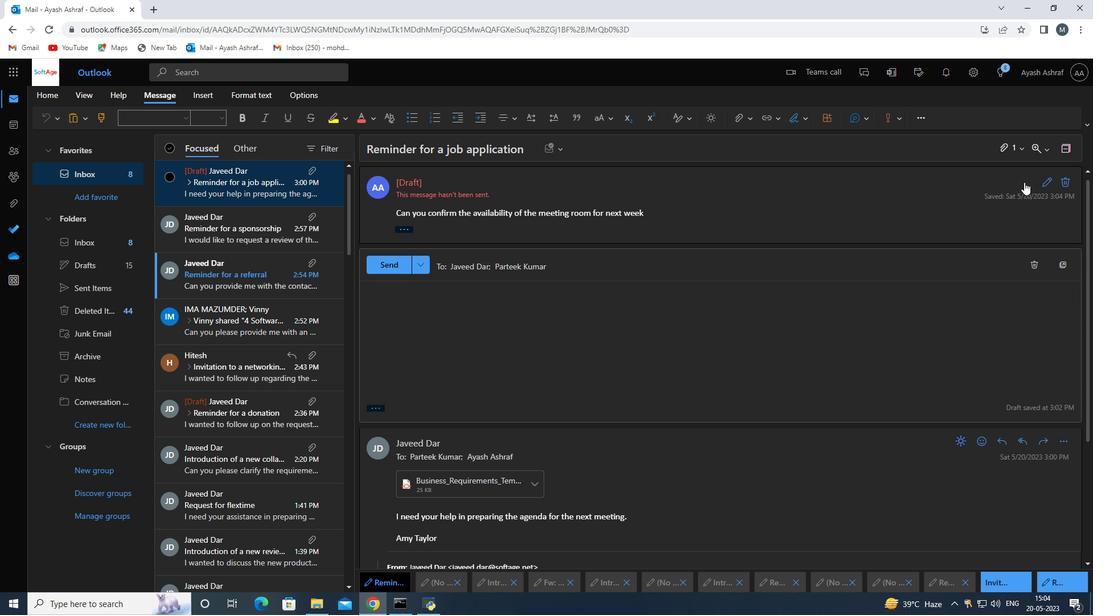 
Action: Mouse pressed left at (1047, 182)
Screenshot: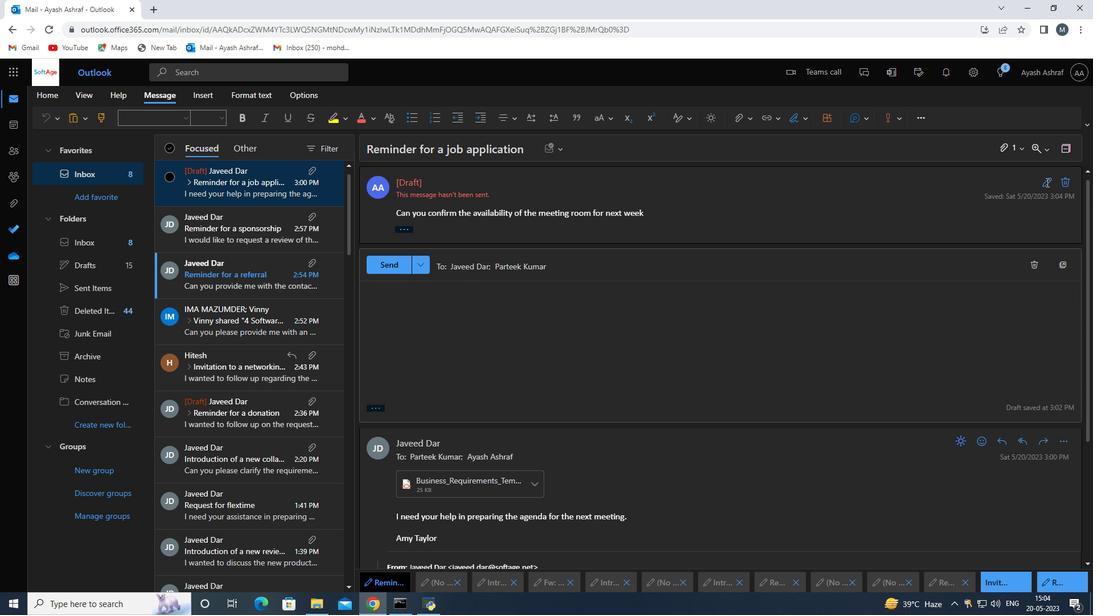 
Action: Mouse moved to (796, 277)
Screenshot: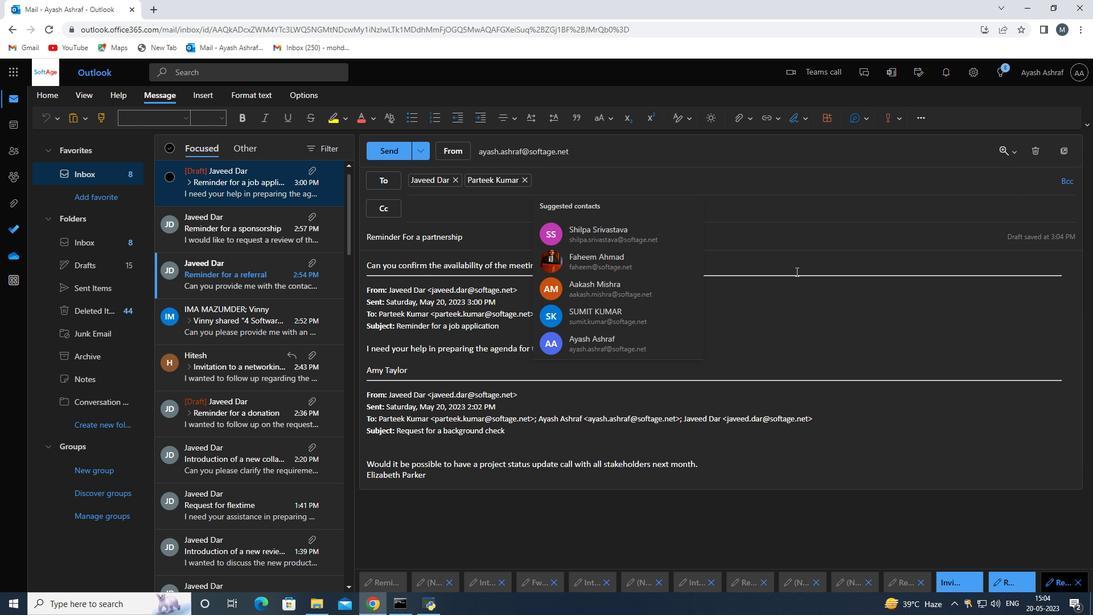 
Action: Mouse scrolled (796, 276) with delta (0, 0)
Screenshot: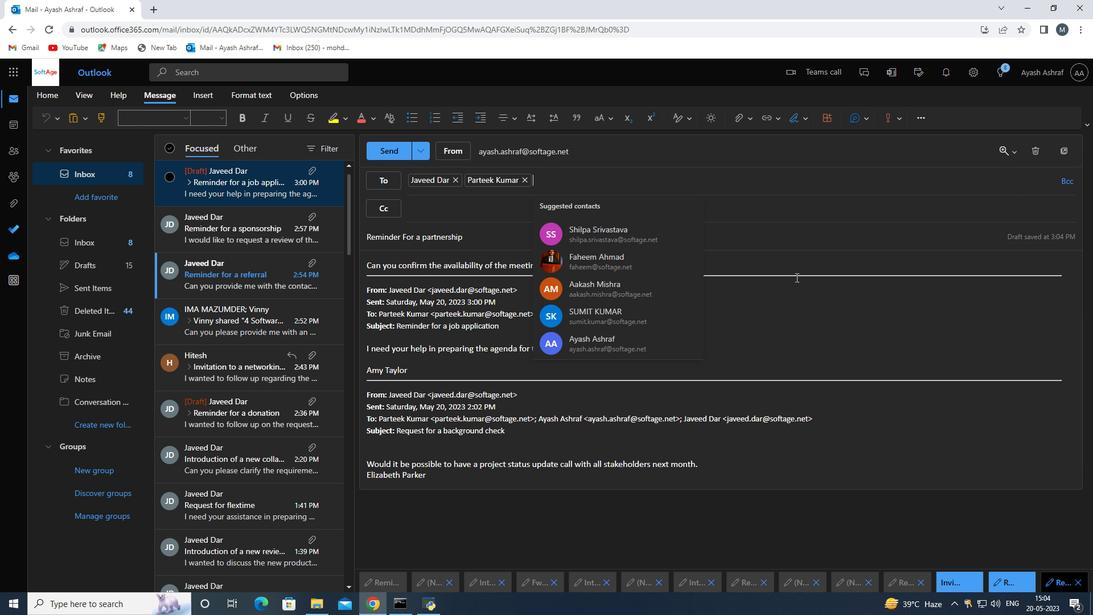 
Action: Mouse moved to (795, 320)
Screenshot: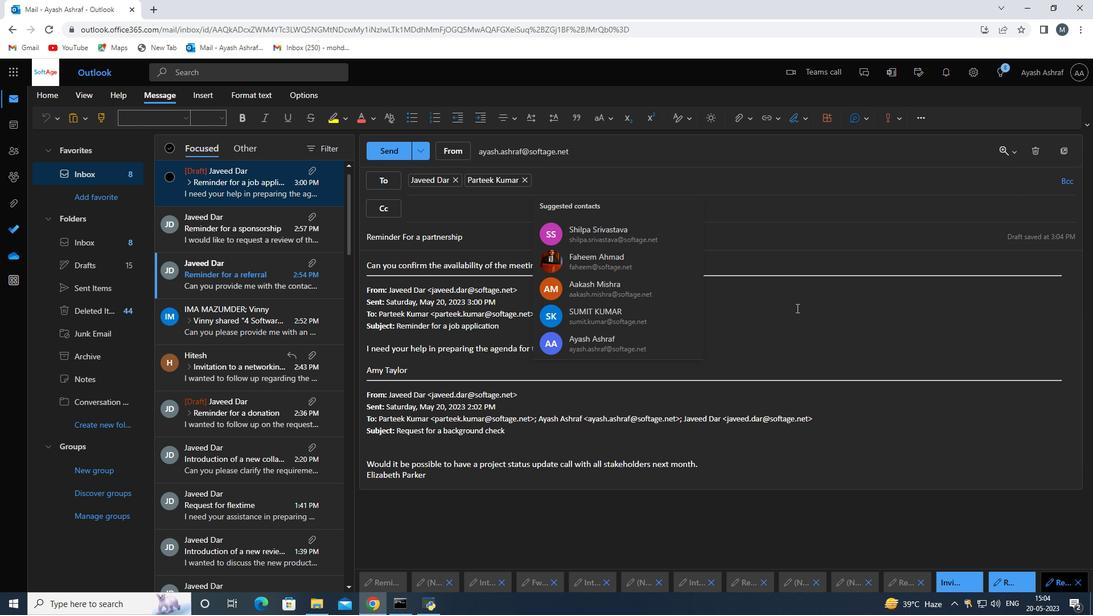 
Action: Mouse pressed left at (795, 320)
Screenshot: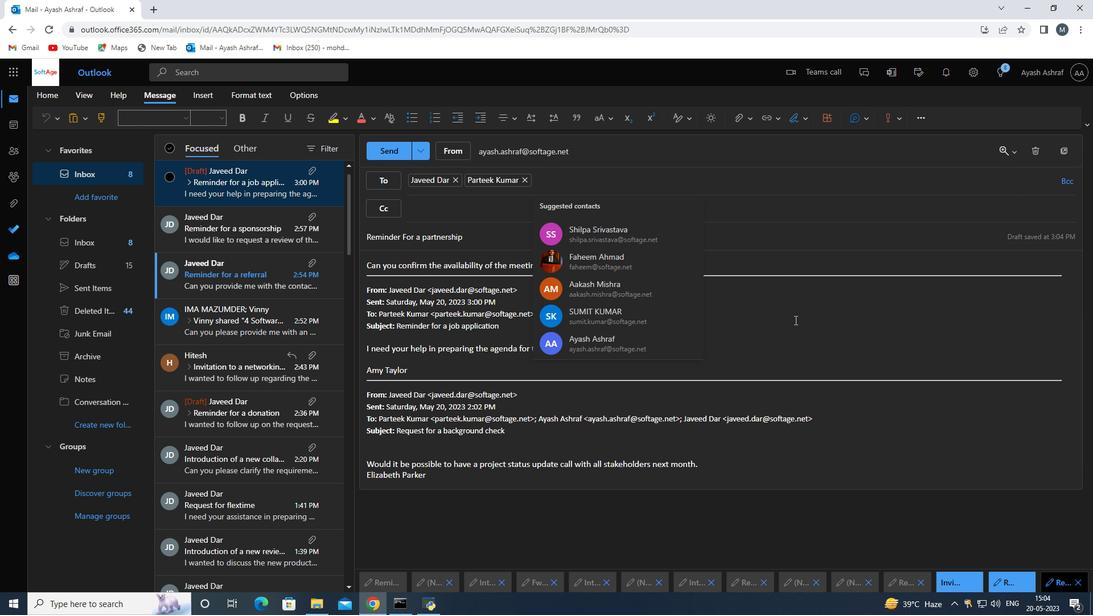
Action: Mouse moved to (671, 266)
Screenshot: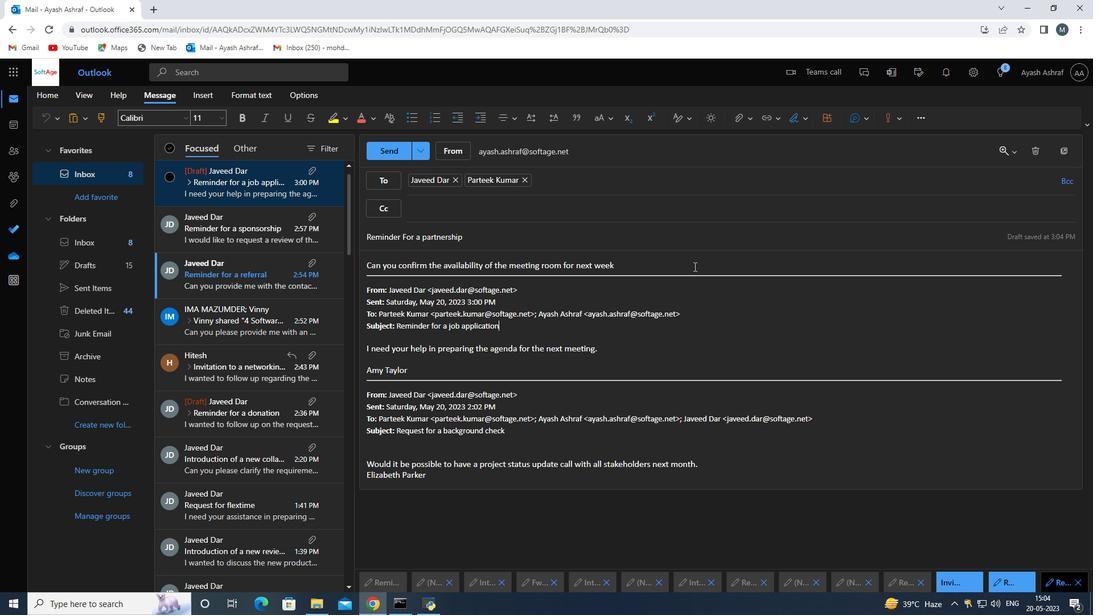 
Action: Mouse pressed left at (671, 266)
Screenshot: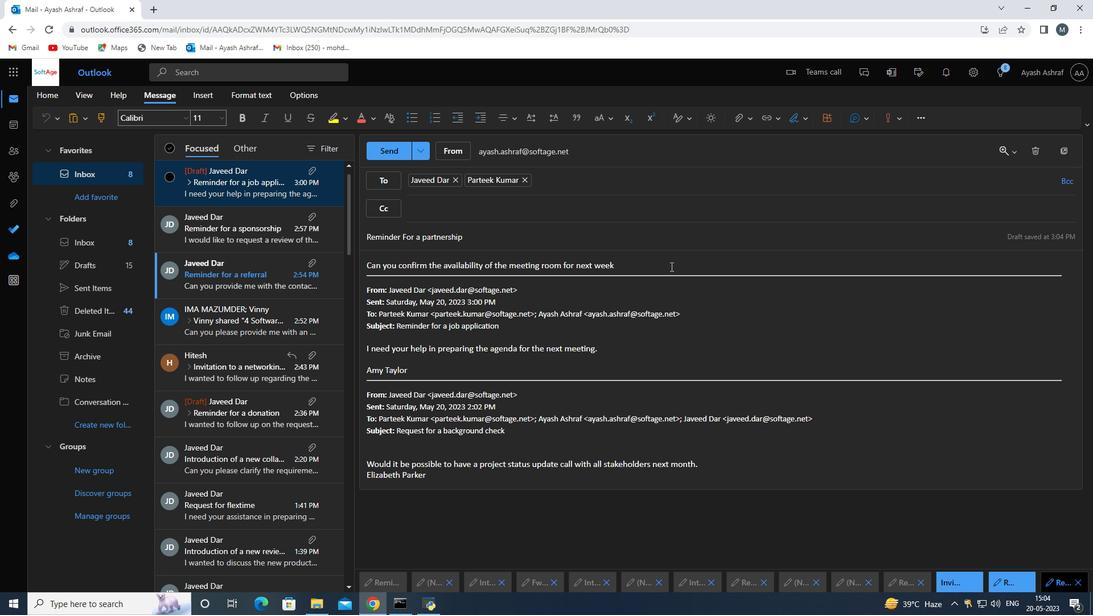 
Action: Key pressed <Key.enter><Key.enter><Key.enter>
Screenshot: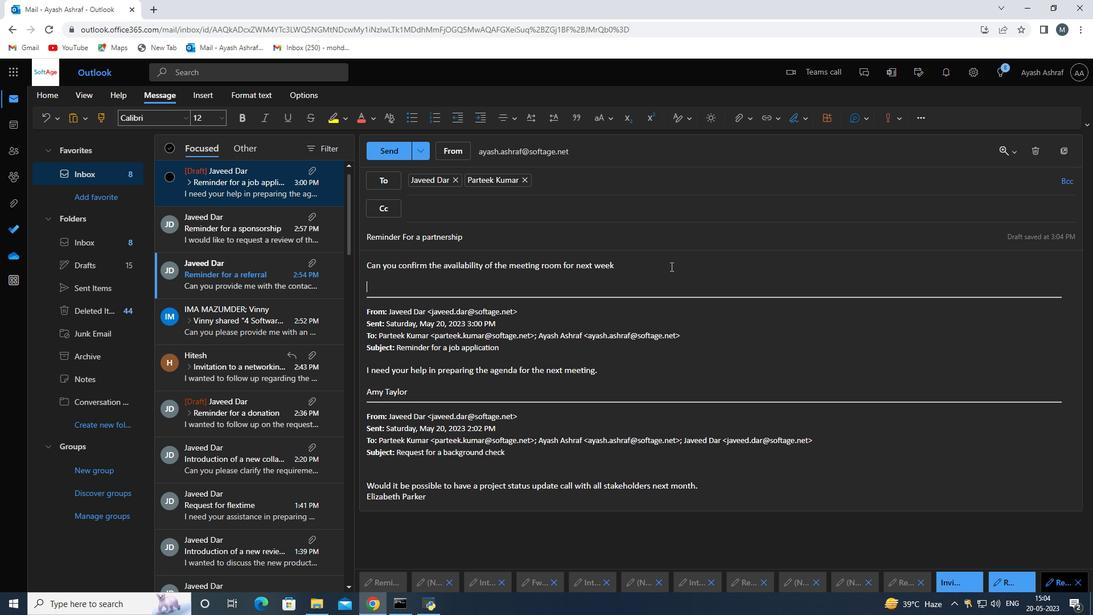 
Action: Mouse moved to (806, 124)
Screenshot: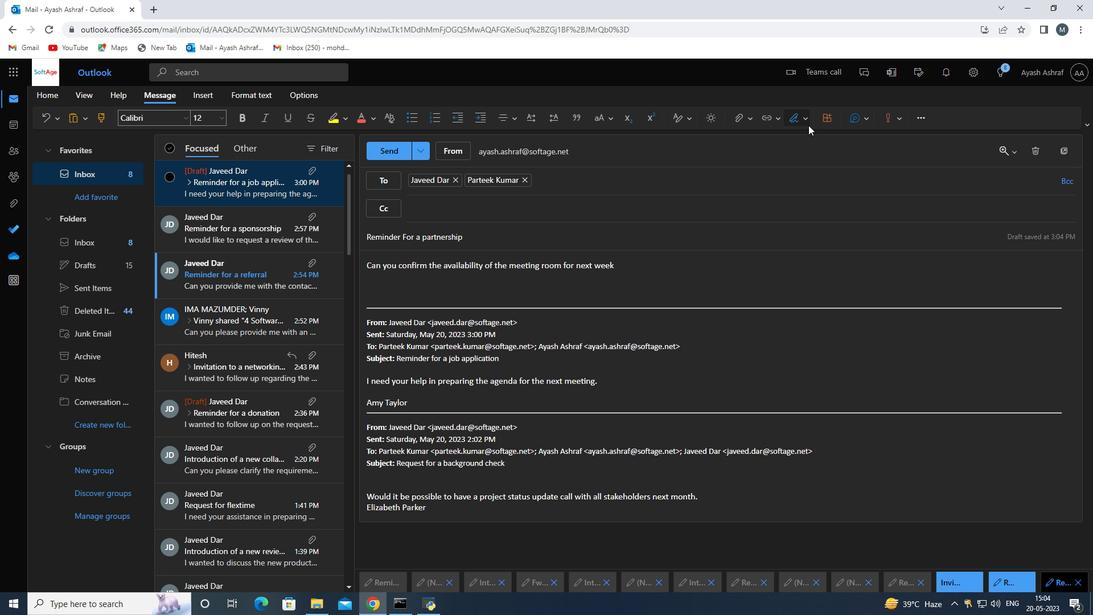 
Action: Mouse pressed left at (806, 124)
Screenshot: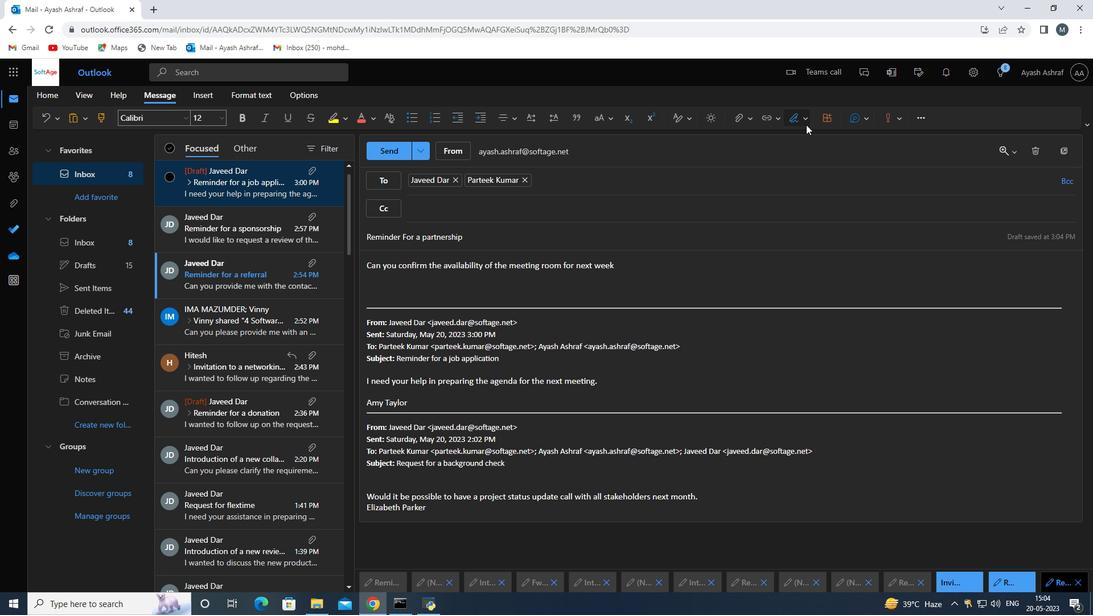 
Action: Mouse moved to (798, 139)
Screenshot: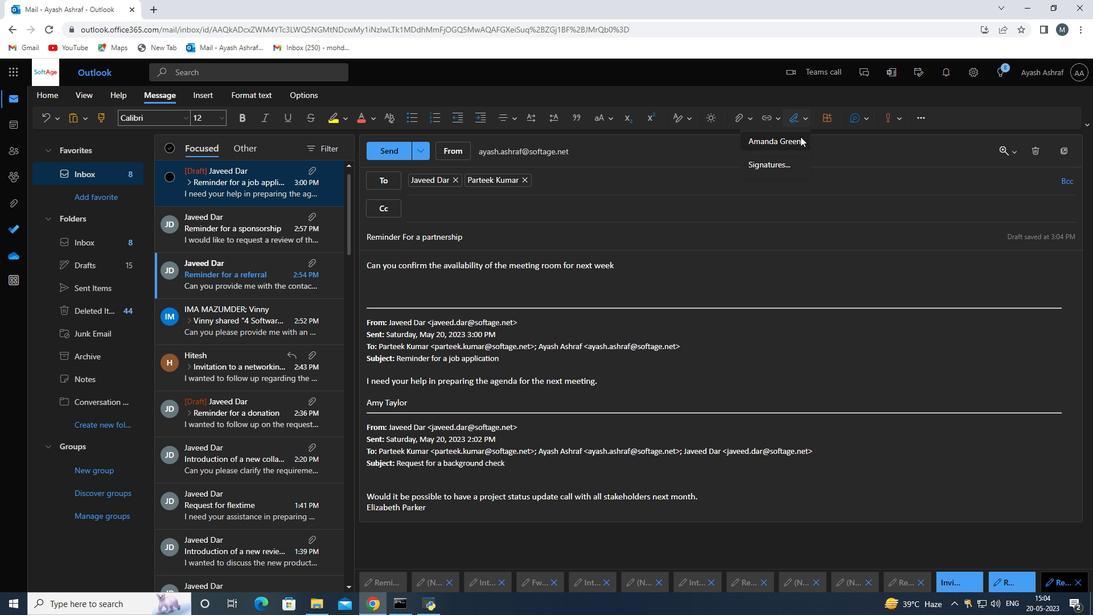 
Action: Mouse pressed left at (798, 139)
Screenshot: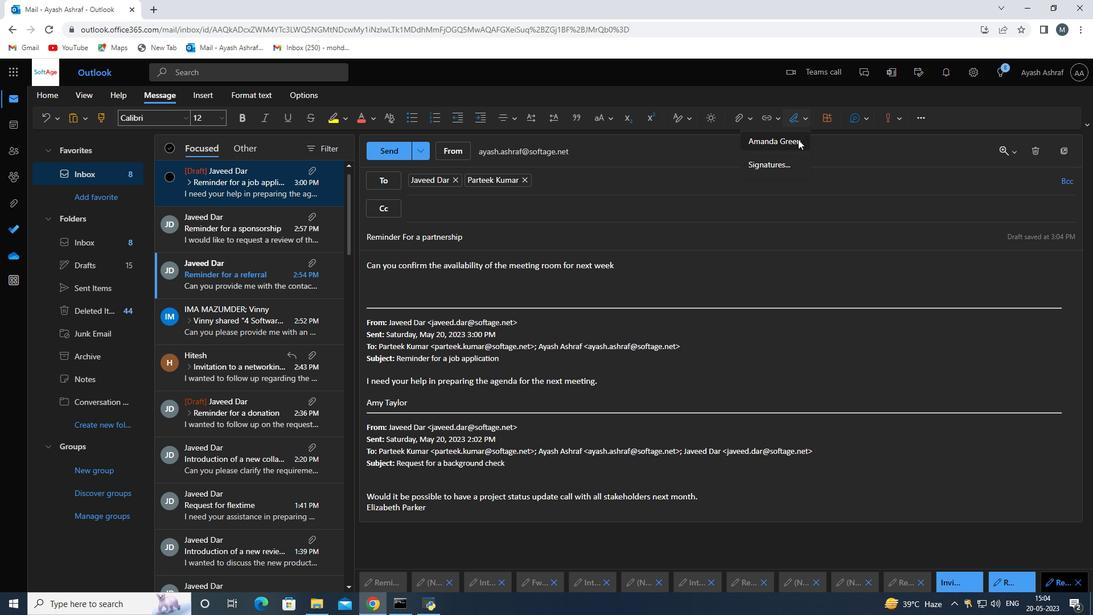 
Action: Mouse moved to (368, 331)
Screenshot: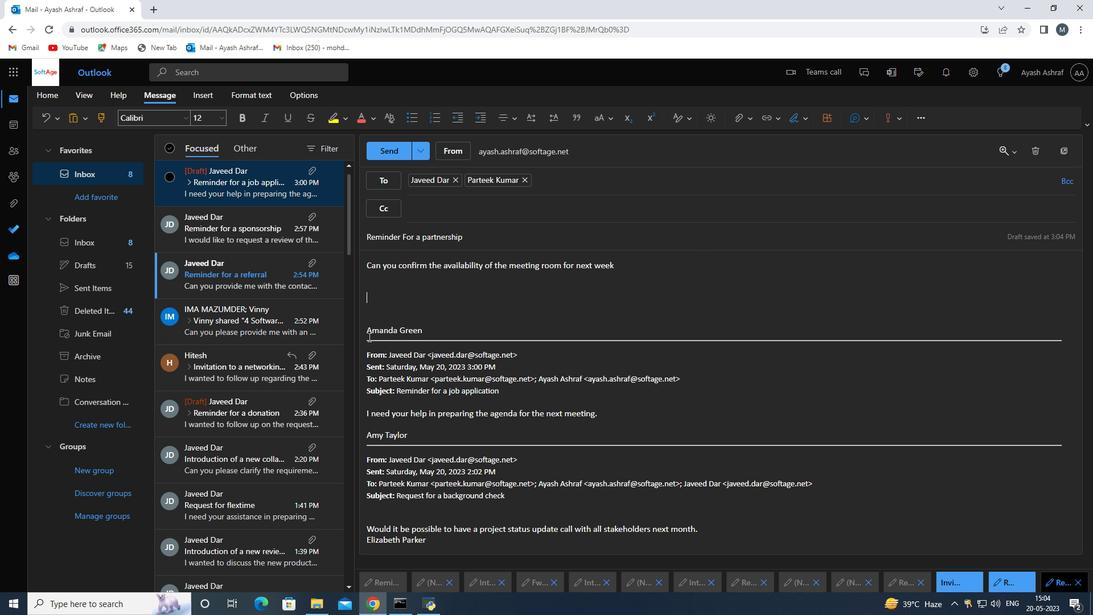 
Action: Mouse pressed left at (368, 331)
Screenshot: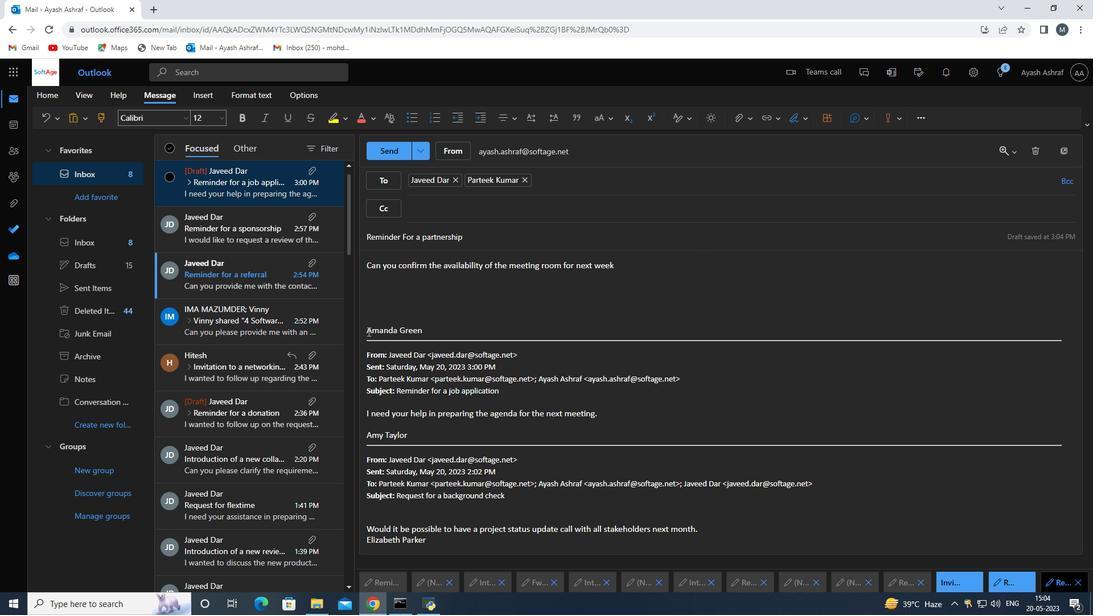 
Action: Mouse moved to (377, 331)
Screenshot: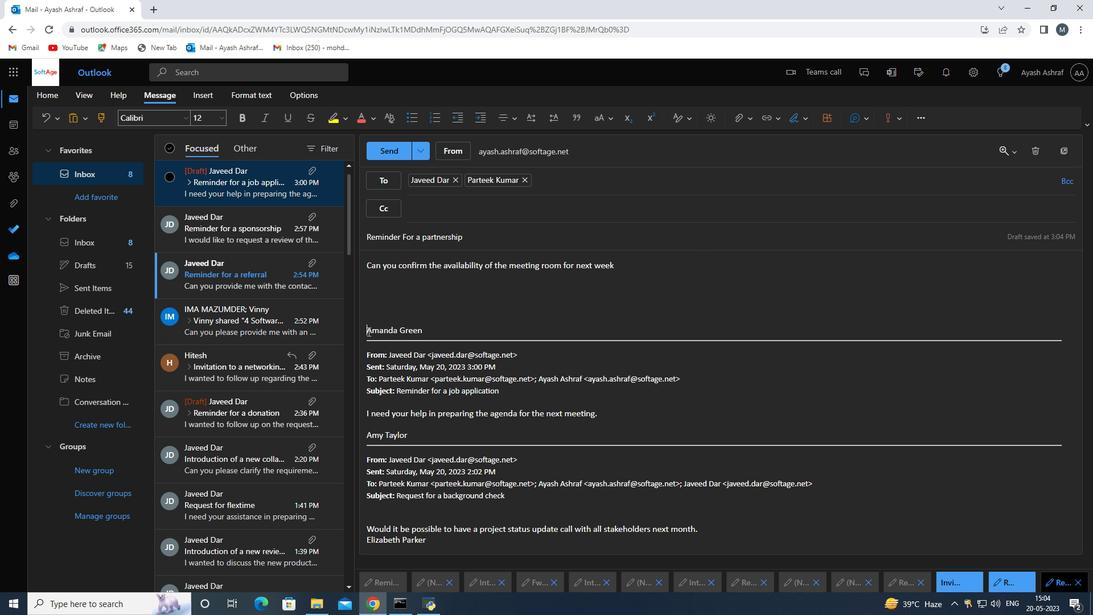 
Action: Key pressed <Key.backspace><Key.backspace><Key.backspace>
Screenshot: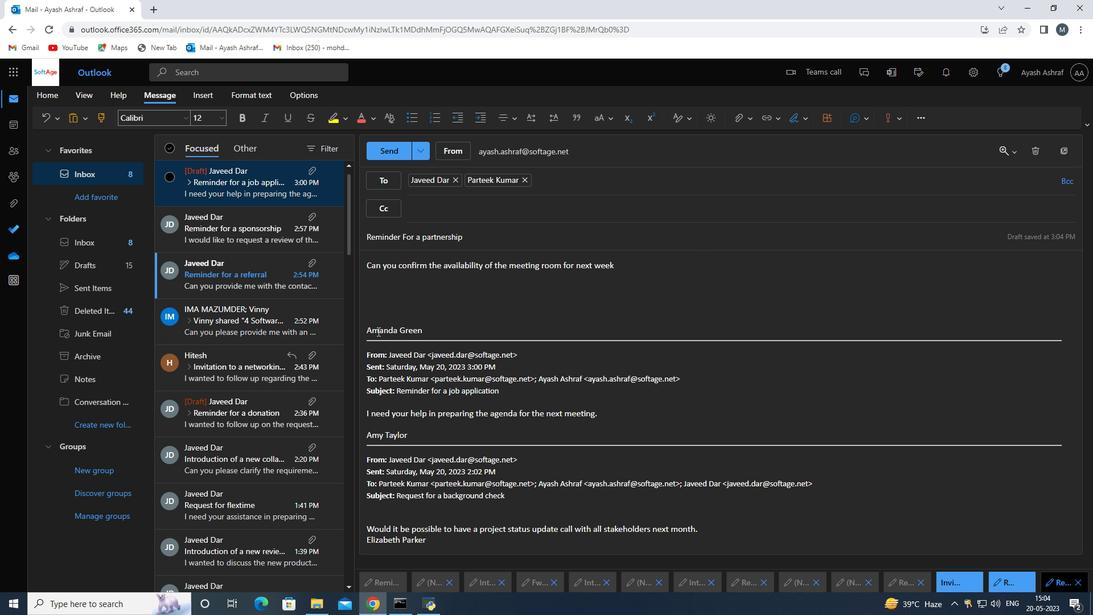 
Action: Mouse moved to (1061, 183)
Screenshot: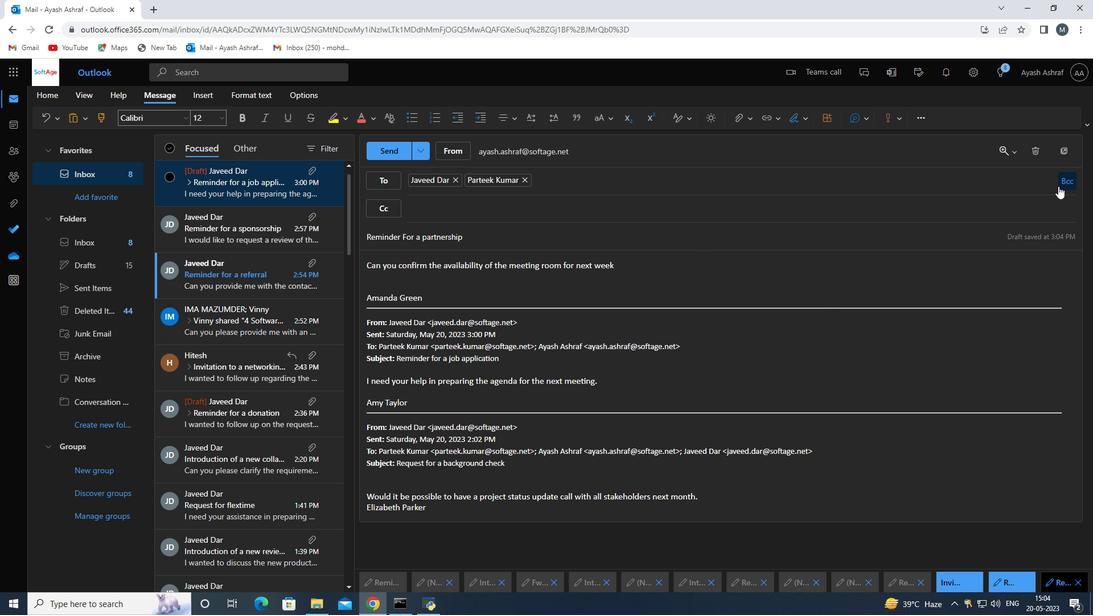 
Action: Mouse pressed left at (1061, 183)
Screenshot: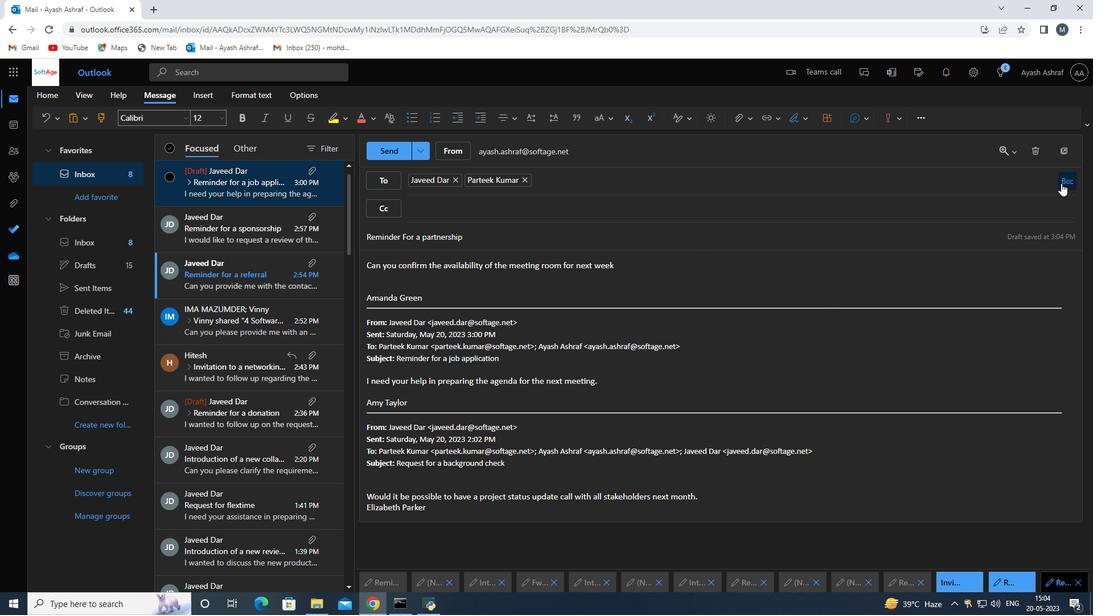 
Action: Mouse moved to (503, 239)
Screenshot: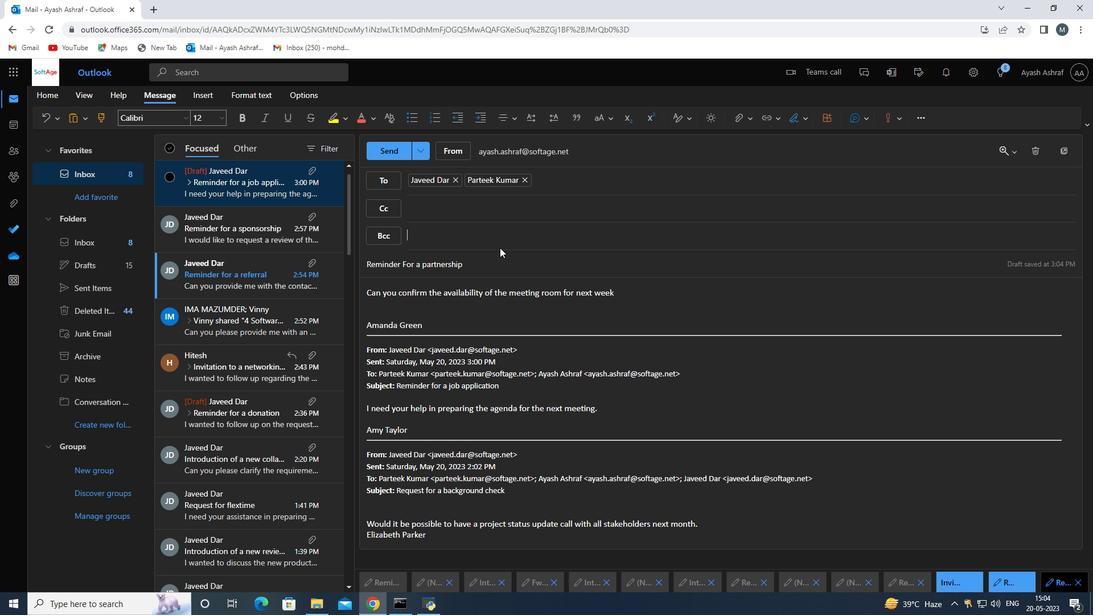
Action: Key pressed softage.2
Screenshot: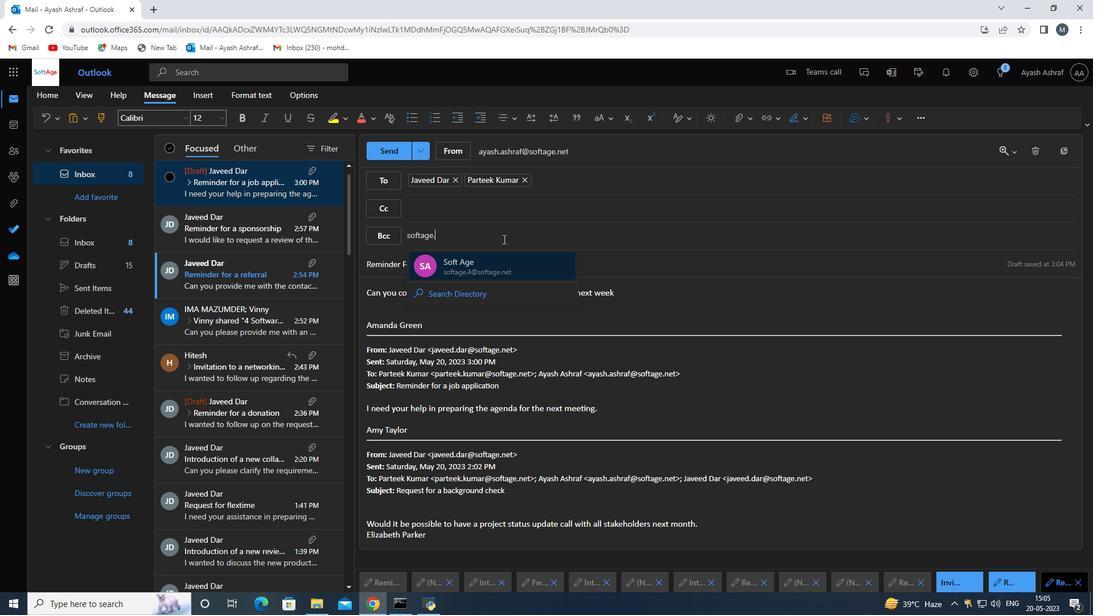 
Action: Mouse moved to (502, 283)
Screenshot: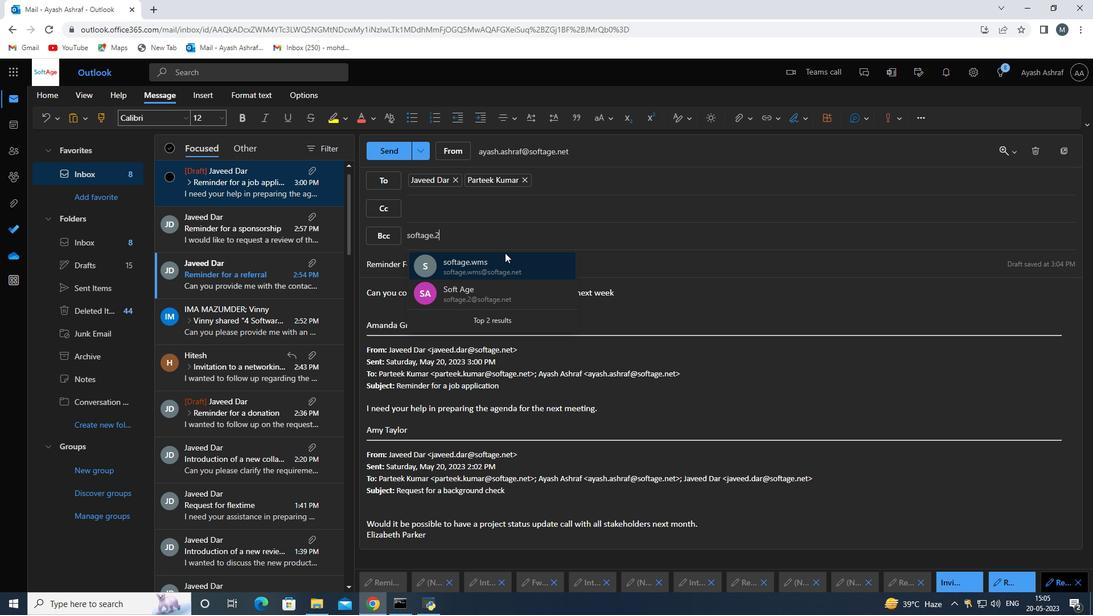 
Action: Mouse pressed left at (502, 283)
Screenshot: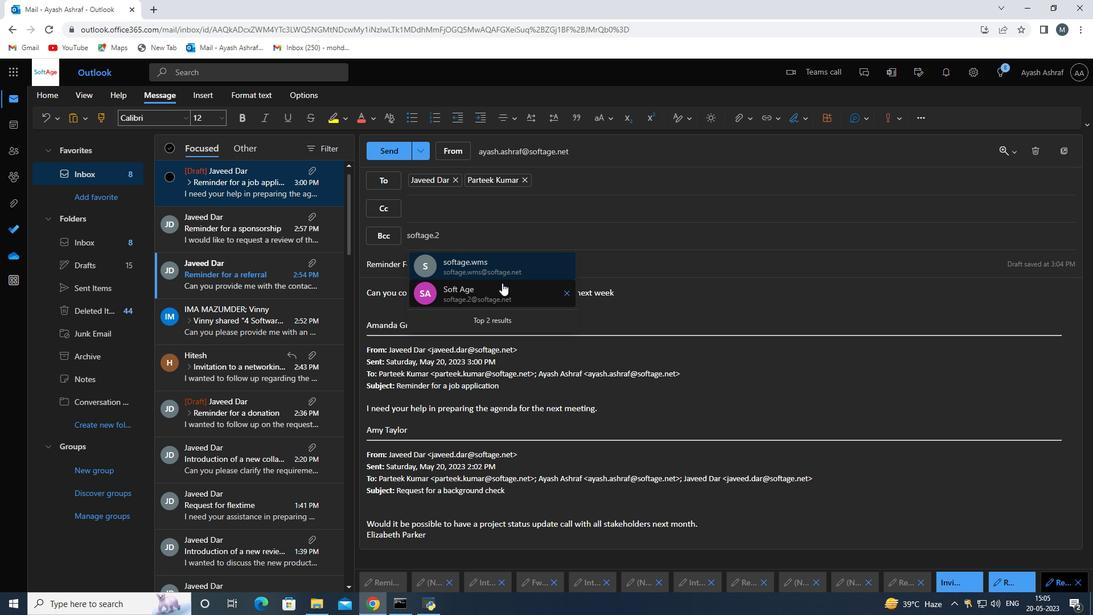 
Action: Mouse moved to (532, 269)
Screenshot: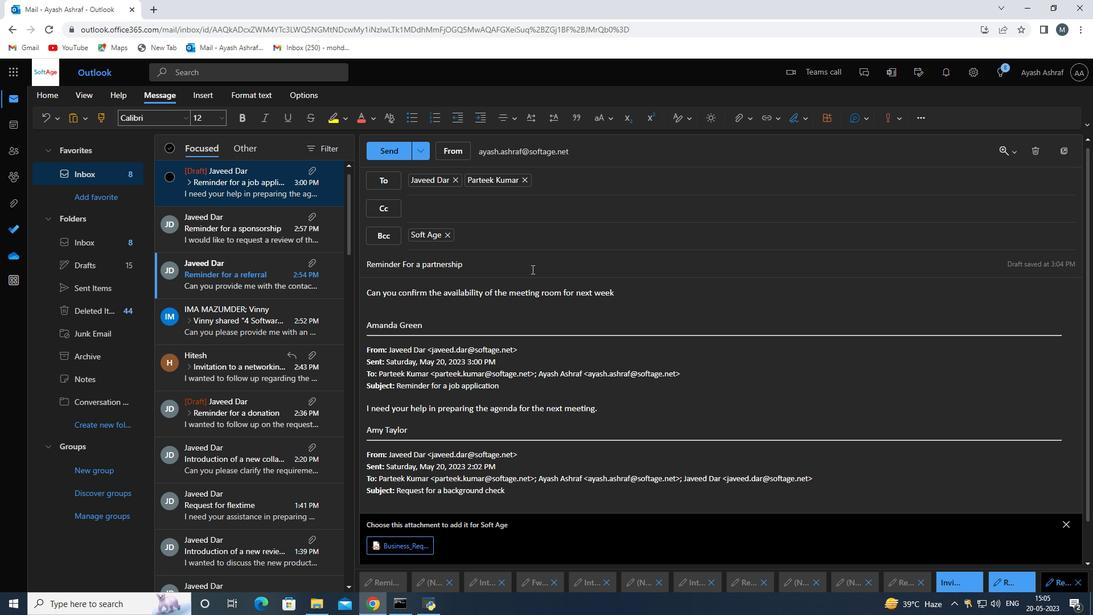 
Action: Mouse scrolled (532, 268) with delta (0, 0)
Screenshot: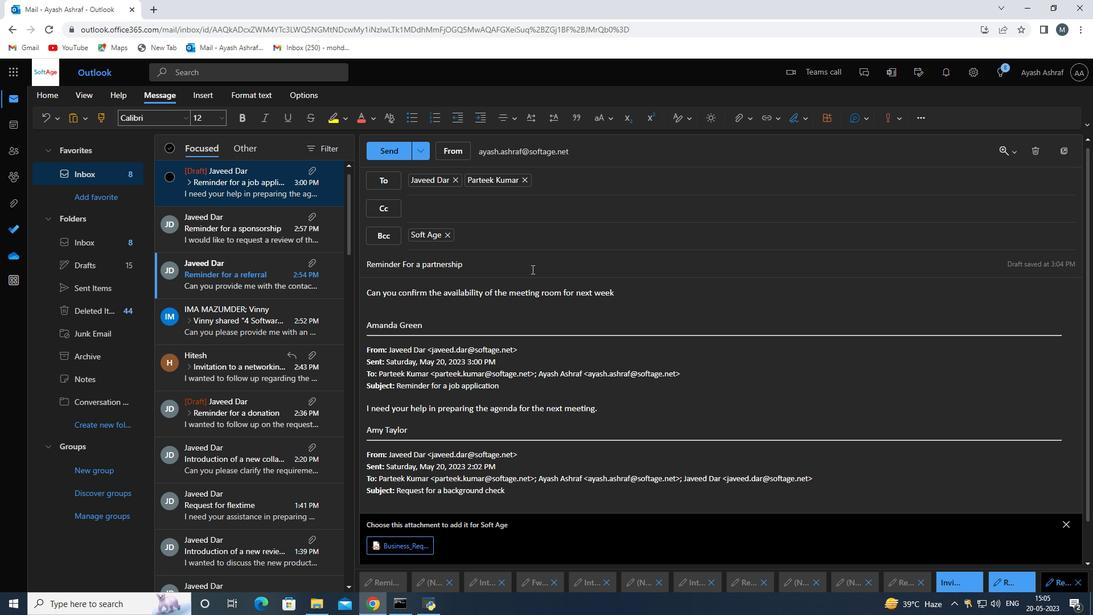 
Action: Mouse moved to (541, 284)
Screenshot: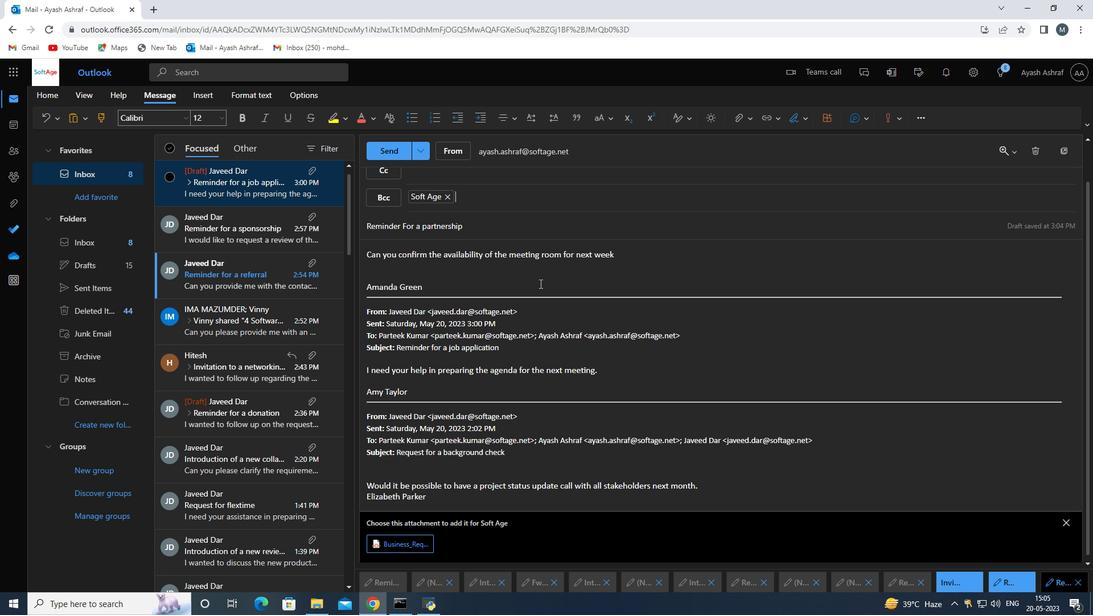 
Action: Mouse scrolled (541, 285) with delta (0, 0)
Screenshot: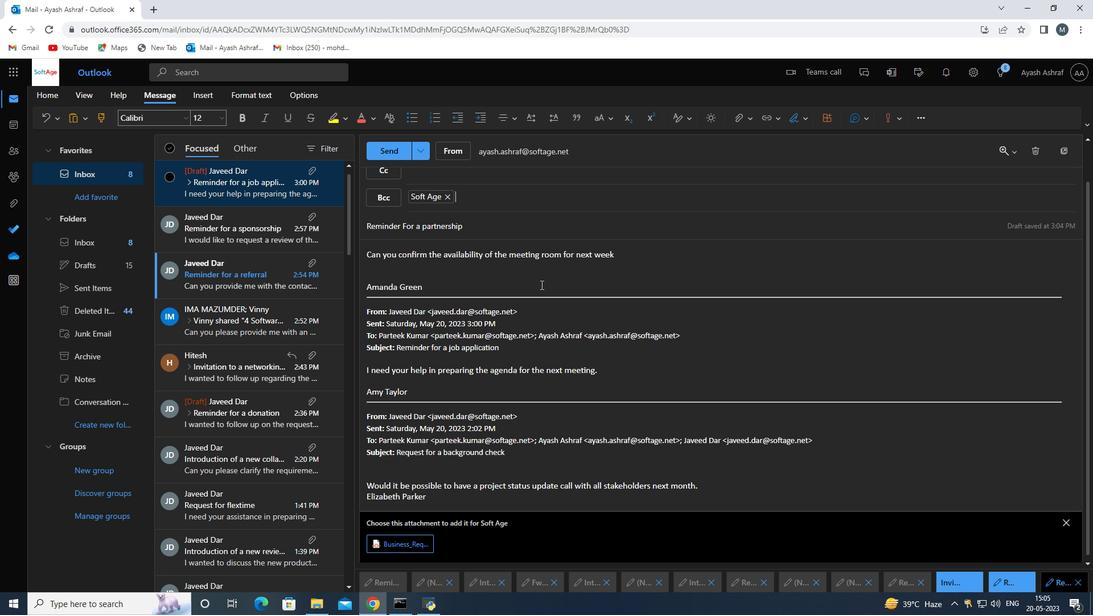 
Action: Mouse moved to (746, 111)
Screenshot: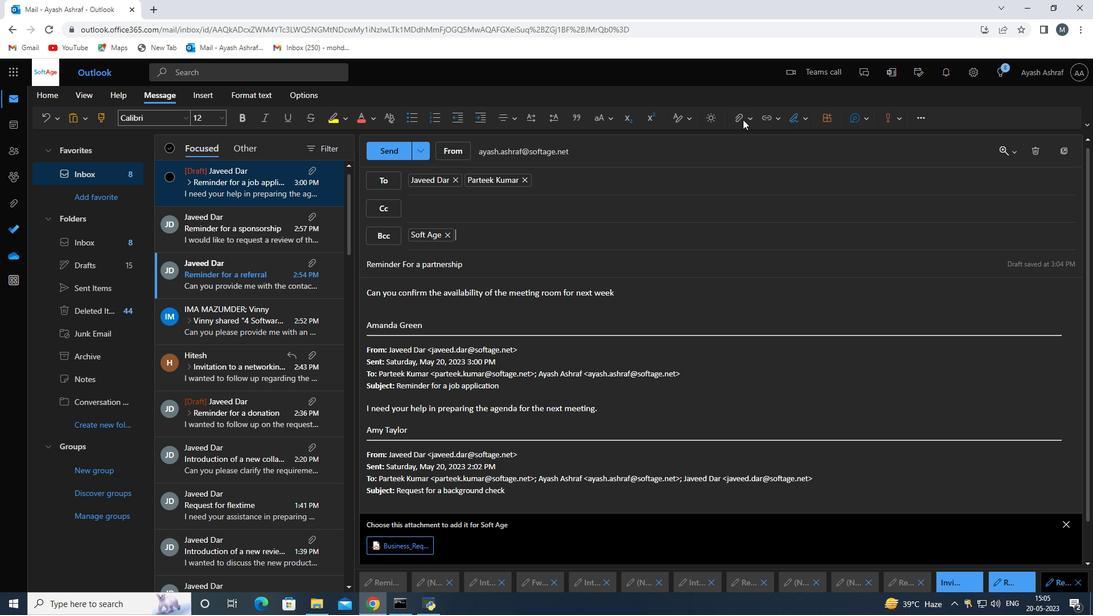 
Action: Mouse pressed left at (746, 111)
Screenshot: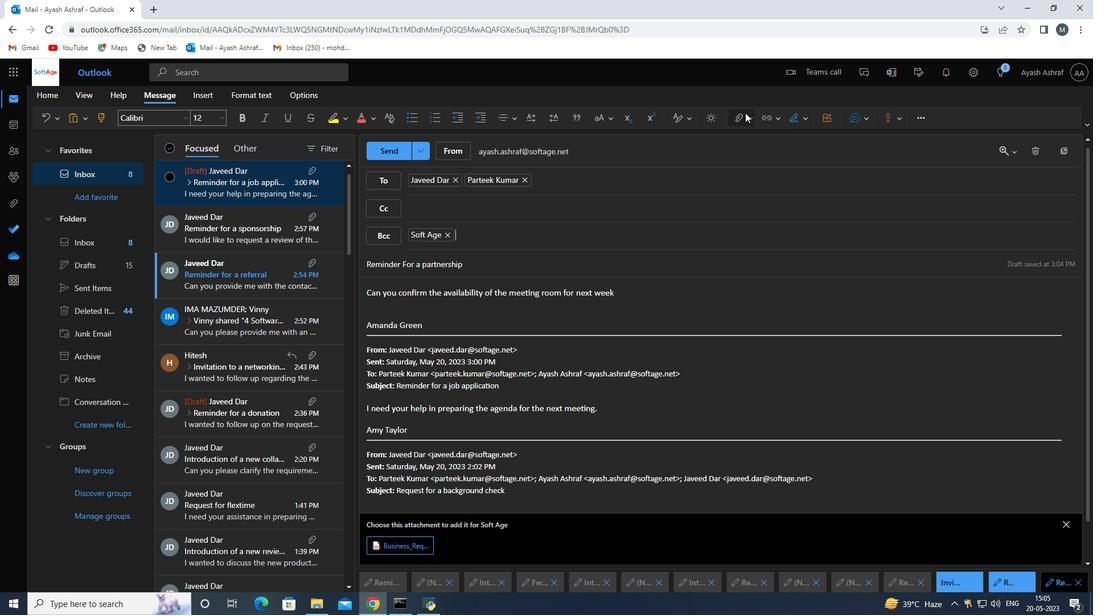 
Action: Mouse moved to (661, 145)
Screenshot: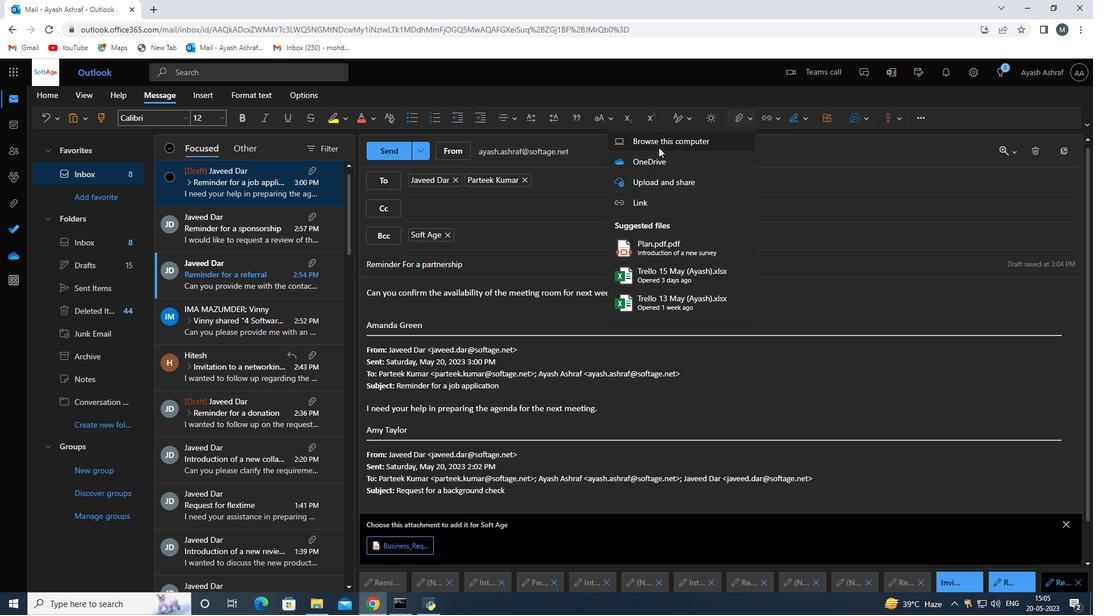 
Action: Mouse pressed left at (661, 145)
Screenshot: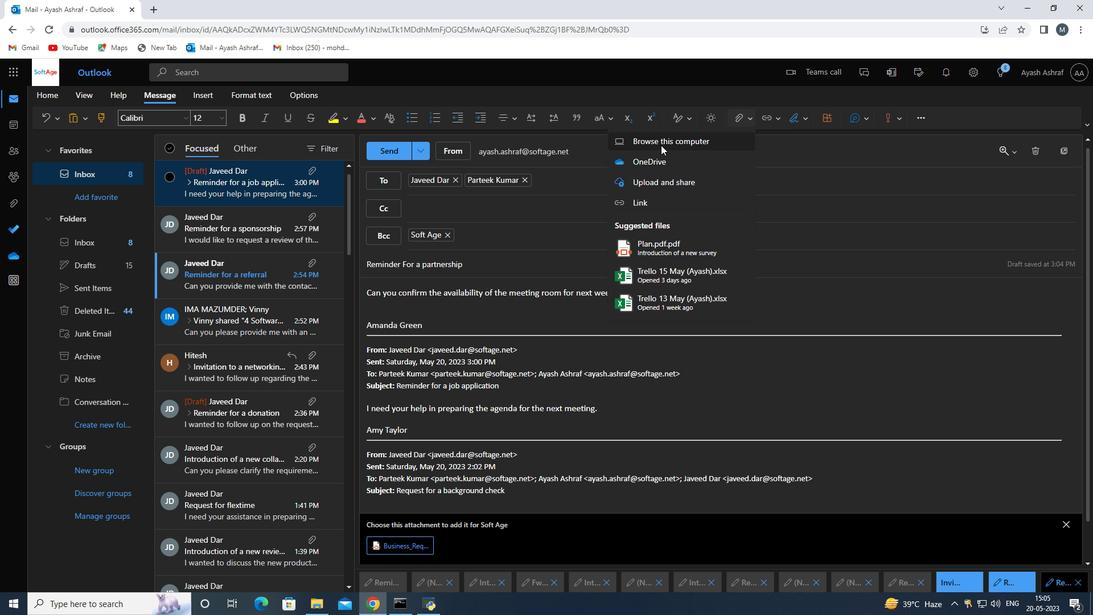
Action: Mouse moved to (228, 94)
Screenshot: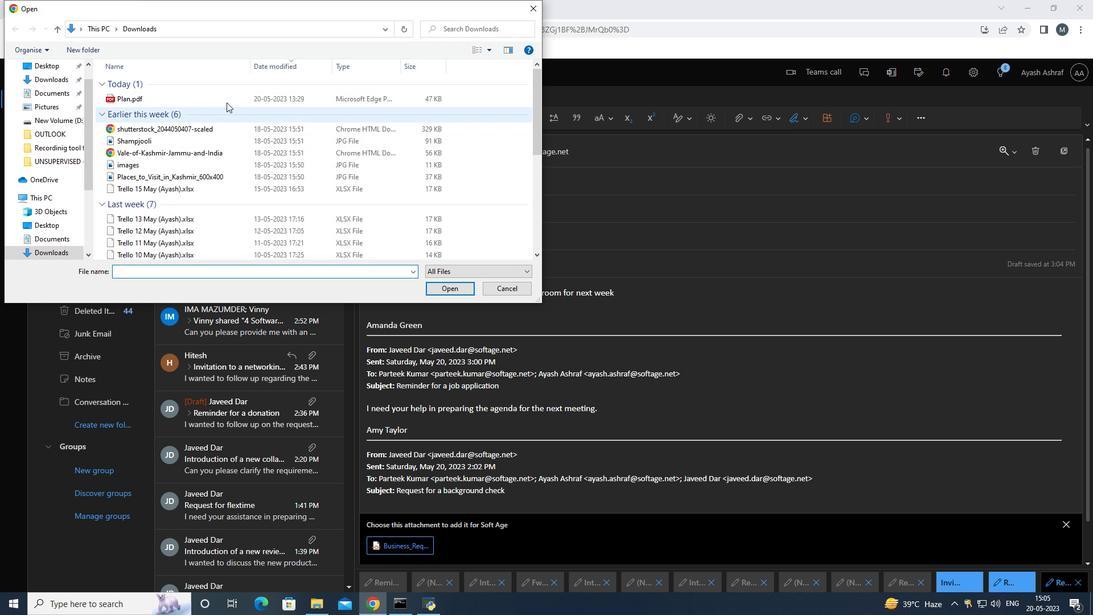 
Action: Mouse pressed left at (228, 94)
Screenshot: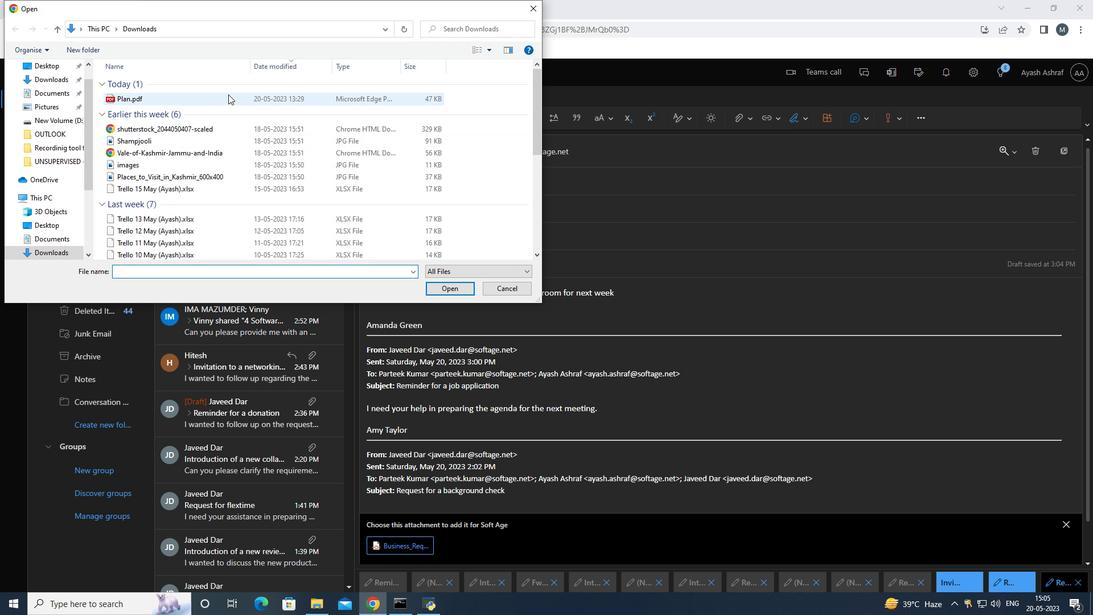 
Action: Mouse moved to (253, 96)
Screenshot: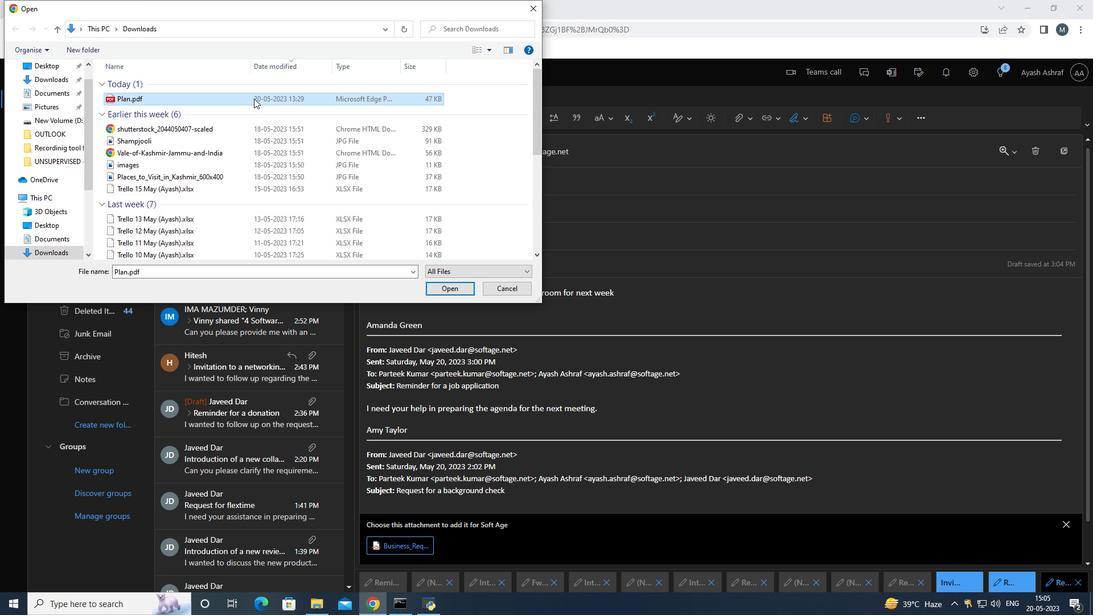 
Action: Mouse pressed right at (253, 96)
Screenshot: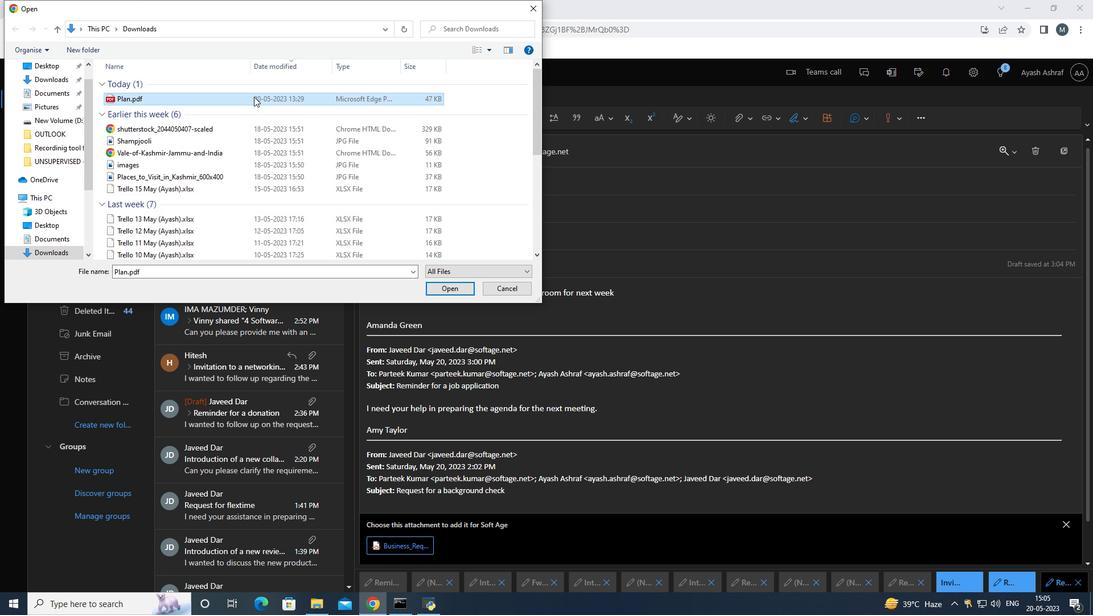 
Action: Mouse moved to (298, 320)
Screenshot: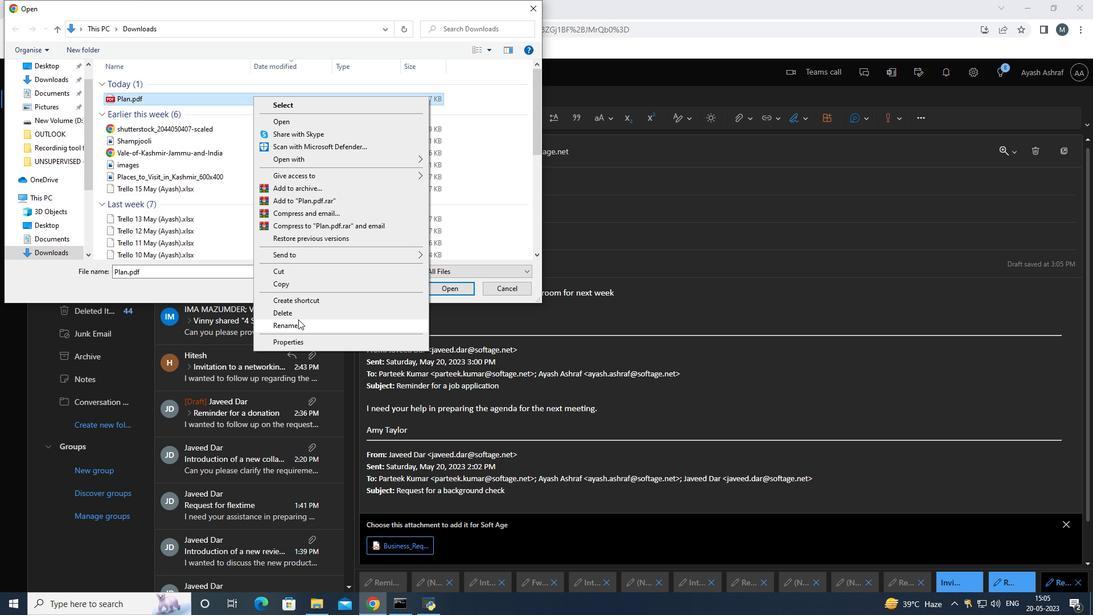 
Action: Mouse pressed left at (298, 320)
Screenshot: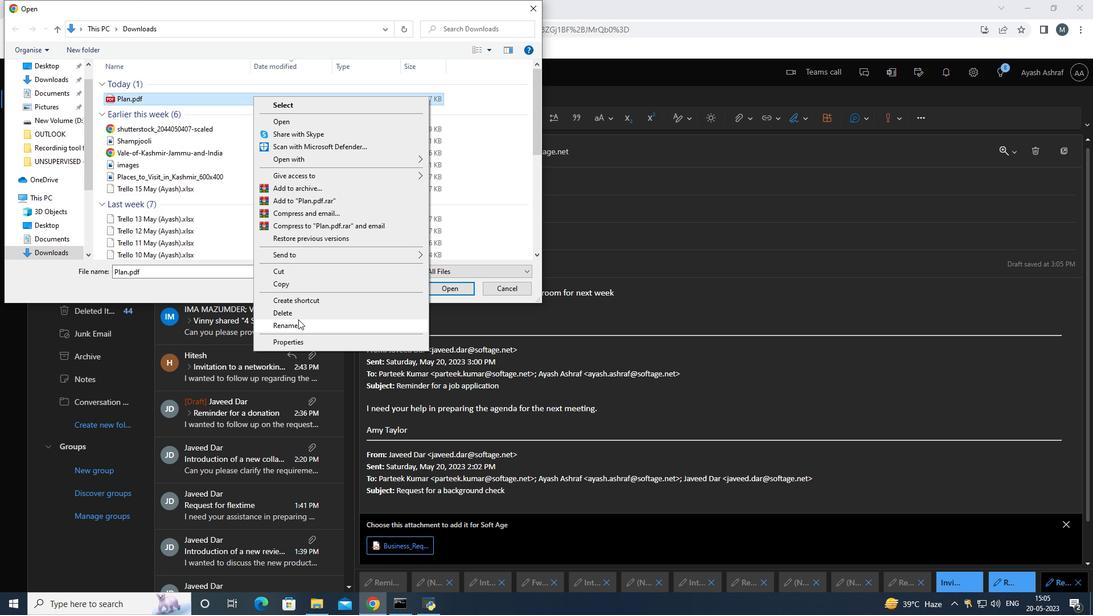 
Action: Mouse moved to (295, 317)
Screenshot: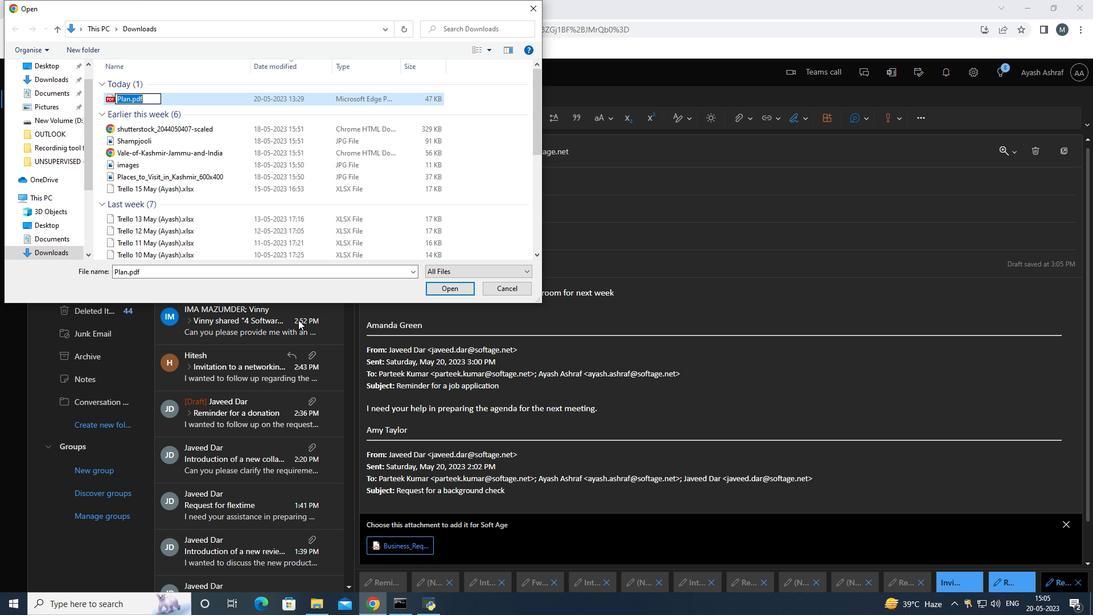 
Action: Key pressed <Key.shift>Meeting<Key.space><Key.shift>Minutes<Key.space>.pdf
Screenshot: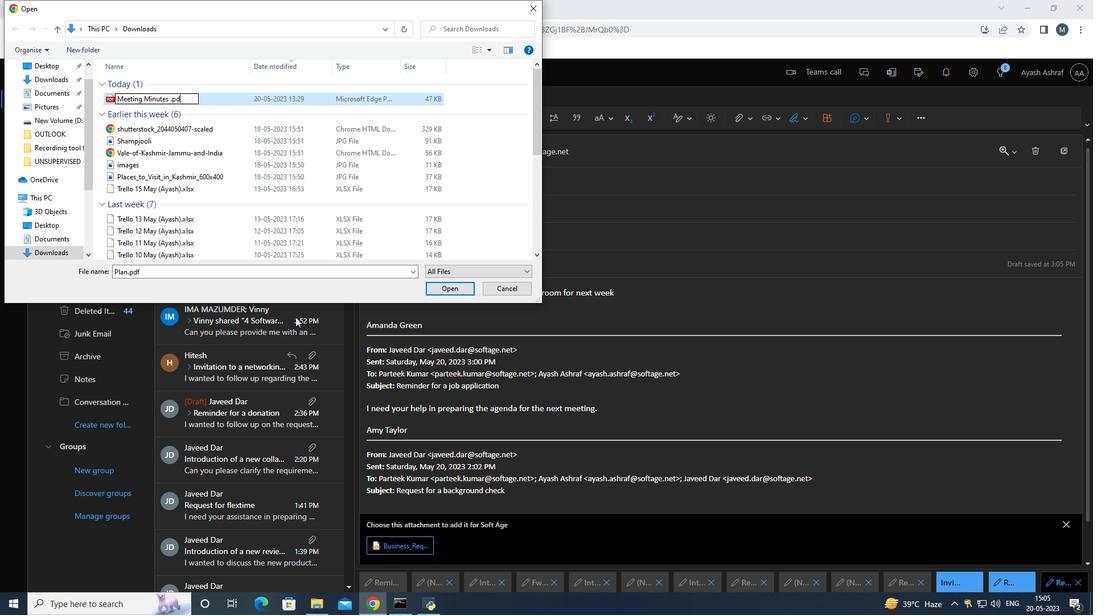 
Action: Mouse moved to (444, 291)
Screenshot: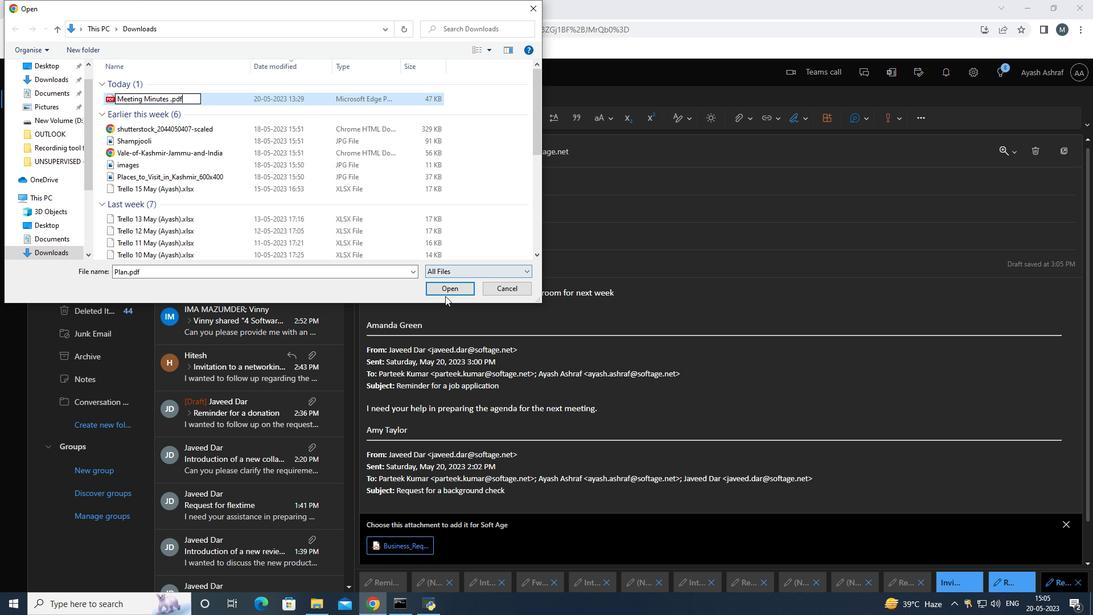 
Action: Mouse pressed left at (444, 291)
Screenshot: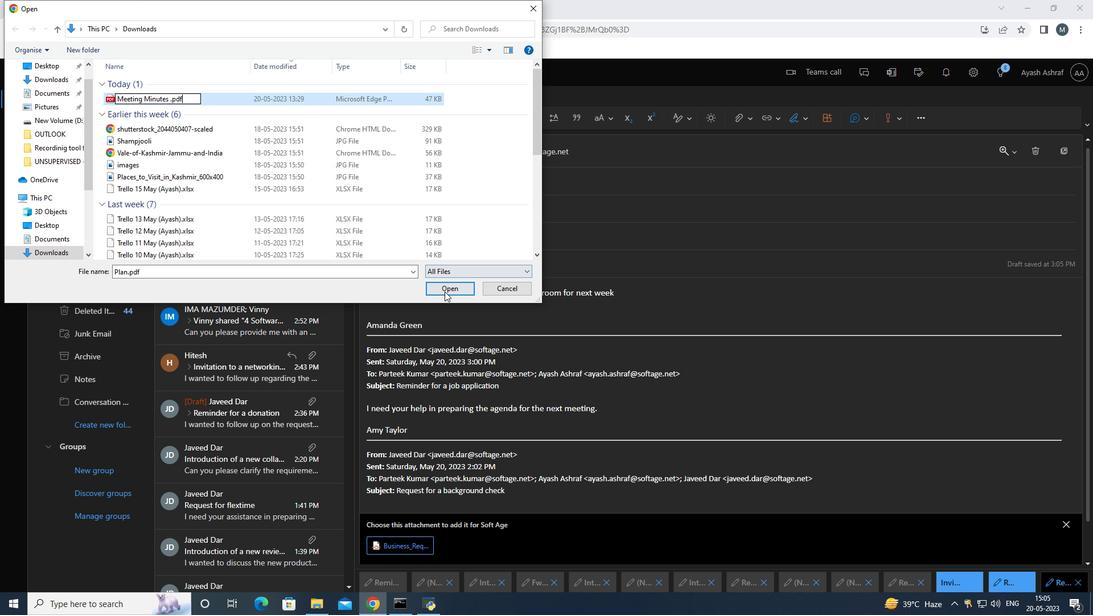 
Action: Mouse moved to (308, 99)
Screenshot: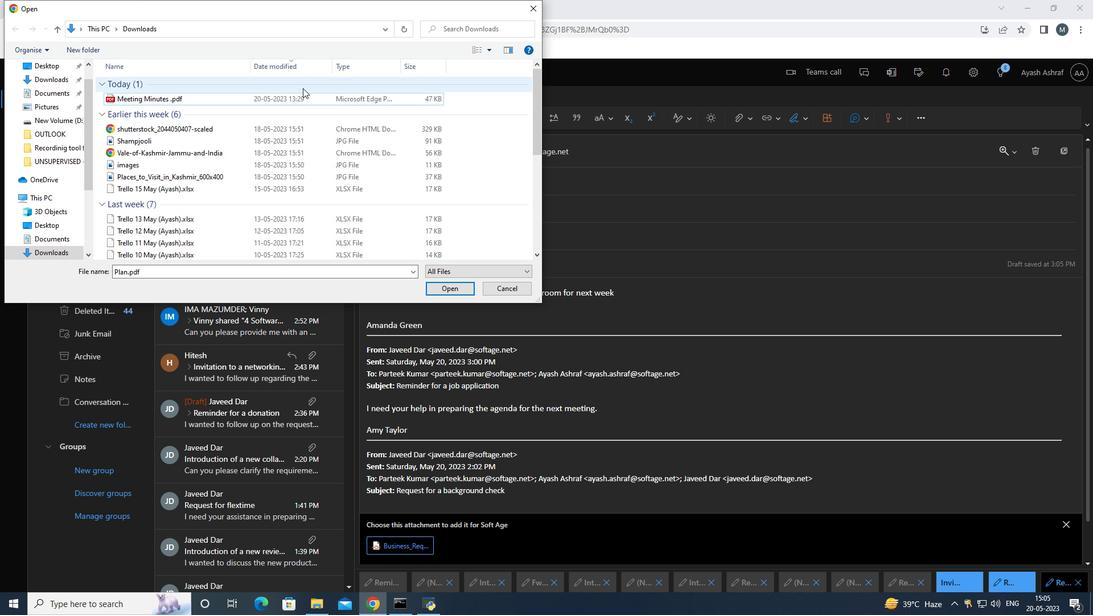 
Action: Mouse pressed left at (308, 99)
Screenshot: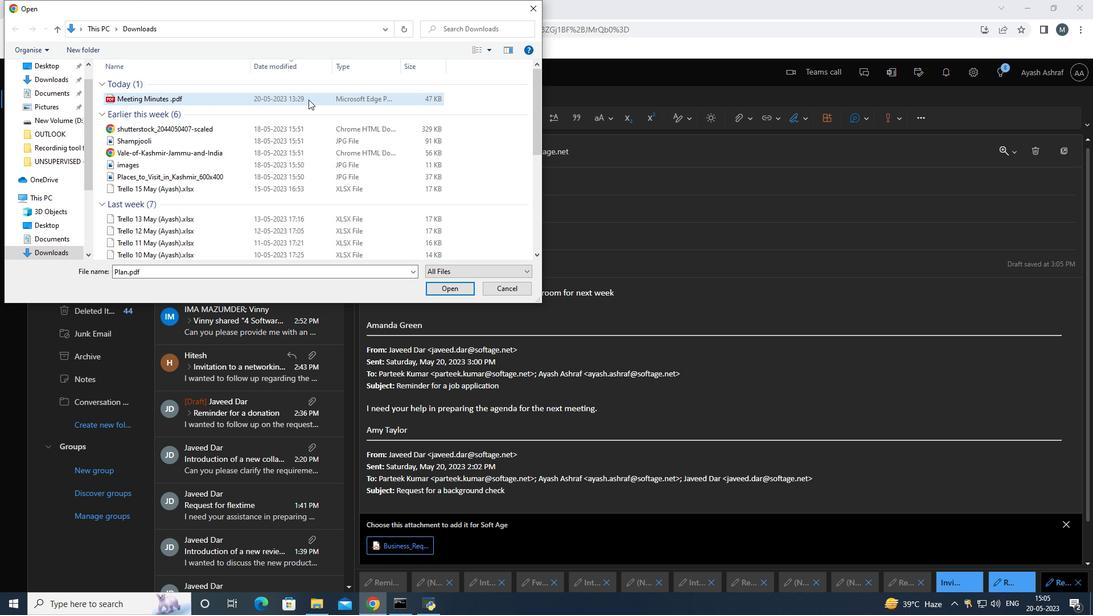
Action: Mouse moved to (447, 291)
Screenshot: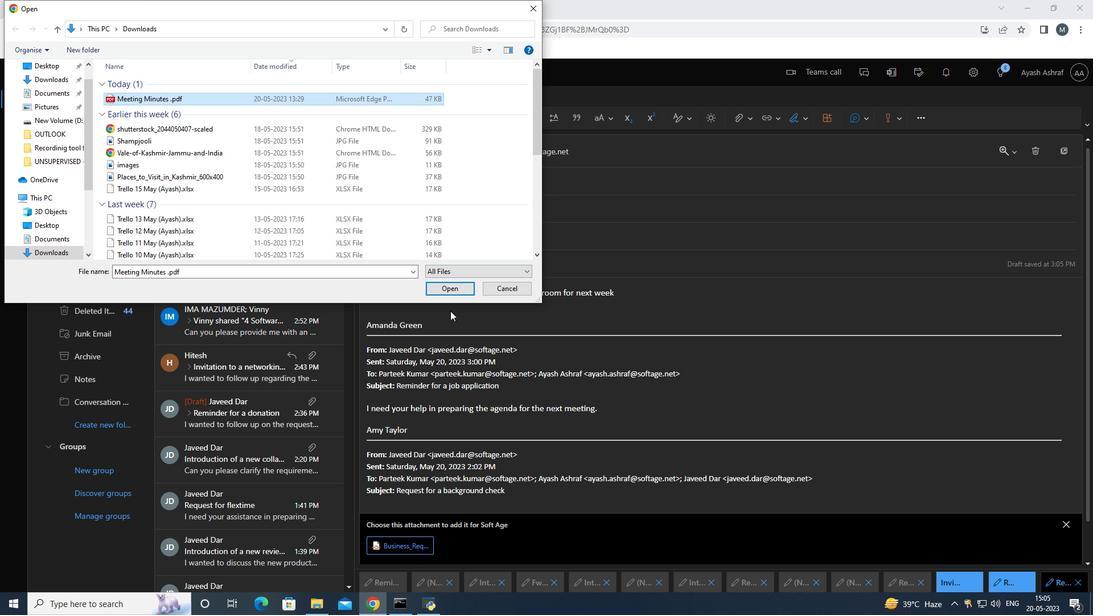 
Action: Mouse pressed left at (447, 291)
Screenshot: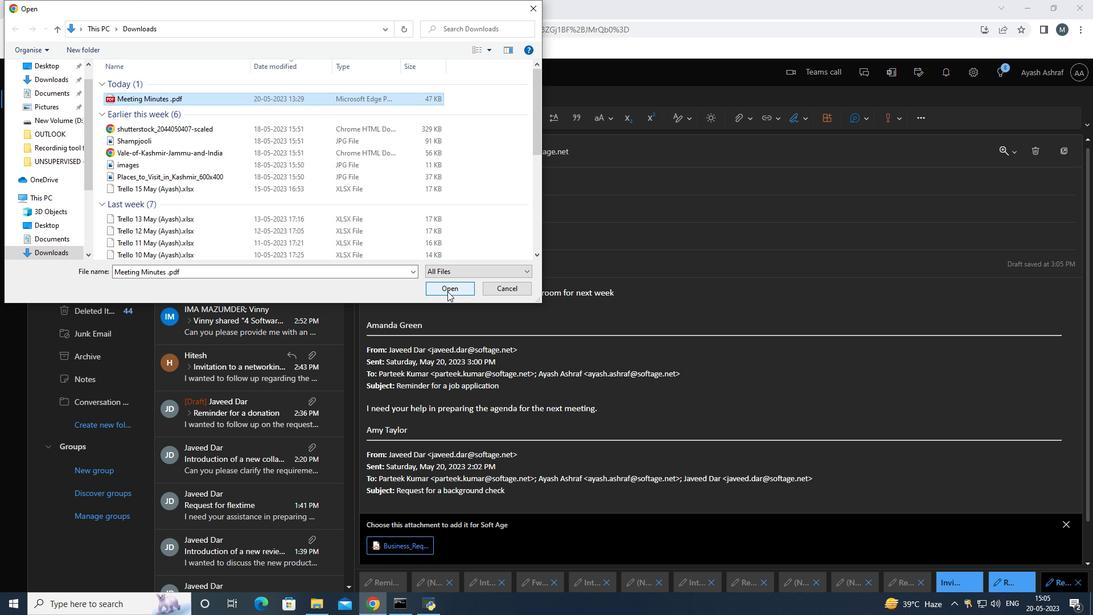 
Action: Mouse moved to (394, 157)
Screenshot: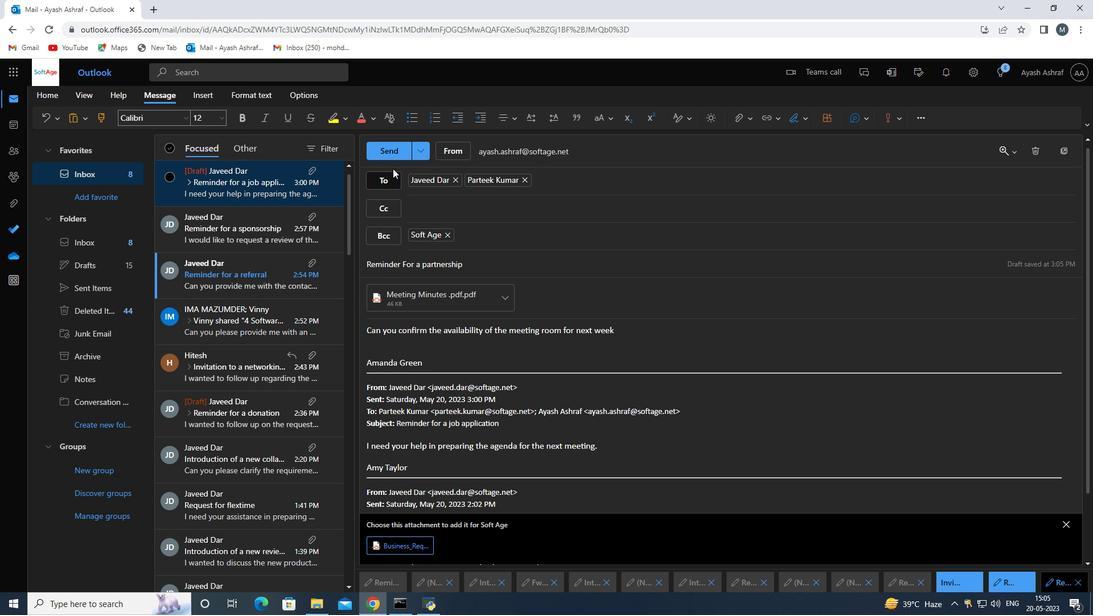 
Action: Mouse pressed left at (394, 157)
Screenshot: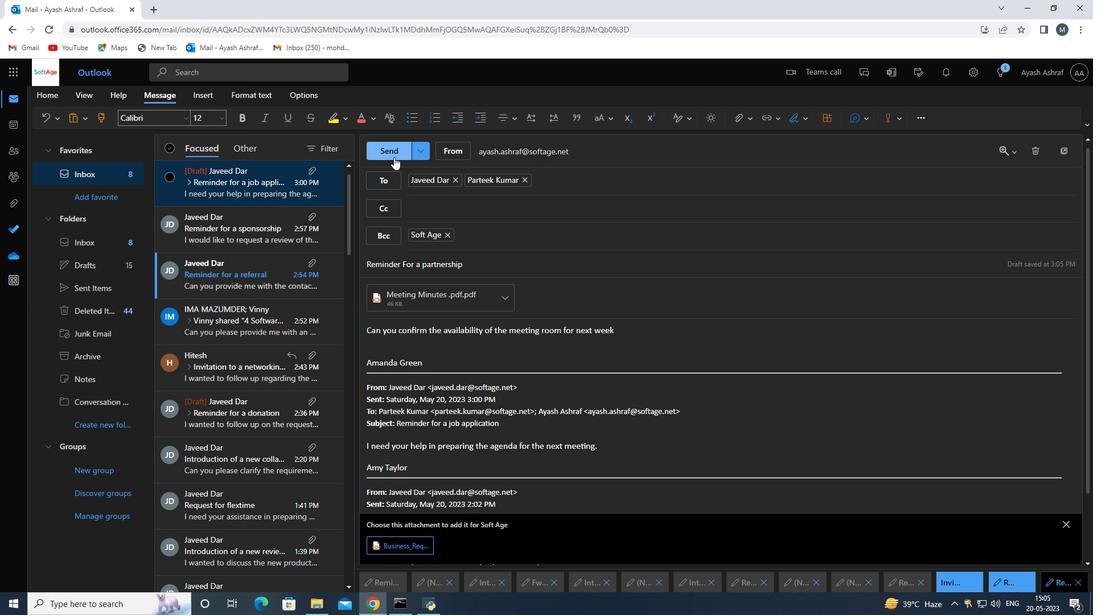 
